 Task: Look for space in Obihiro, Japan from 2nd June, 2023 to 9th June, 2023 for 5 adults in price range Rs.7000 to Rs.13000. Place can be shared room with 2 bedrooms having 5 beds and 2 bathrooms. Property type can be house, flat, guest house. Amenities needed are: wifi, washing machine. Booking option can be shelf check-in. Required host language is English.
Action: Mouse moved to (514, 132)
Screenshot: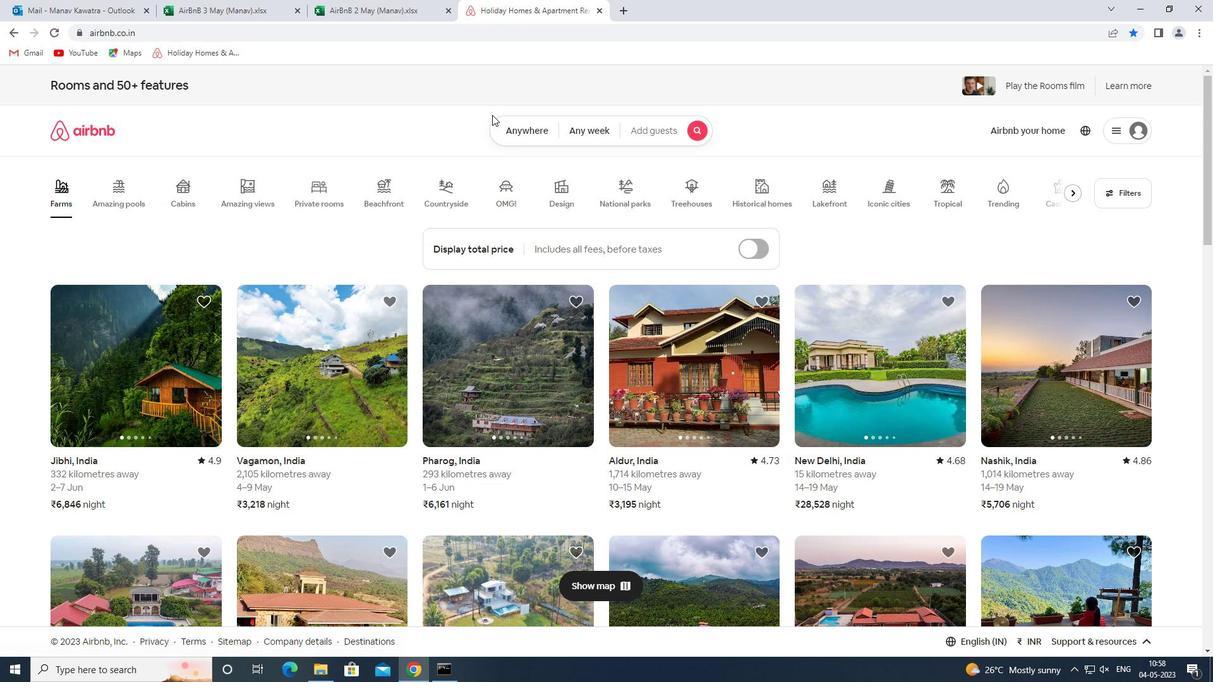 
Action: Mouse pressed left at (514, 132)
Screenshot: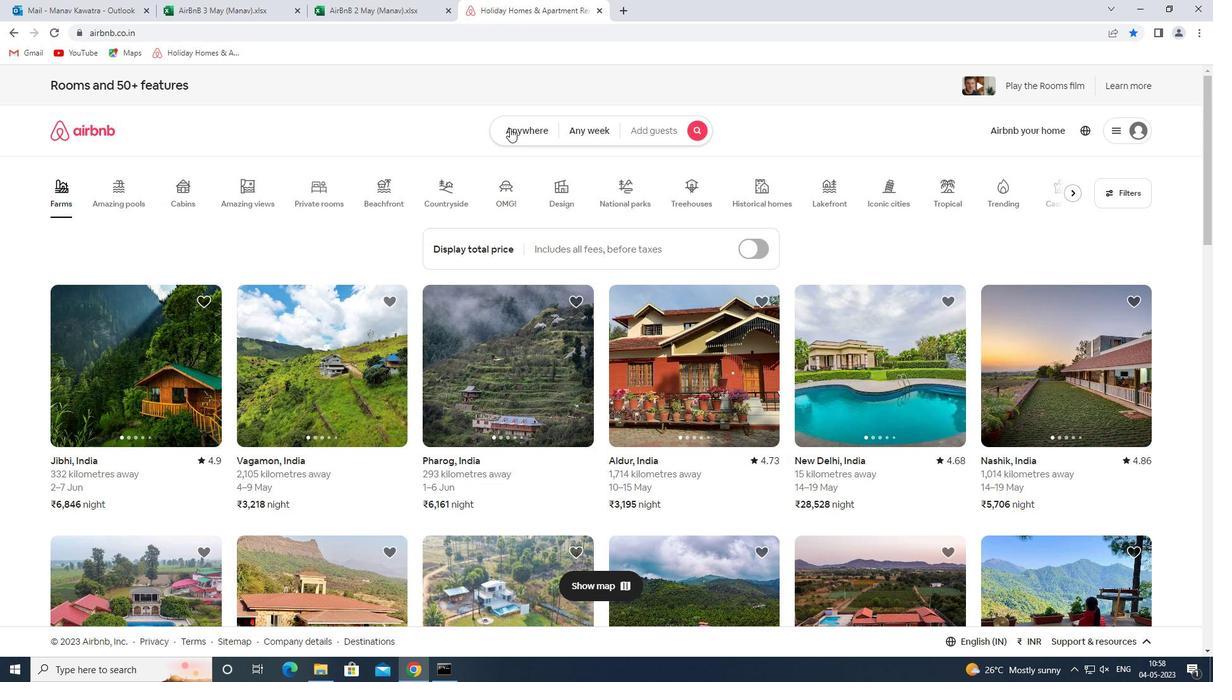 
Action: Mouse moved to (427, 180)
Screenshot: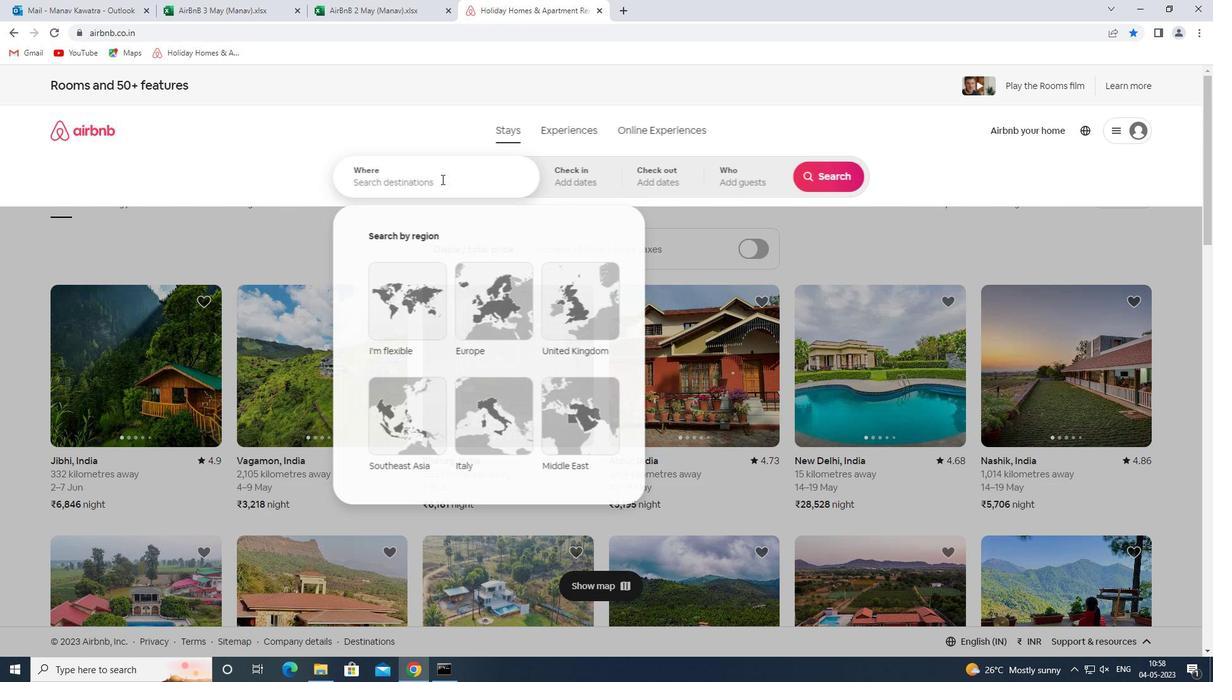 
Action: Mouse pressed left at (427, 180)
Screenshot: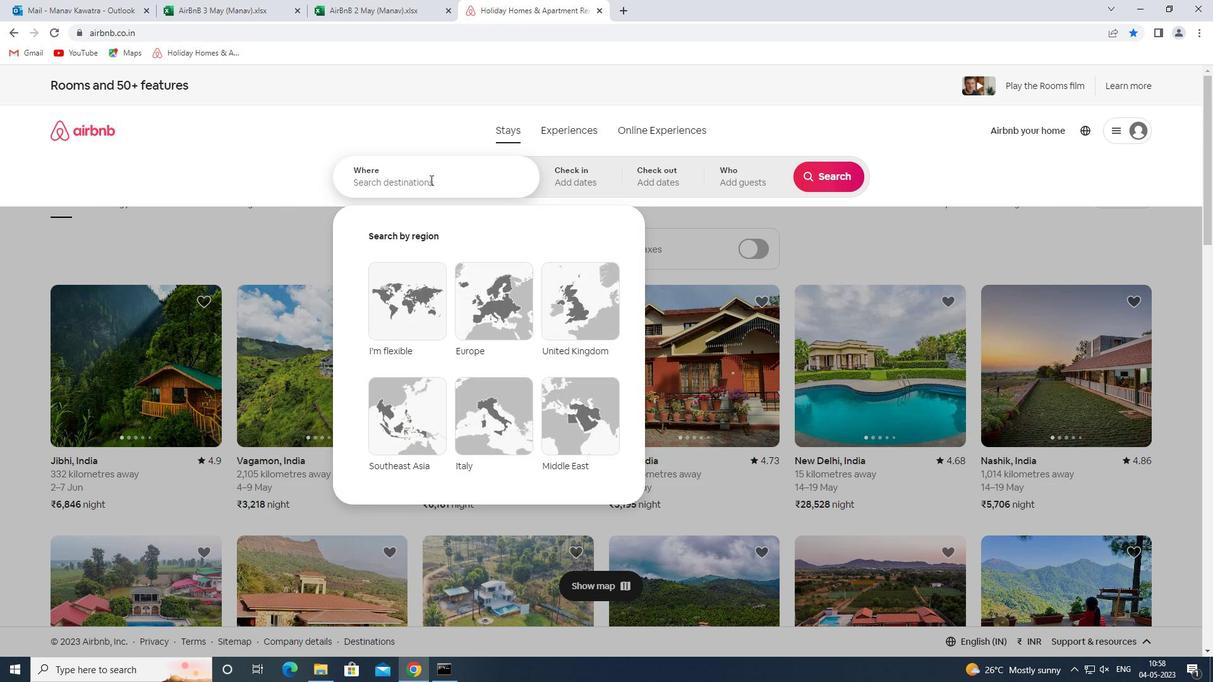 
Action: Key pressed obihiro<Key.space>japan<Key.space><Key.enter>
Screenshot: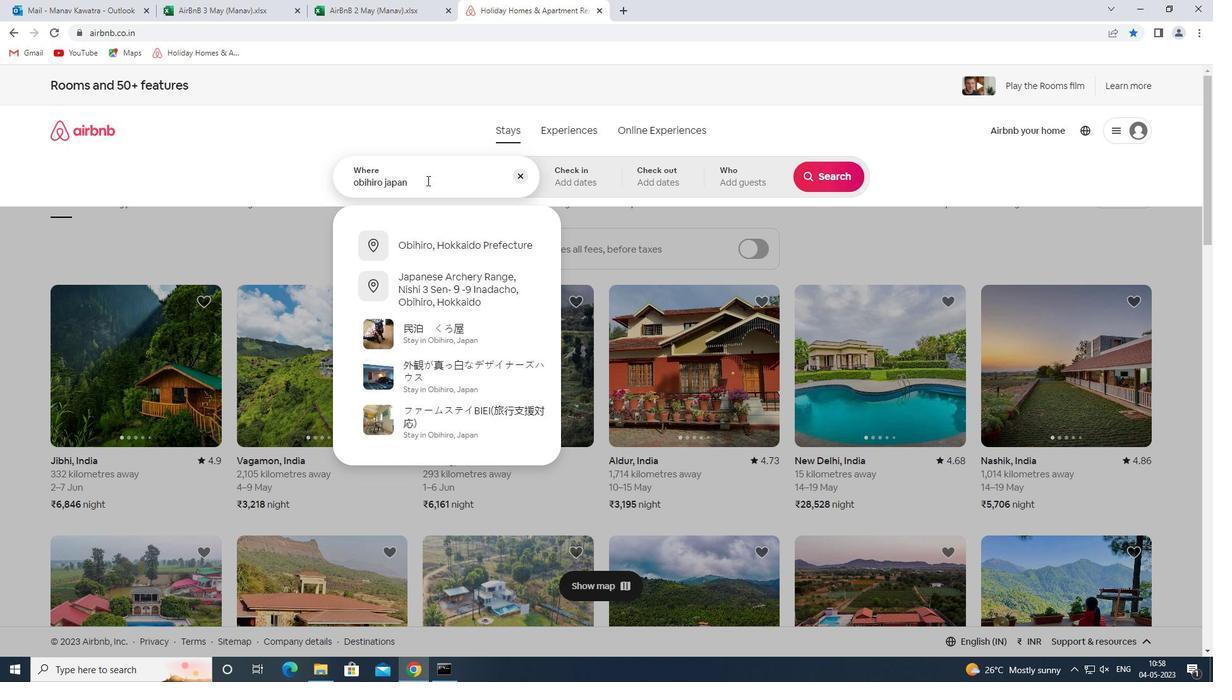 
Action: Mouse moved to (779, 327)
Screenshot: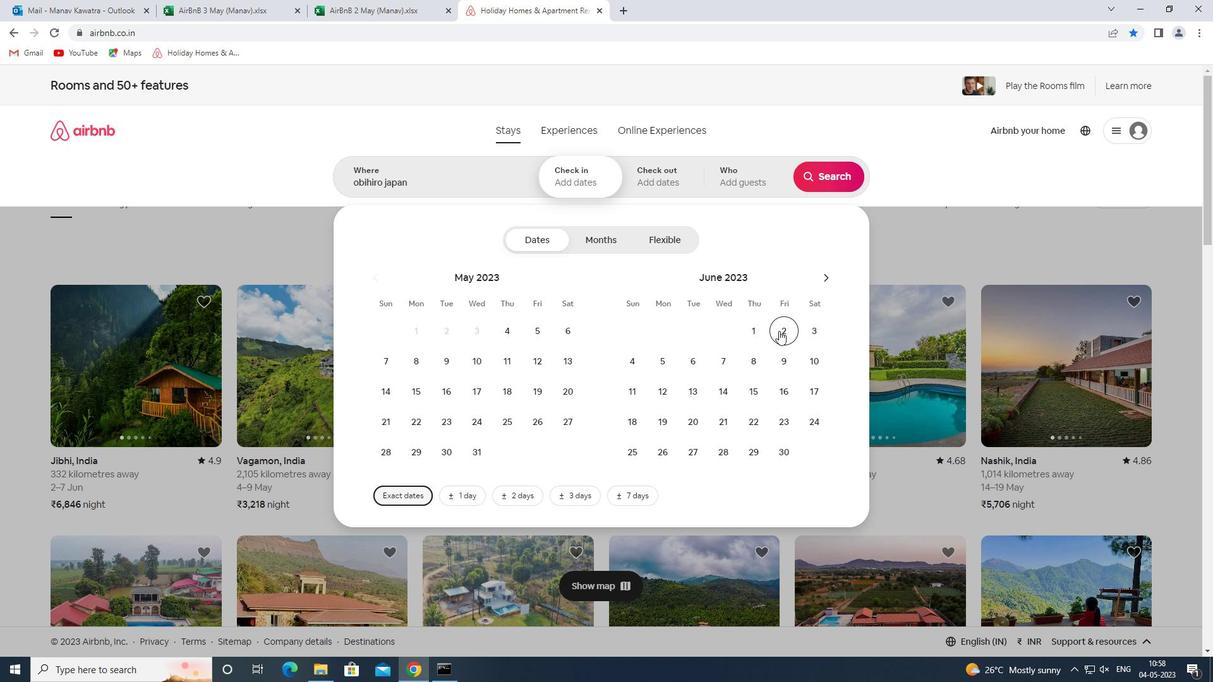 
Action: Mouse pressed left at (779, 327)
Screenshot: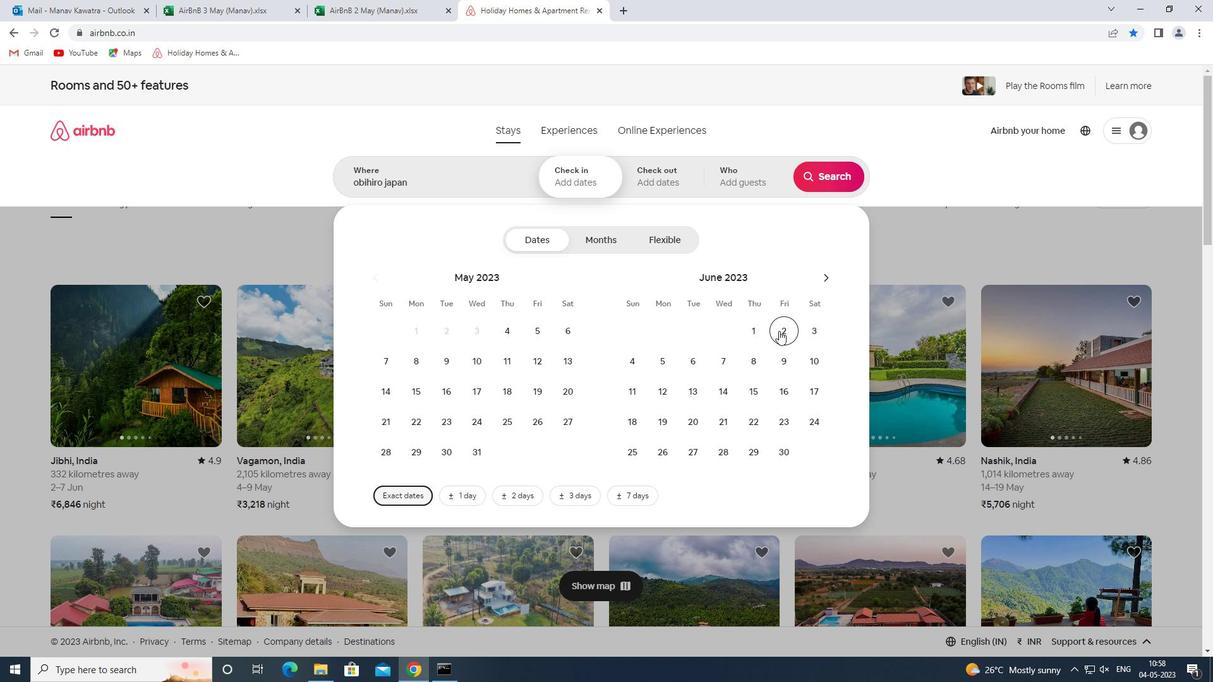 
Action: Mouse moved to (778, 364)
Screenshot: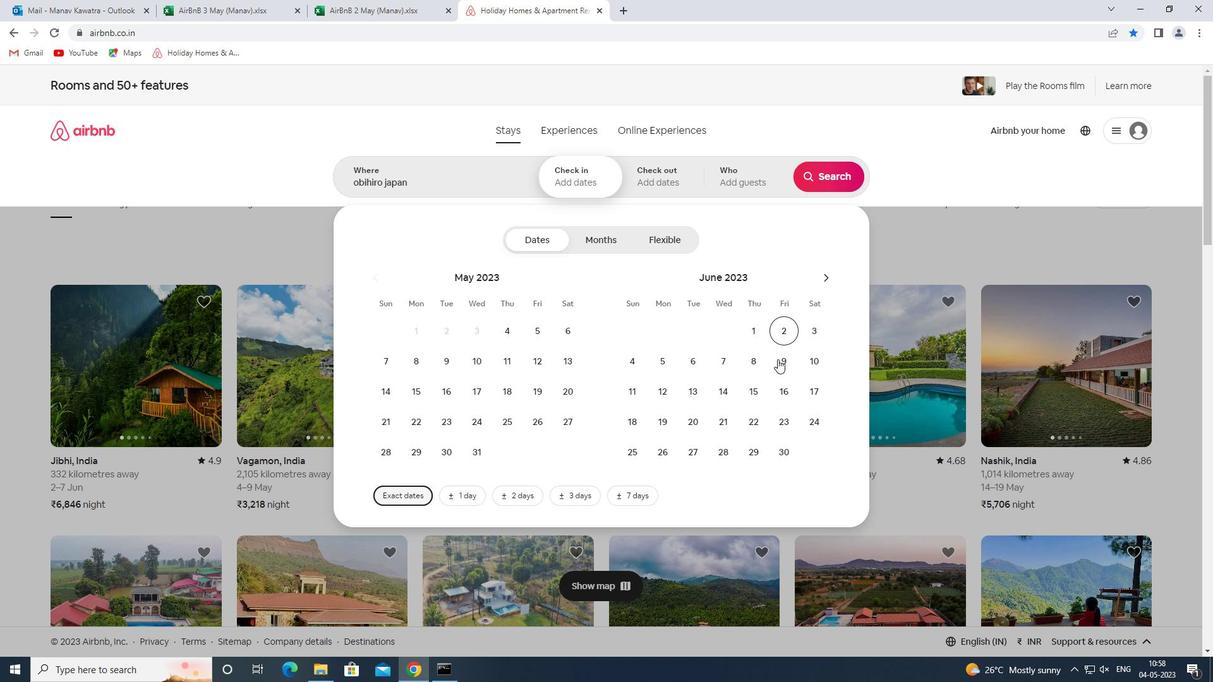 
Action: Mouse pressed left at (778, 364)
Screenshot: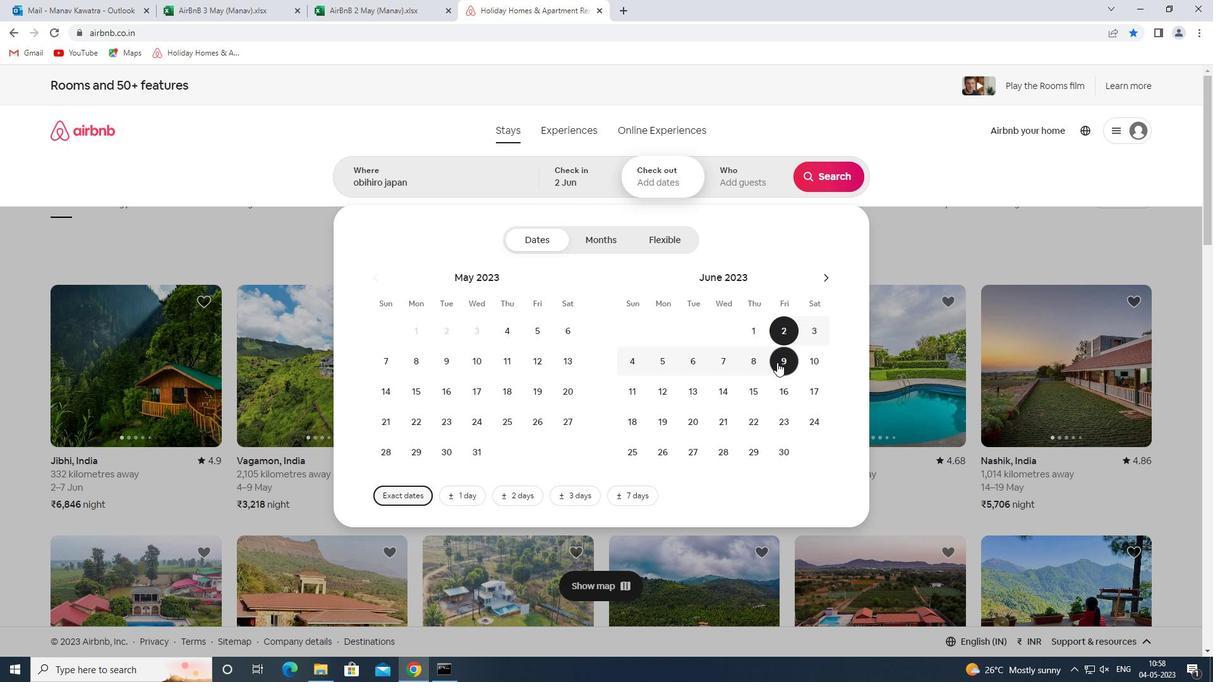 
Action: Mouse moved to (737, 175)
Screenshot: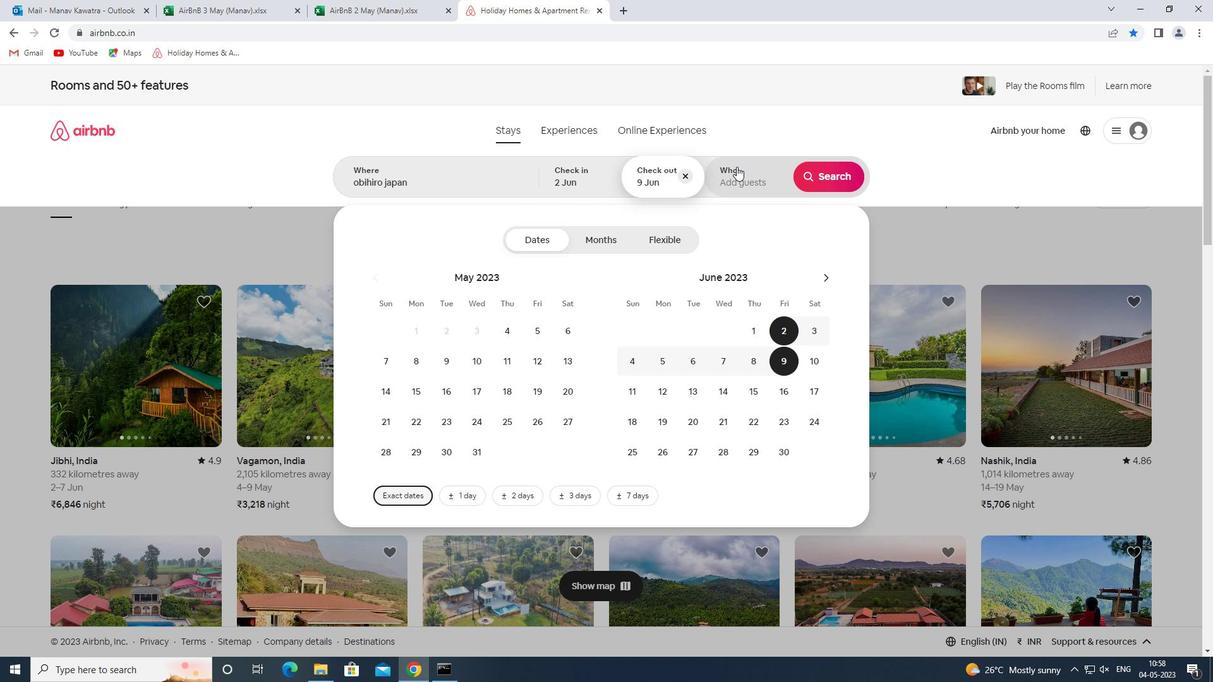 
Action: Mouse pressed left at (737, 175)
Screenshot: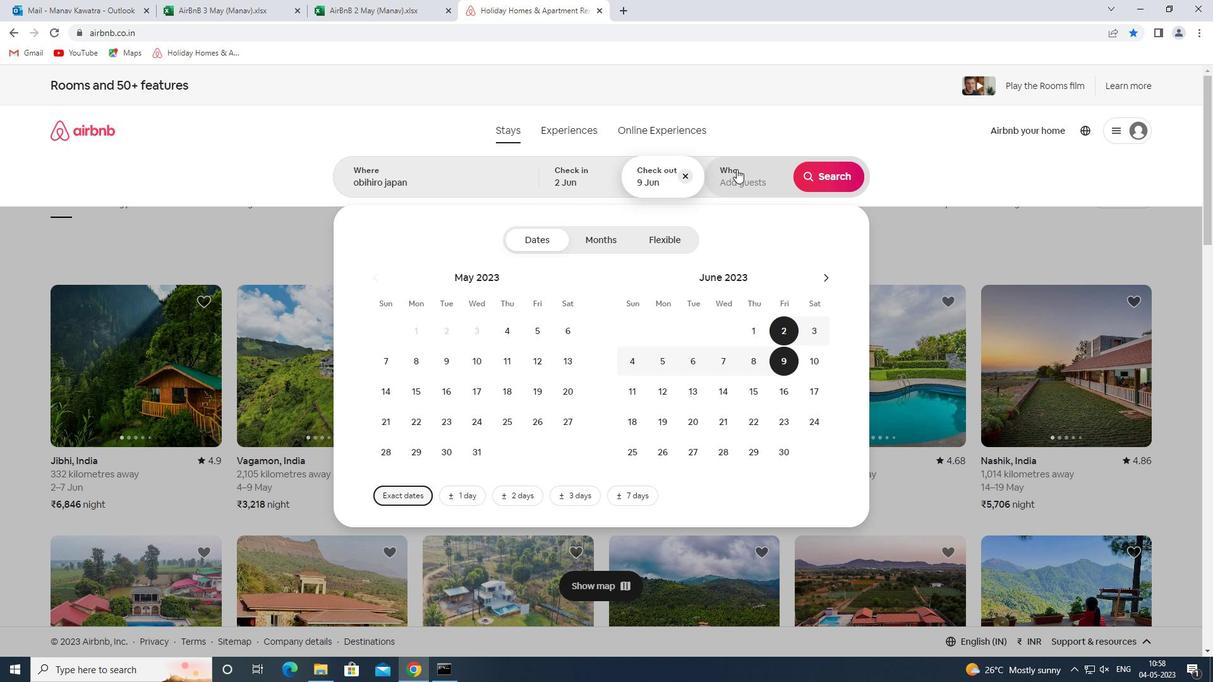 
Action: Mouse moved to (829, 242)
Screenshot: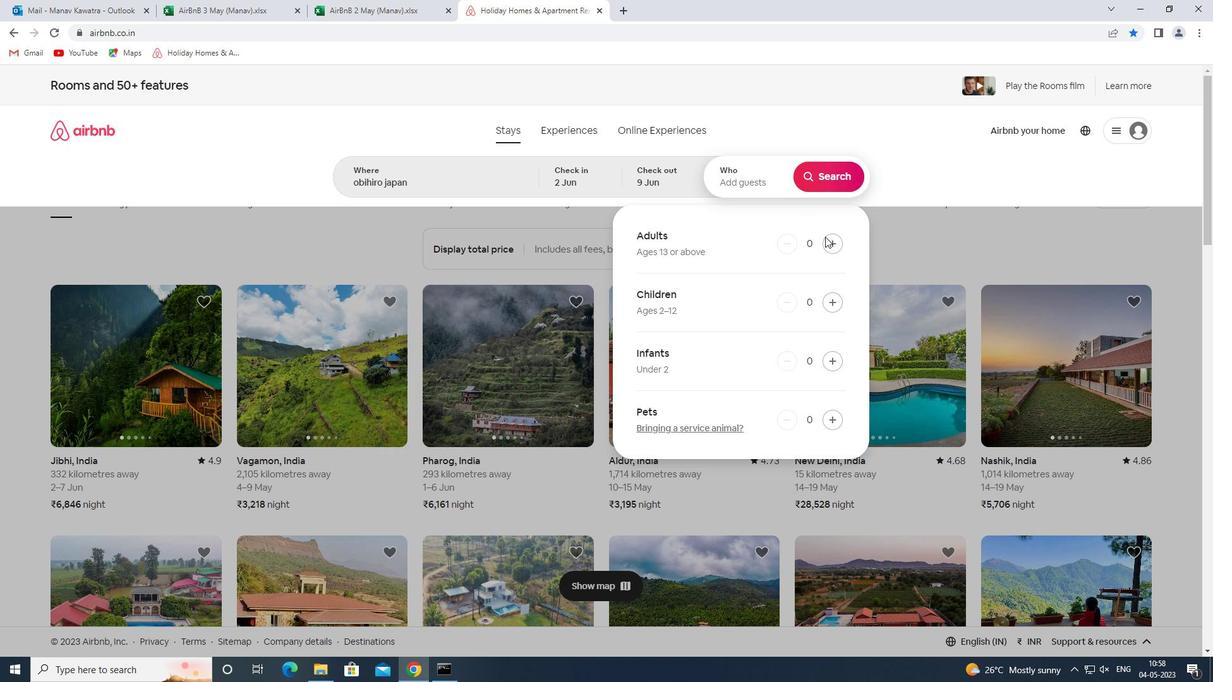 
Action: Mouse pressed left at (829, 242)
Screenshot: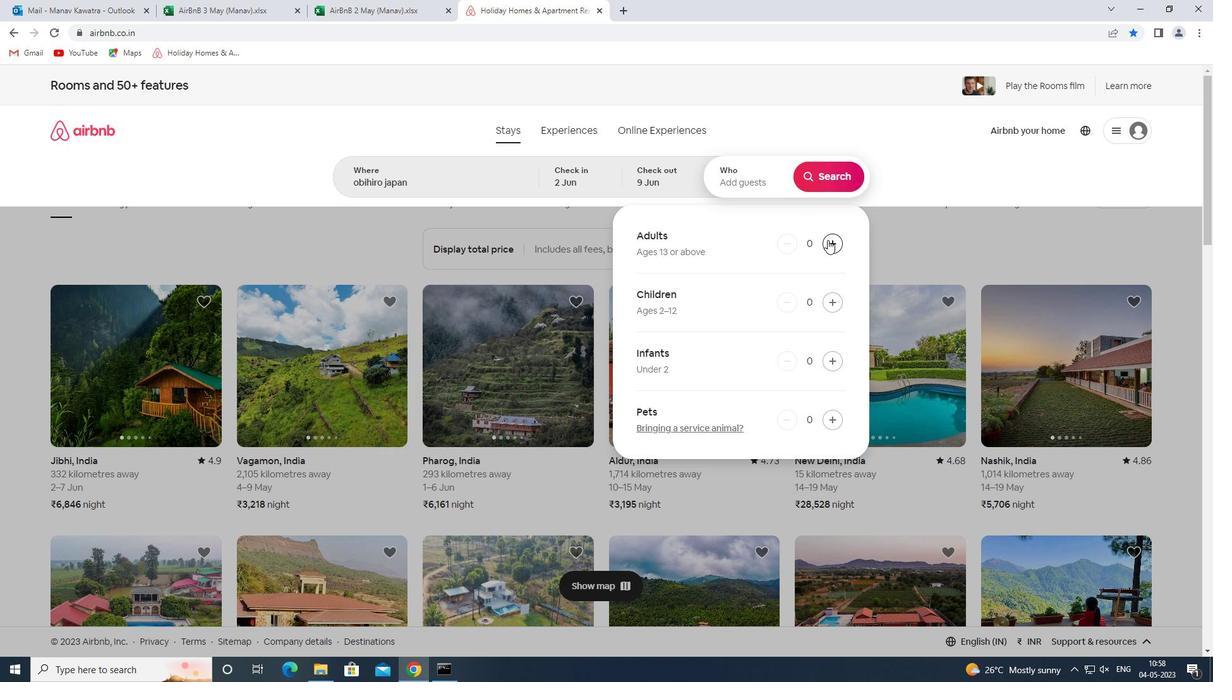 
Action: Mouse pressed left at (829, 242)
Screenshot: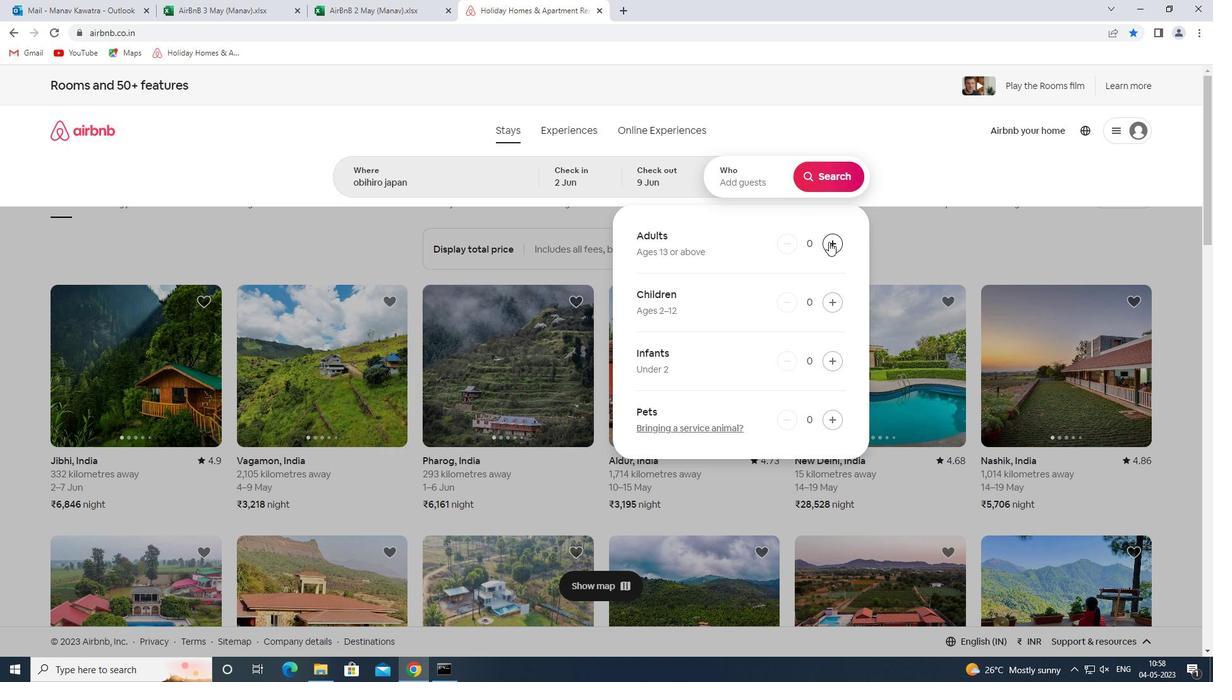 
Action: Mouse pressed left at (829, 242)
Screenshot: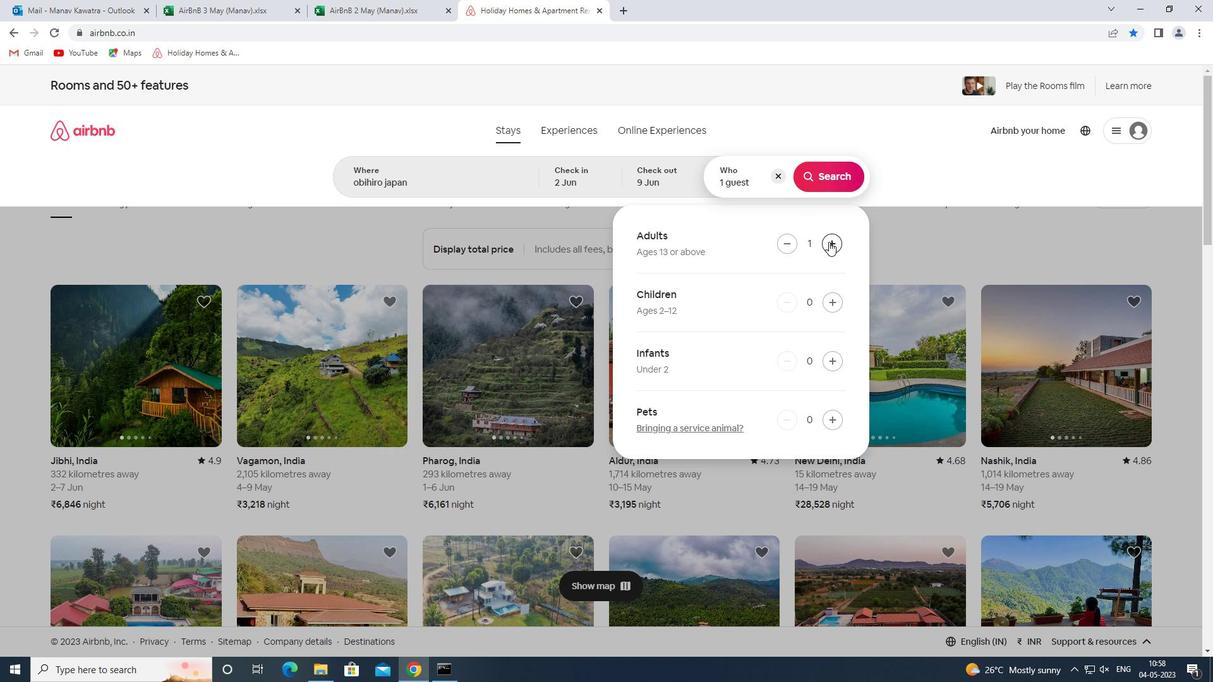 
Action: Mouse pressed left at (829, 242)
Screenshot: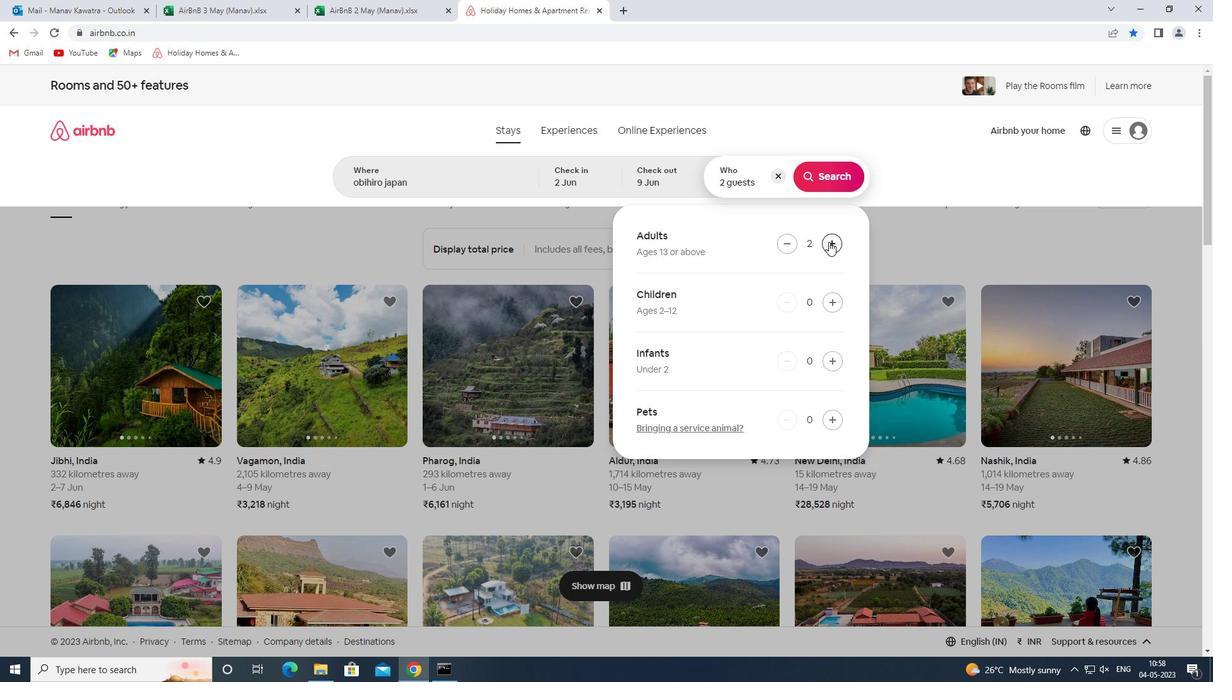 
Action: Mouse pressed left at (829, 242)
Screenshot: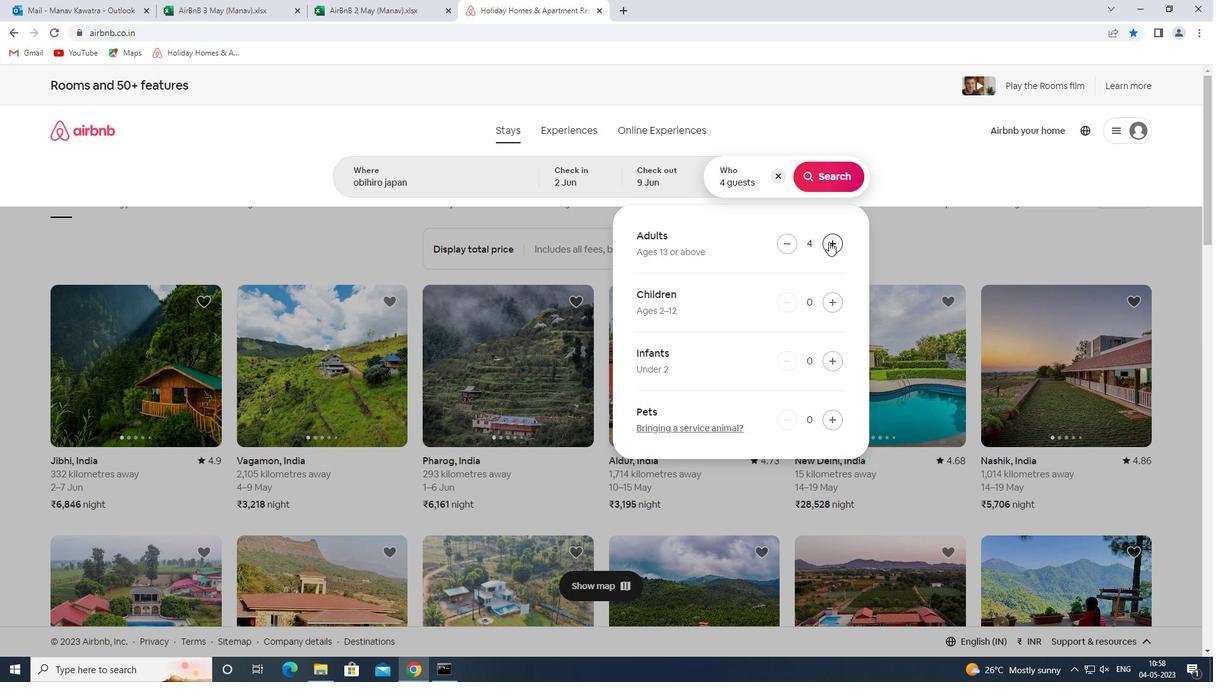 
Action: Mouse moved to (827, 178)
Screenshot: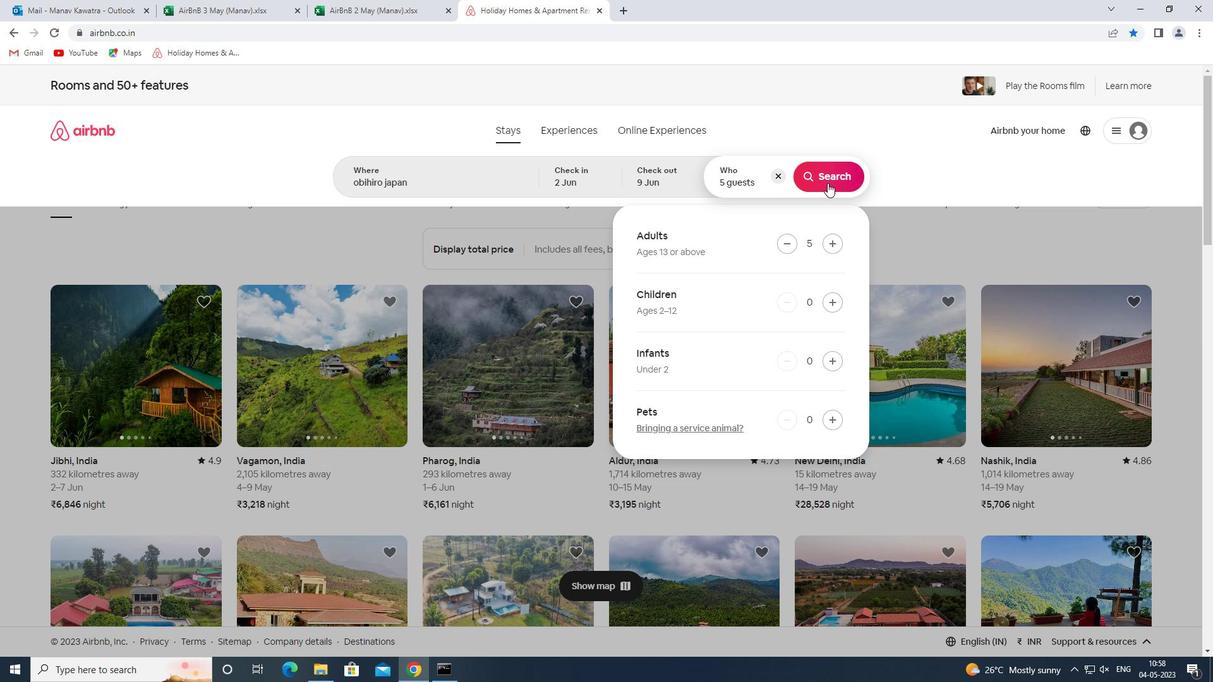 
Action: Mouse pressed left at (827, 178)
Screenshot: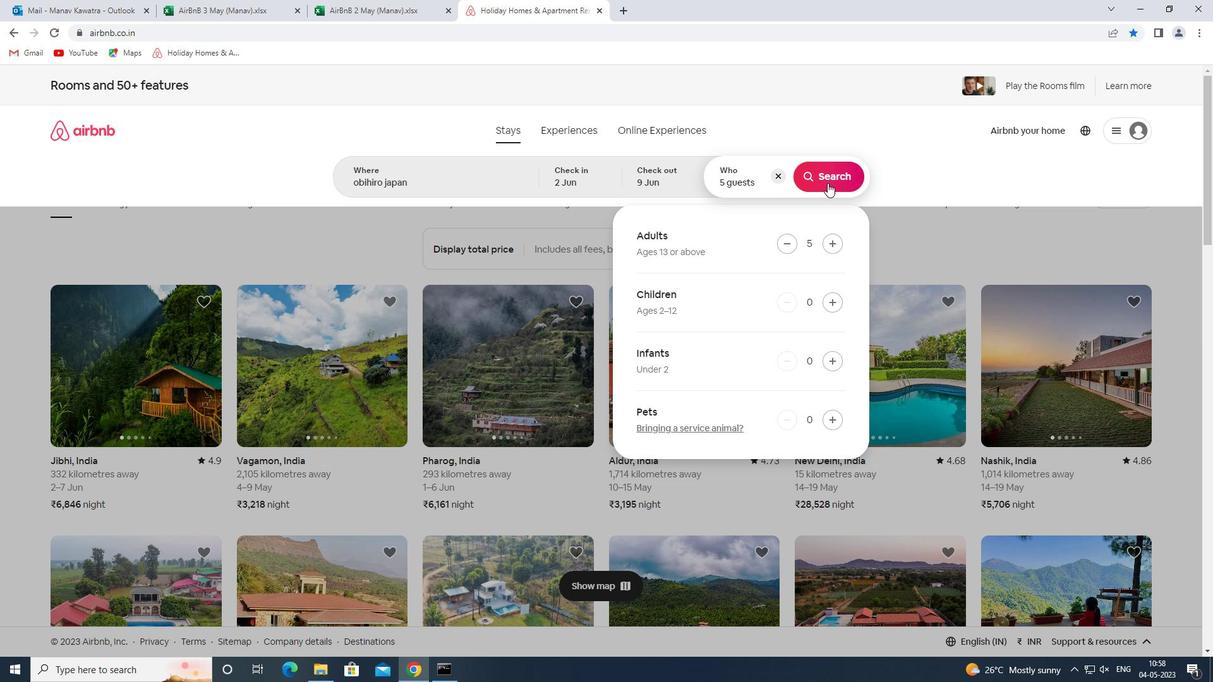 
Action: Mouse moved to (1161, 144)
Screenshot: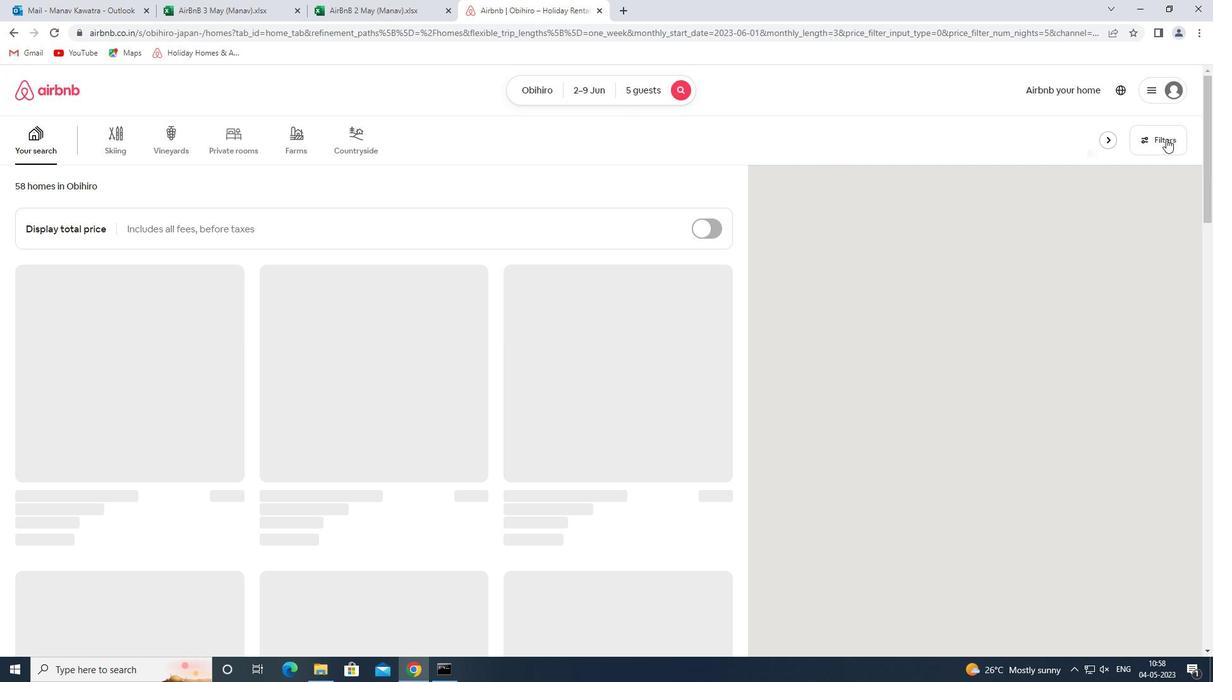
Action: Mouse pressed left at (1161, 144)
Screenshot: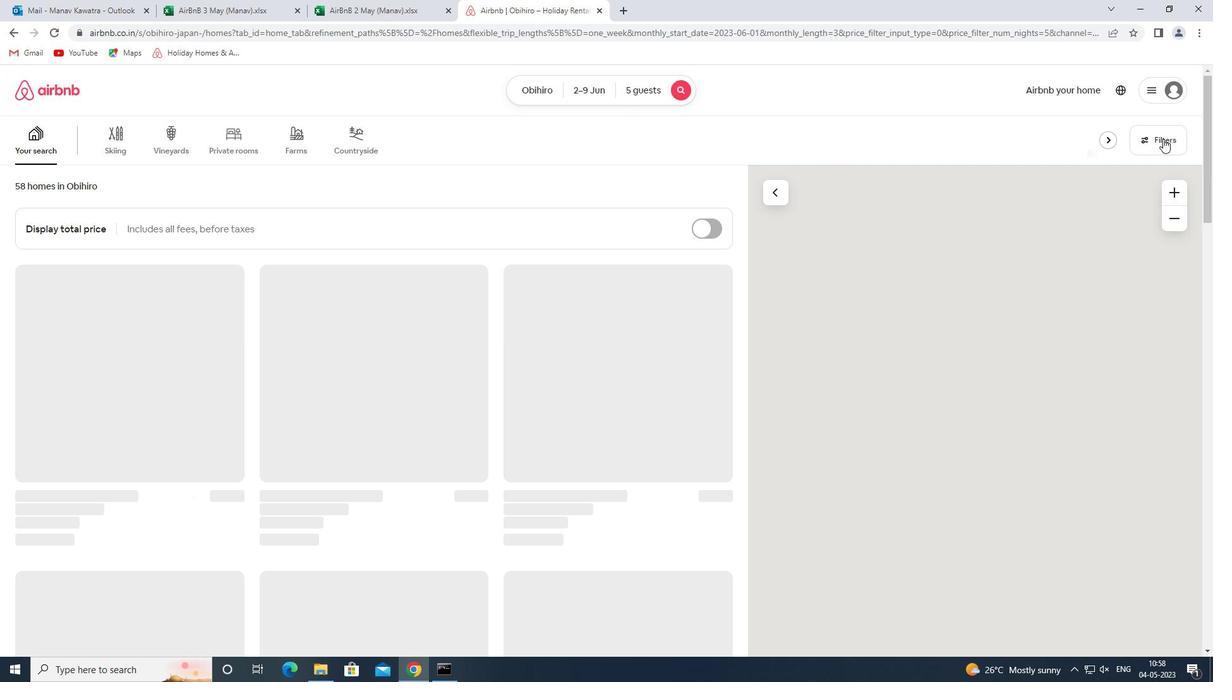 
Action: Mouse moved to (440, 297)
Screenshot: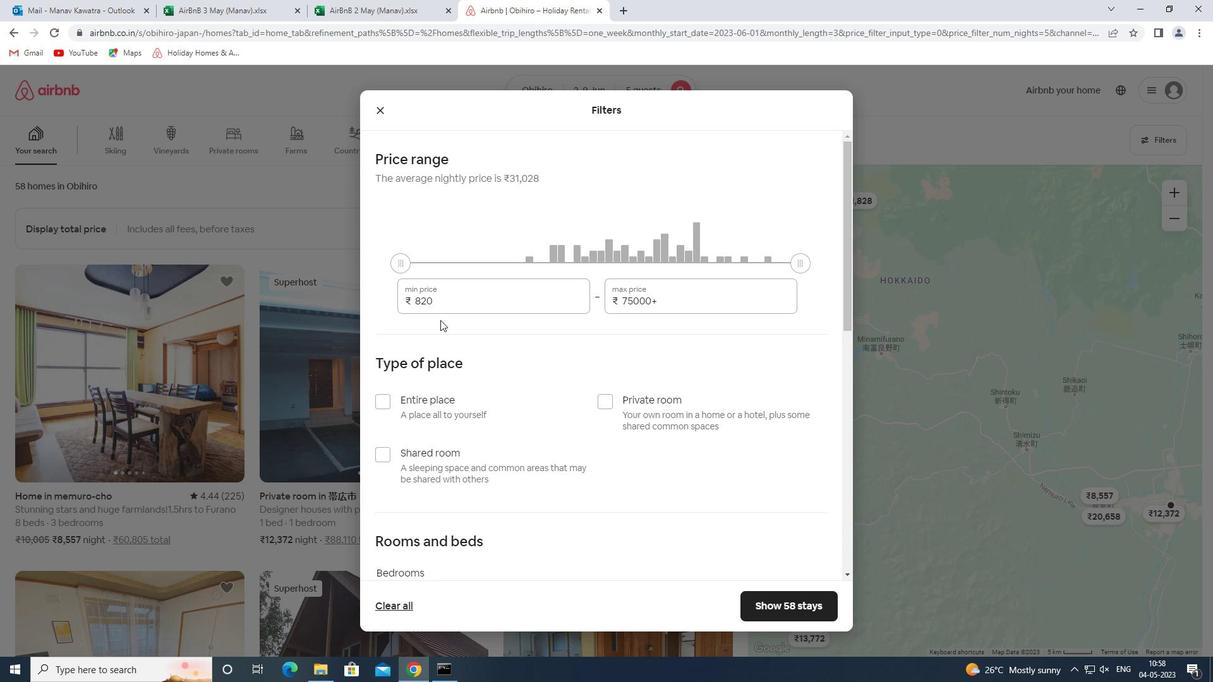 
Action: Mouse pressed left at (440, 297)
Screenshot: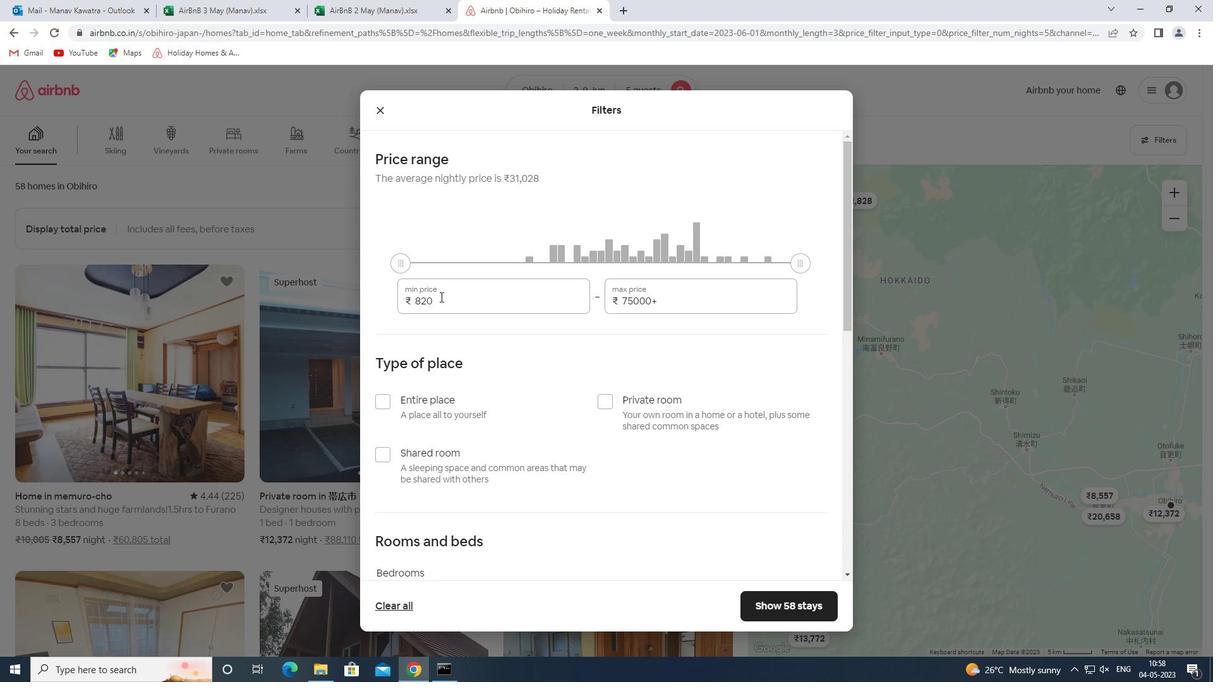 
Action: Mouse pressed left at (440, 297)
Screenshot: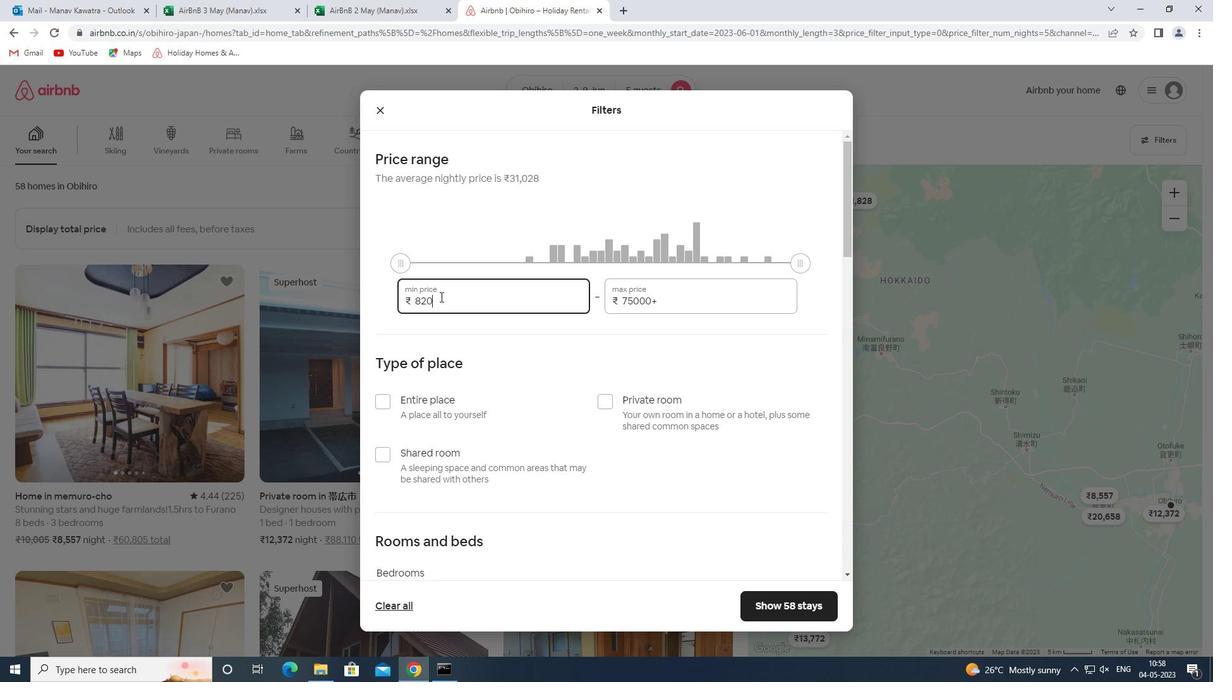 
Action: Key pressed 7000<Key.tab>13000
Screenshot: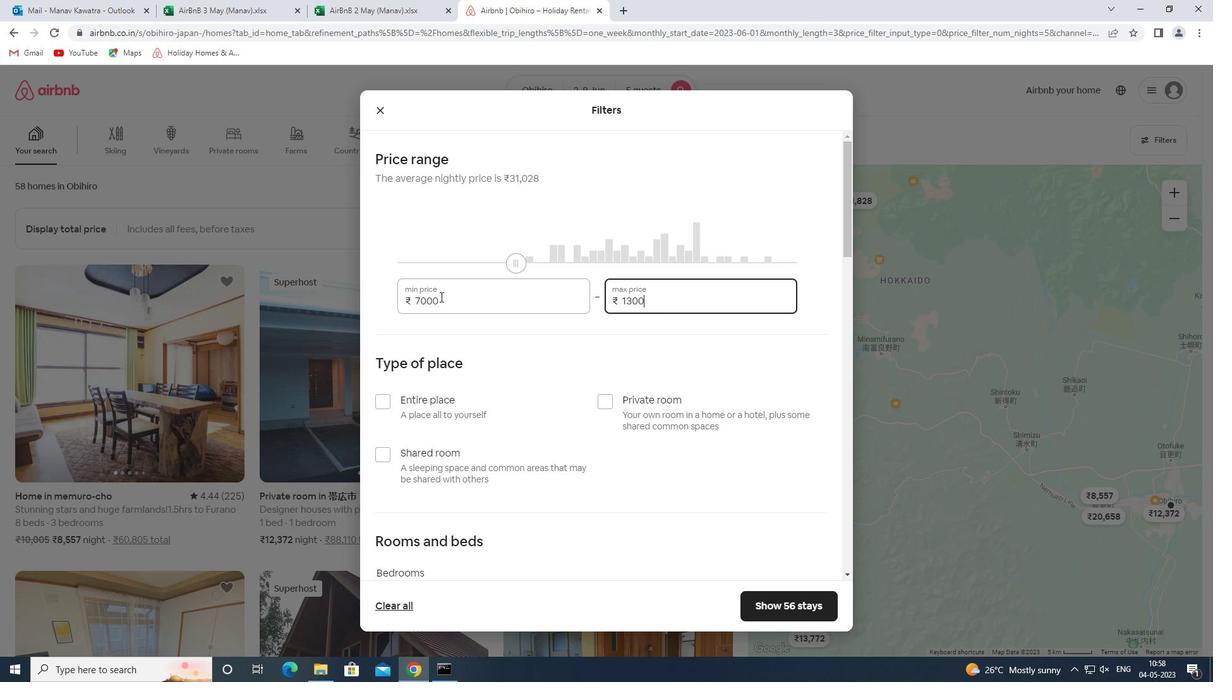 
Action: Mouse moved to (491, 461)
Screenshot: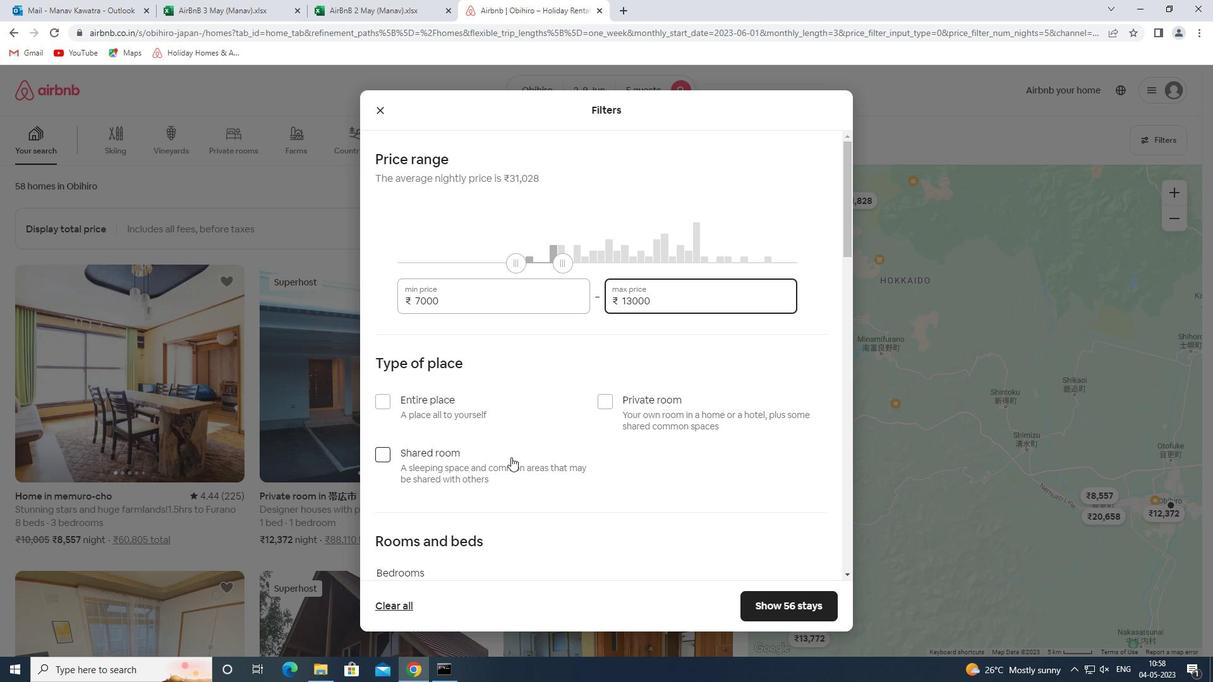 
Action: Mouse pressed left at (491, 461)
Screenshot: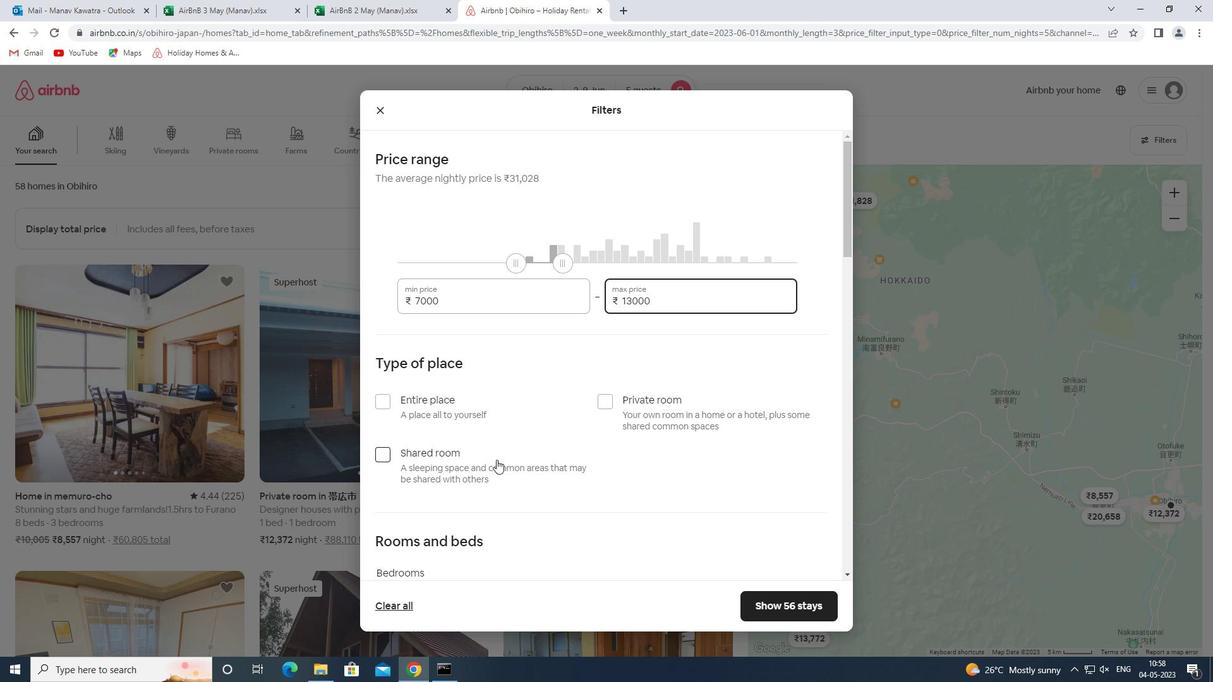 
Action: Mouse moved to (558, 421)
Screenshot: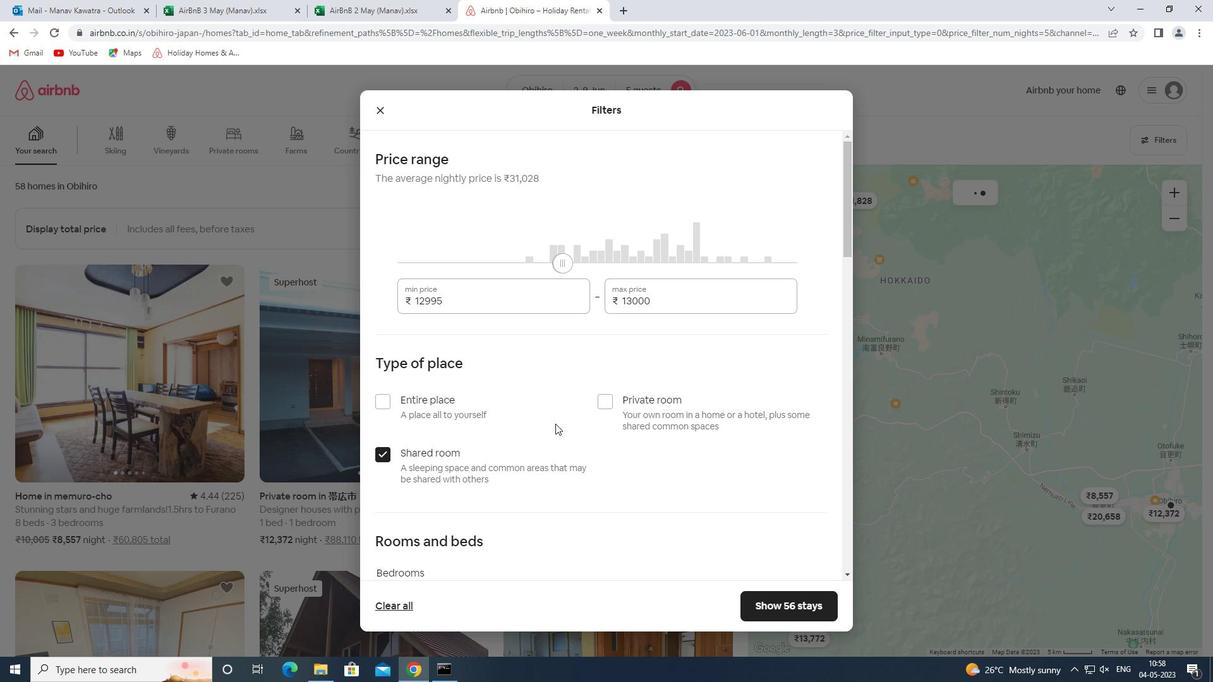 
Action: Mouse scrolled (558, 420) with delta (0, 0)
Screenshot: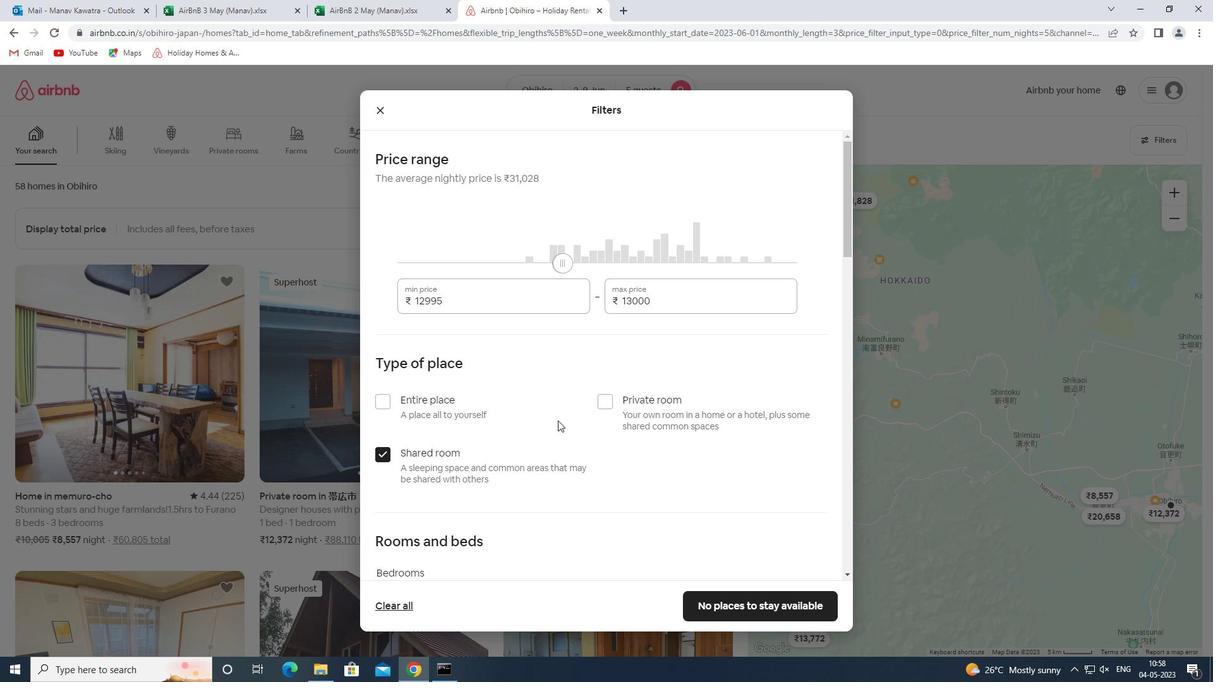 
Action: Mouse scrolled (558, 420) with delta (0, 0)
Screenshot: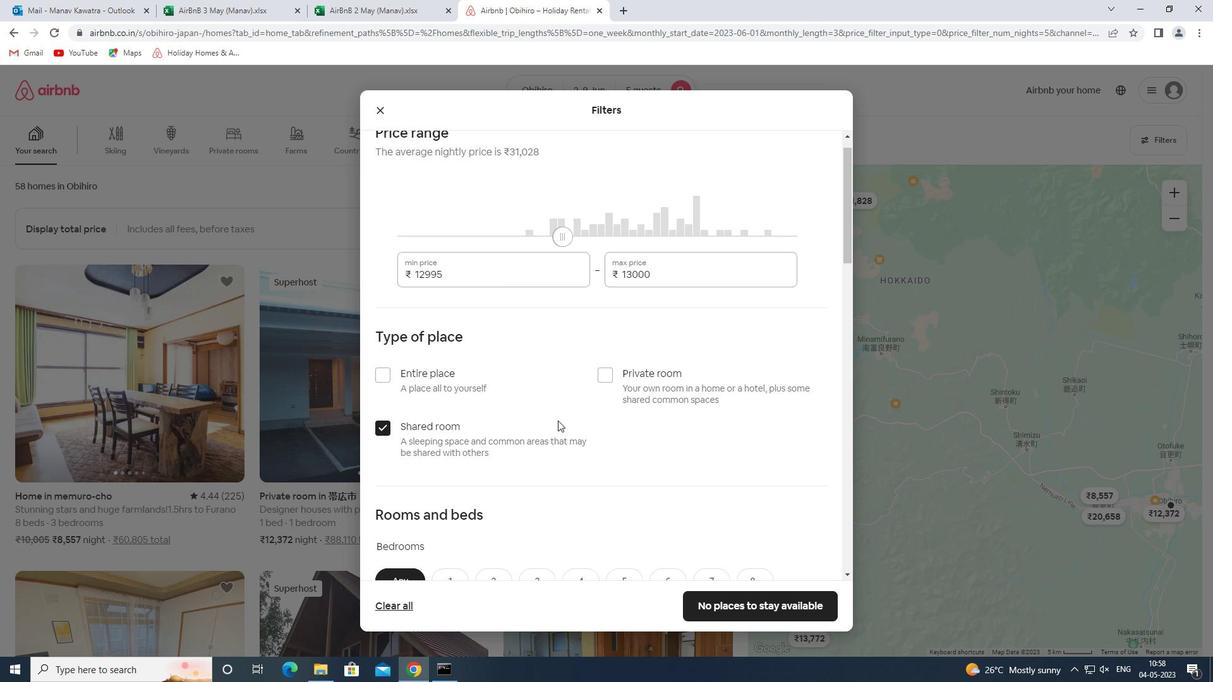 
Action: Mouse scrolled (558, 420) with delta (0, 0)
Screenshot: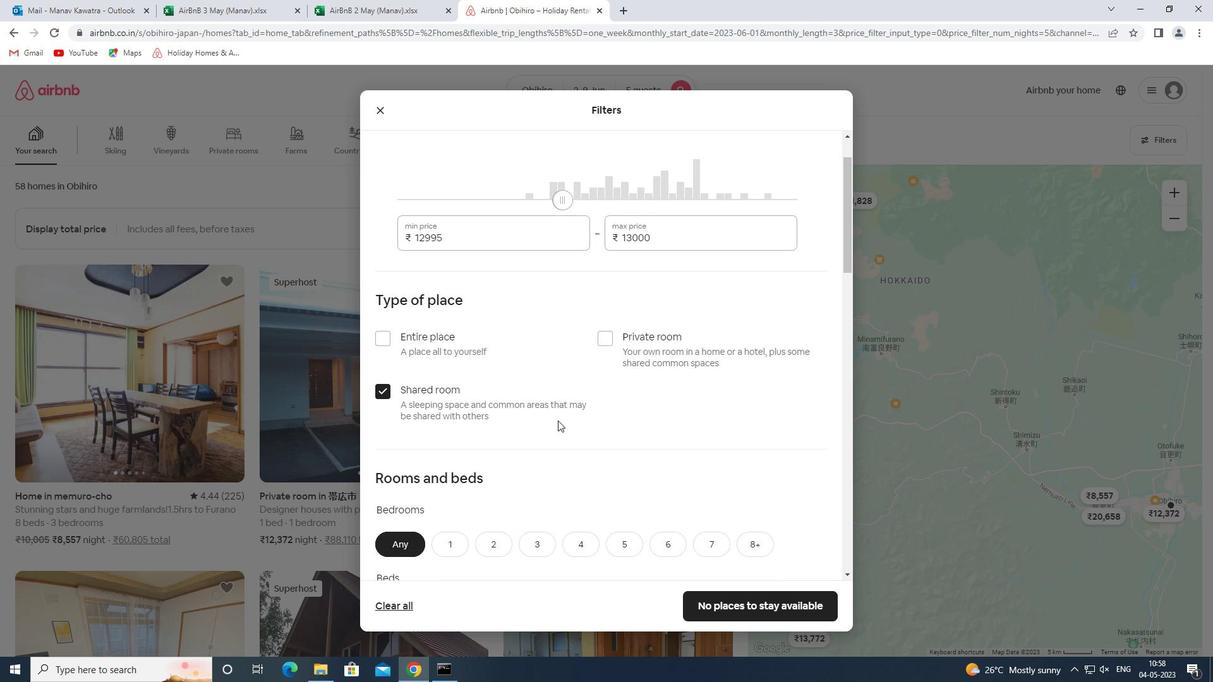 
Action: Mouse scrolled (558, 420) with delta (0, 0)
Screenshot: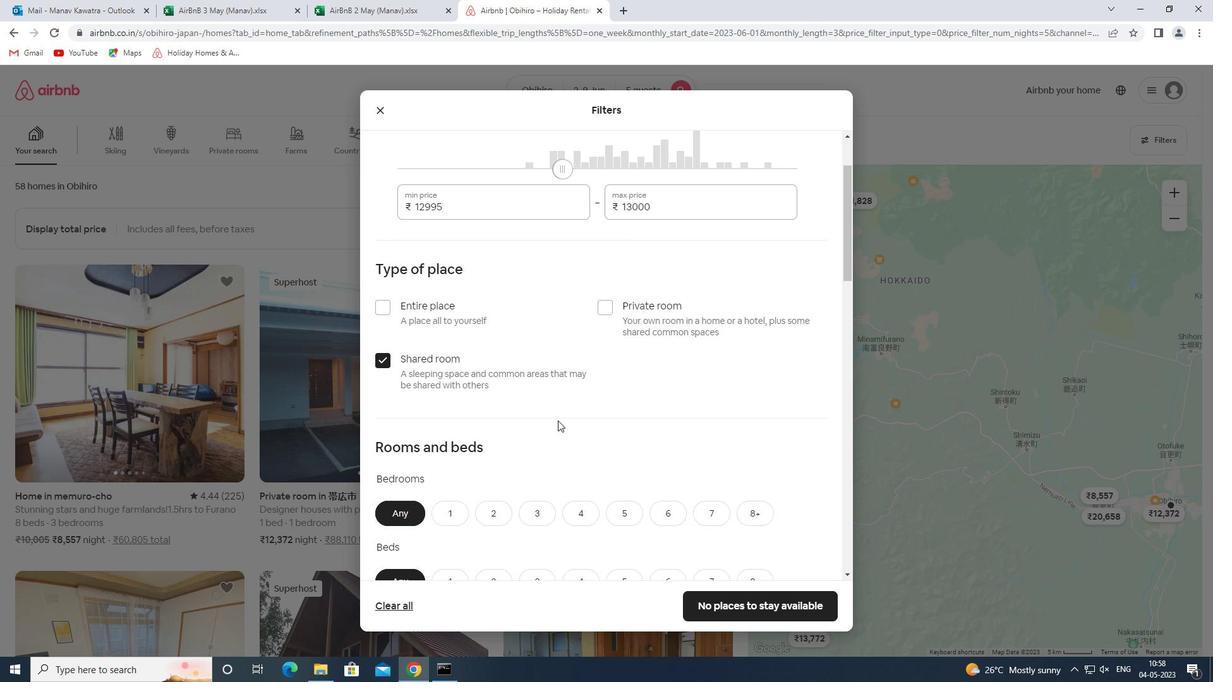 
Action: Mouse moved to (495, 351)
Screenshot: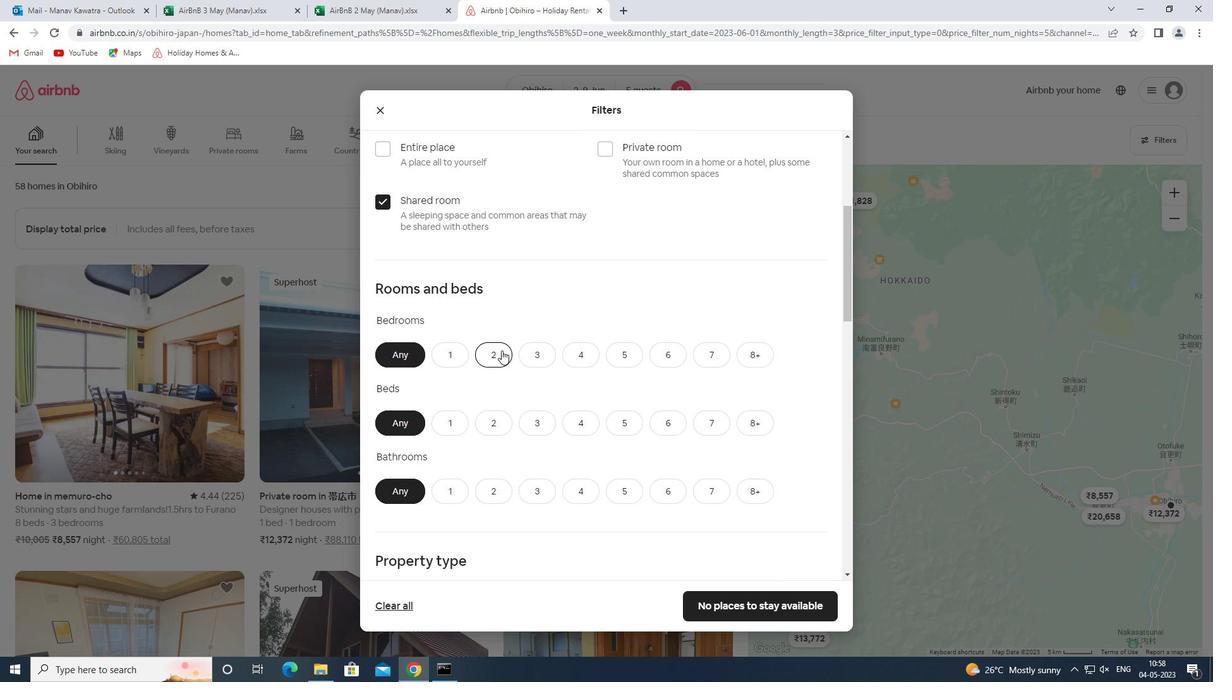
Action: Mouse pressed left at (495, 351)
Screenshot: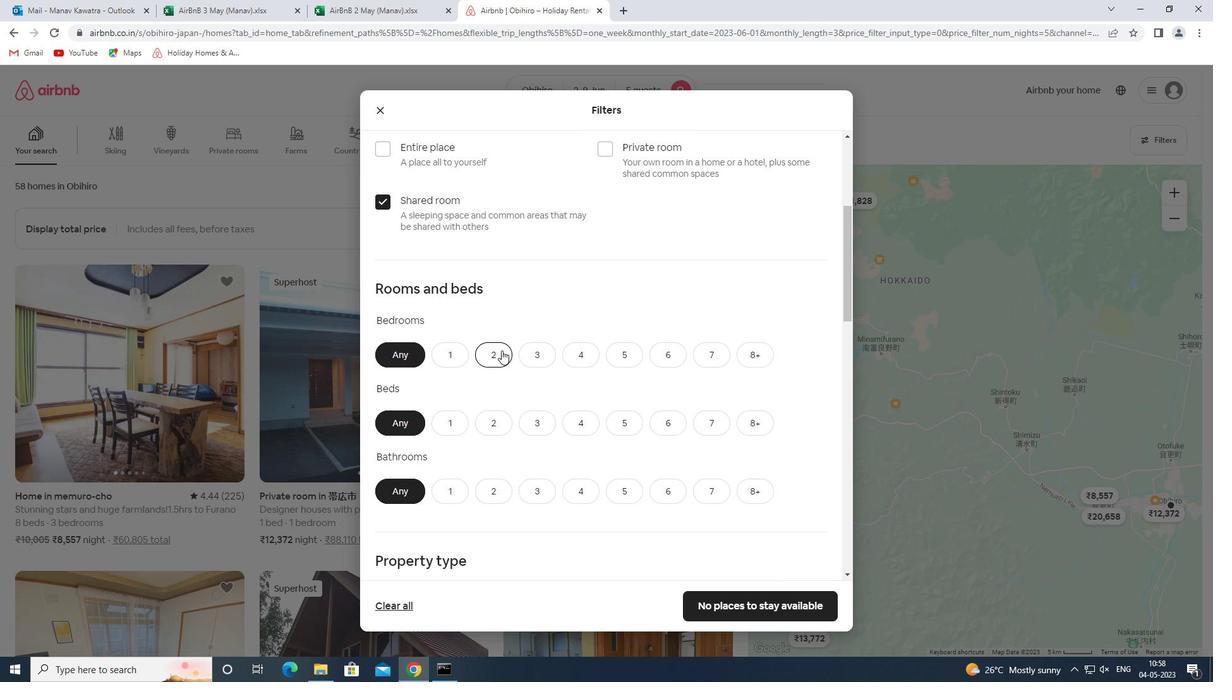 
Action: Mouse moved to (626, 422)
Screenshot: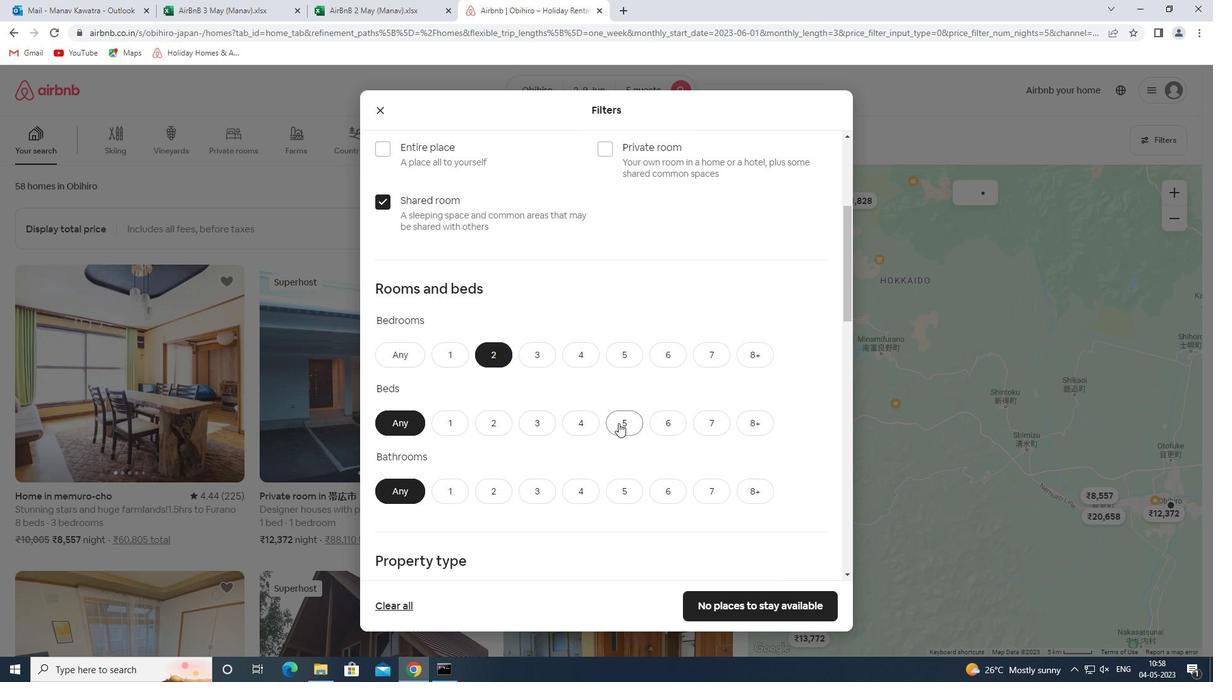 
Action: Mouse pressed left at (626, 422)
Screenshot: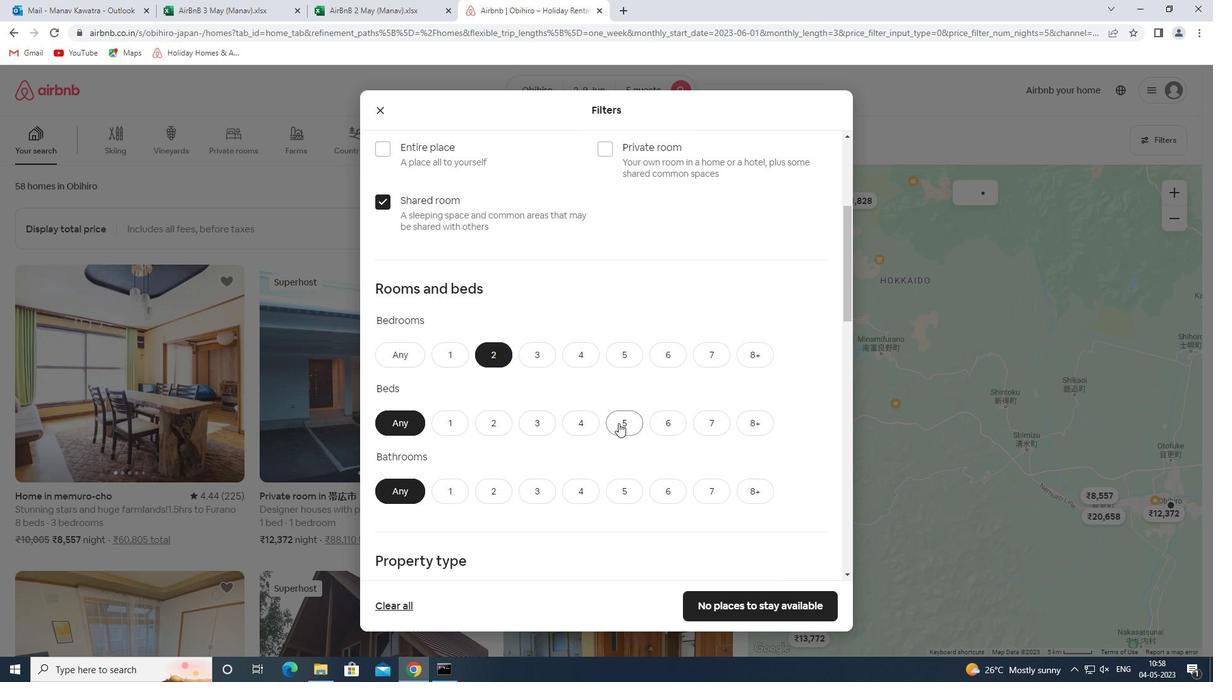 
Action: Mouse moved to (498, 489)
Screenshot: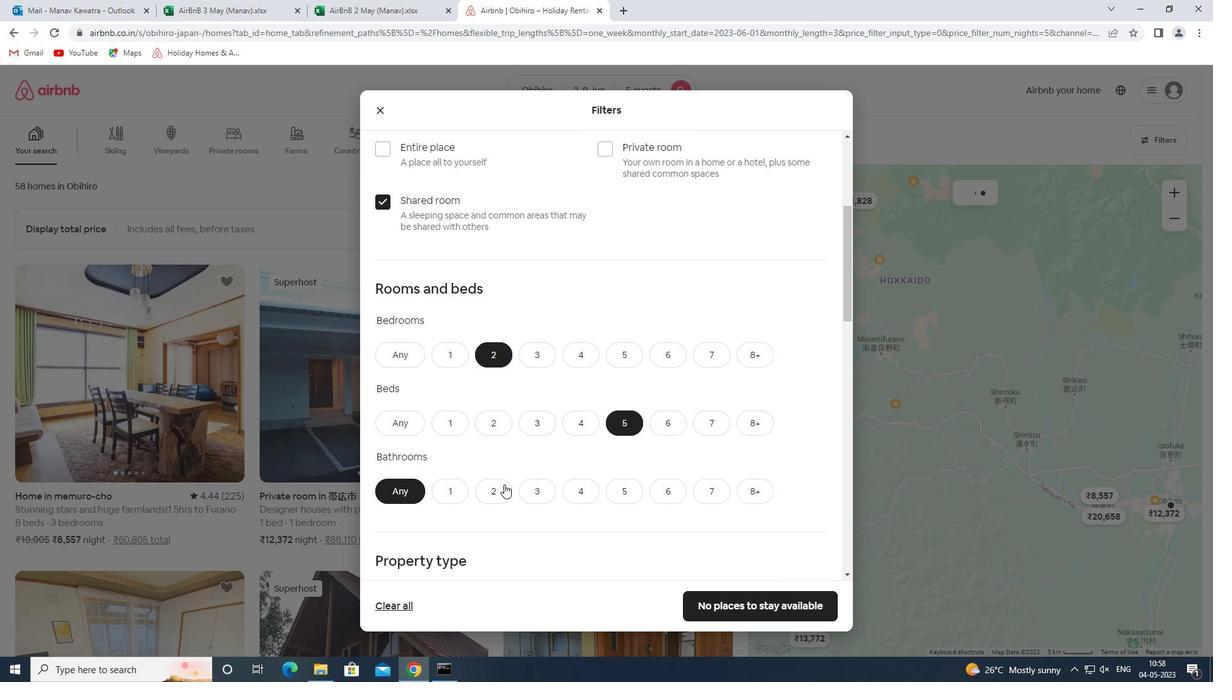 
Action: Mouse pressed left at (498, 489)
Screenshot: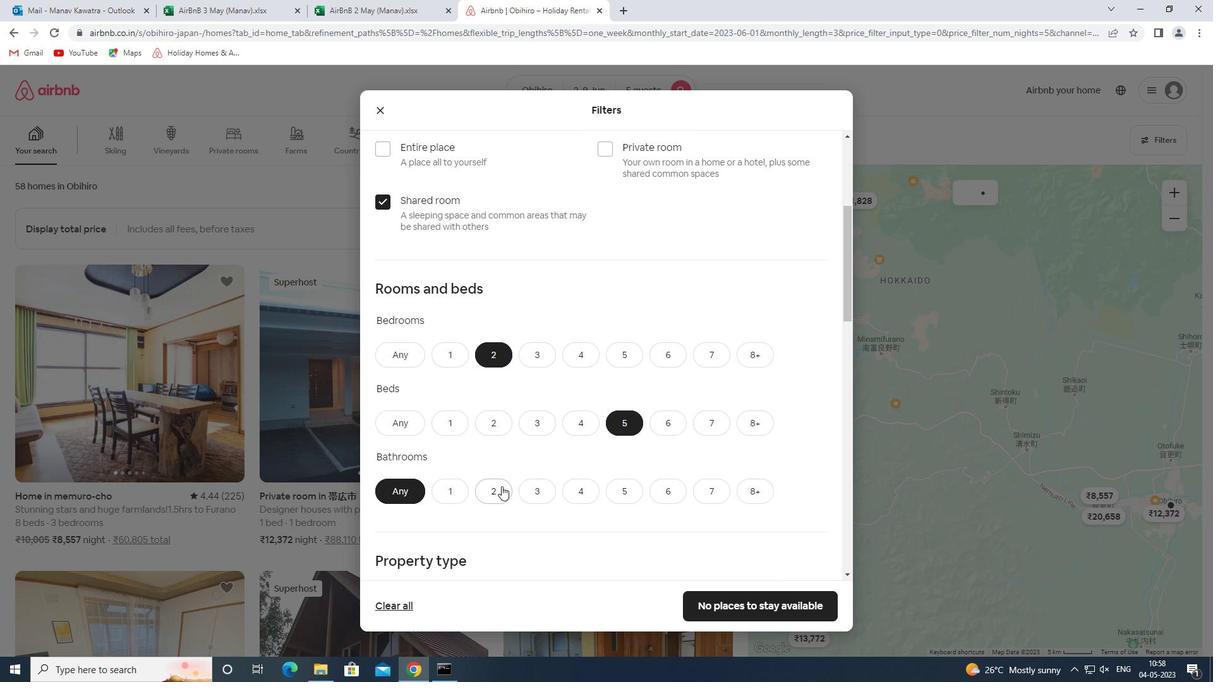 
Action: Mouse moved to (551, 388)
Screenshot: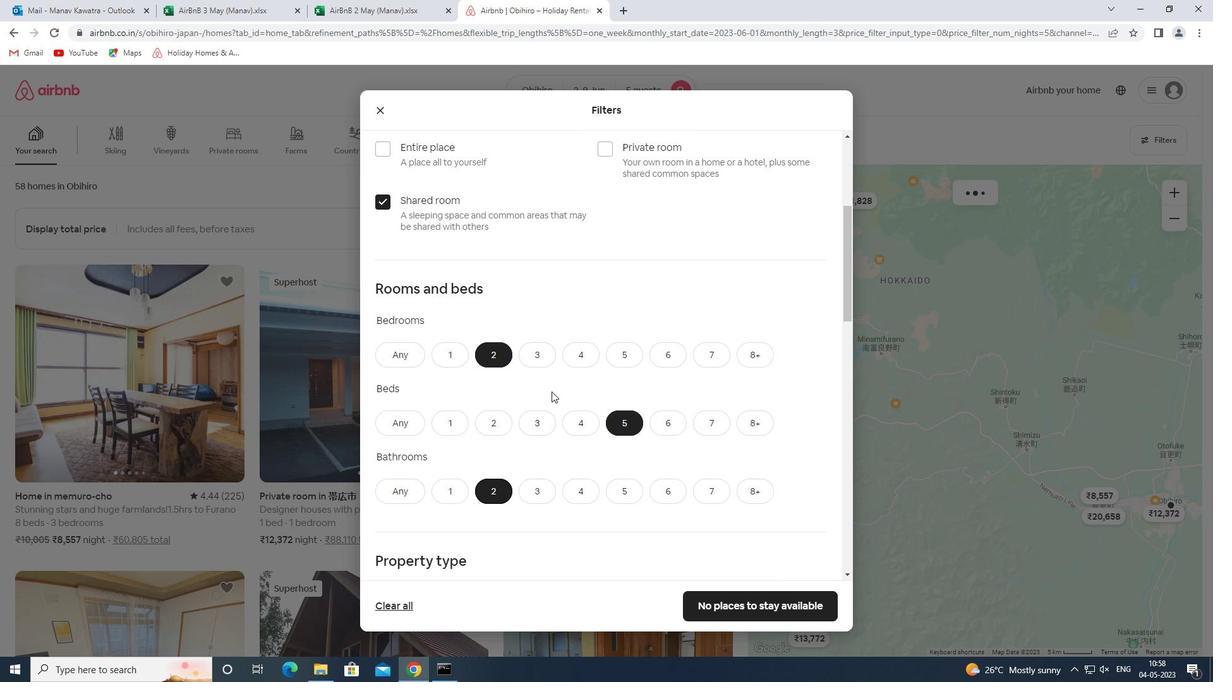 
Action: Mouse scrolled (551, 387) with delta (0, 0)
Screenshot: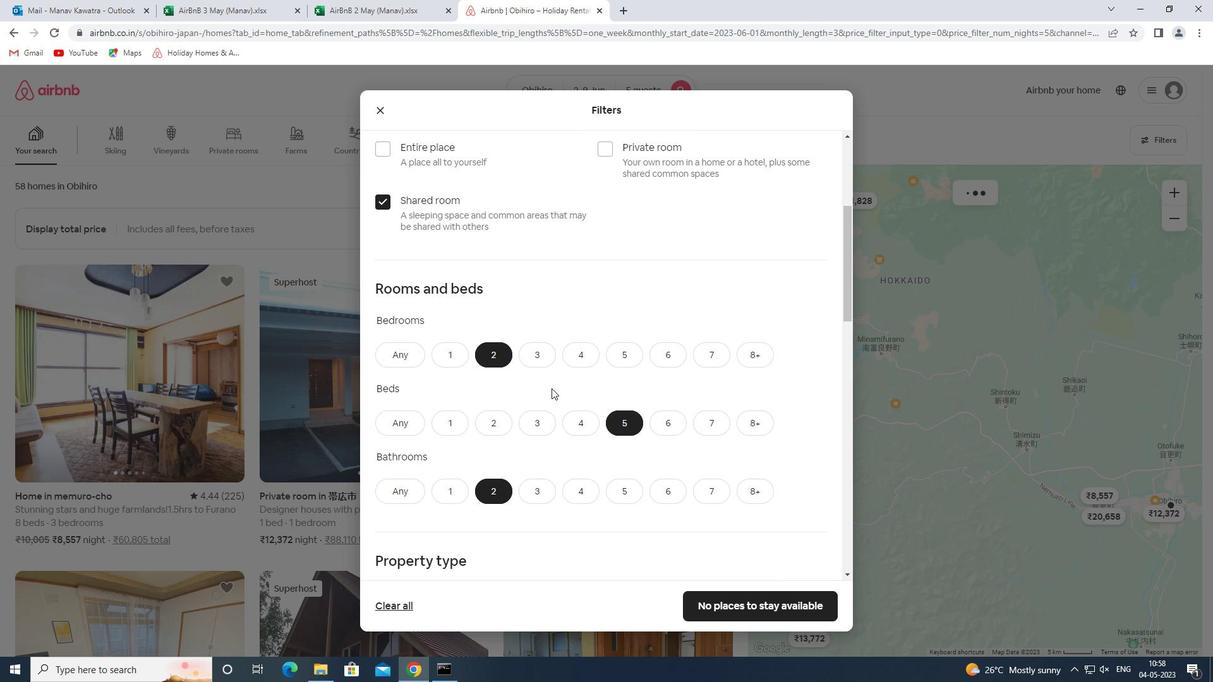 
Action: Mouse scrolled (551, 387) with delta (0, 0)
Screenshot: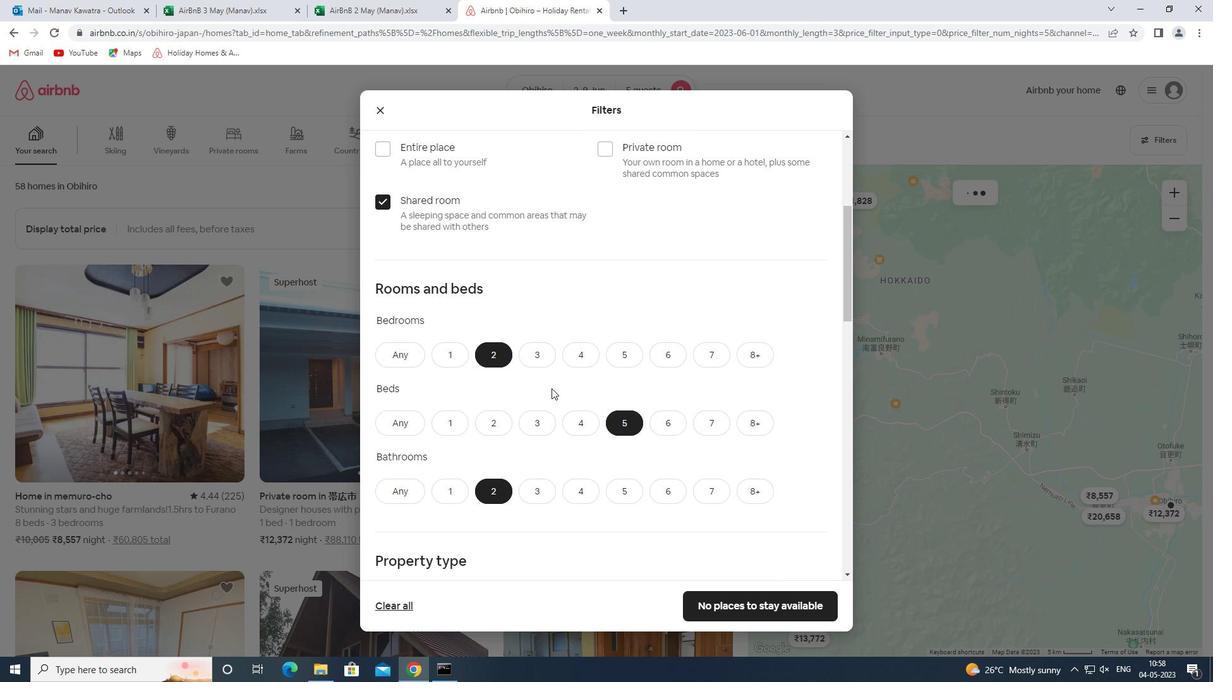 
Action: Mouse scrolled (551, 387) with delta (0, 0)
Screenshot: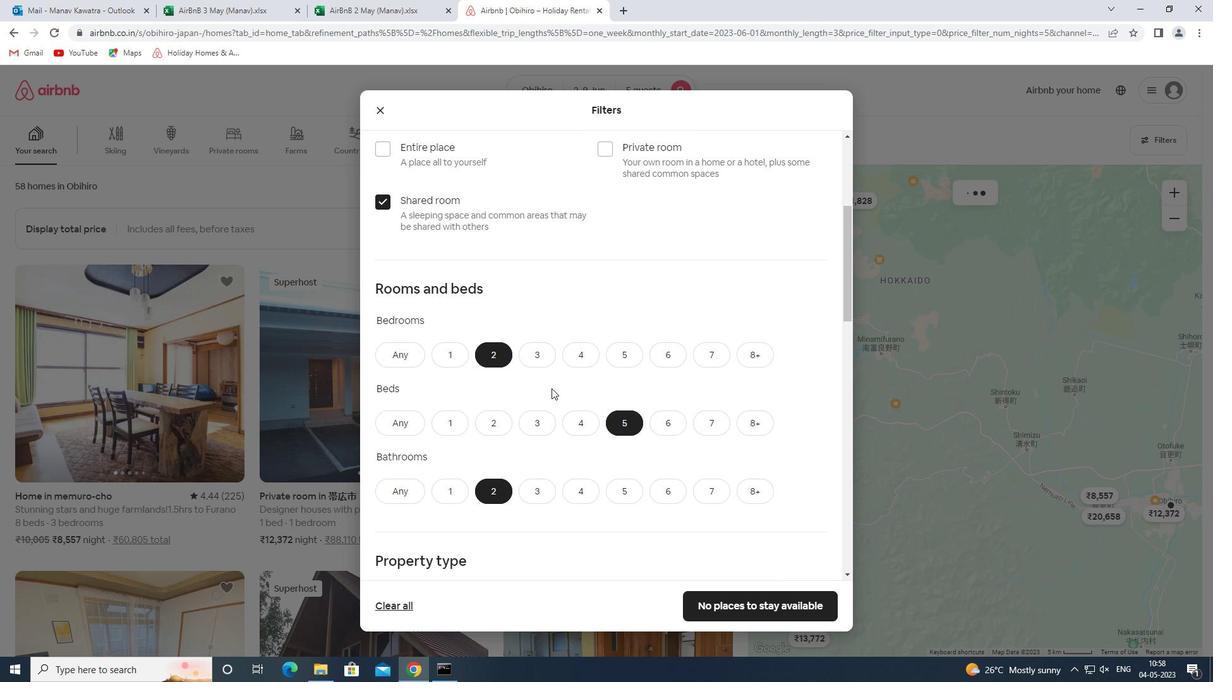 
Action: Mouse scrolled (551, 387) with delta (0, 0)
Screenshot: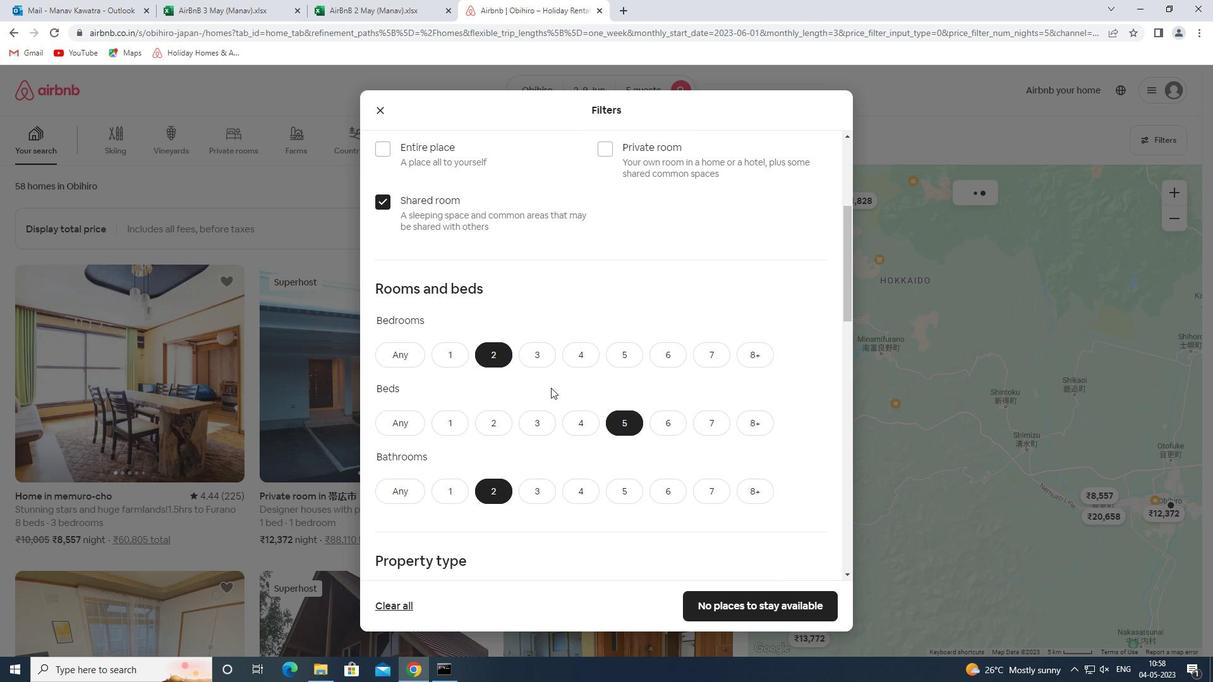 
Action: Mouse scrolled (551, 387) with delta (0, 0)
Screenshot: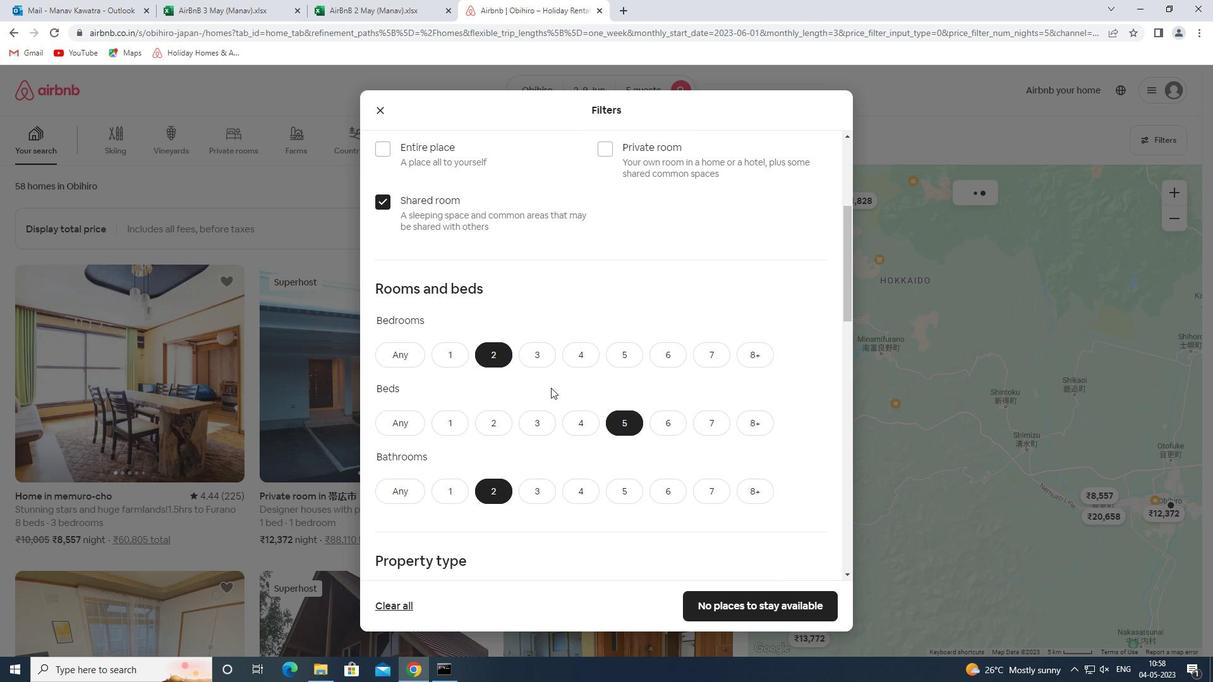 
Action: Mouse scrolled (551, 387) with delta (0, 0)
Screenshot: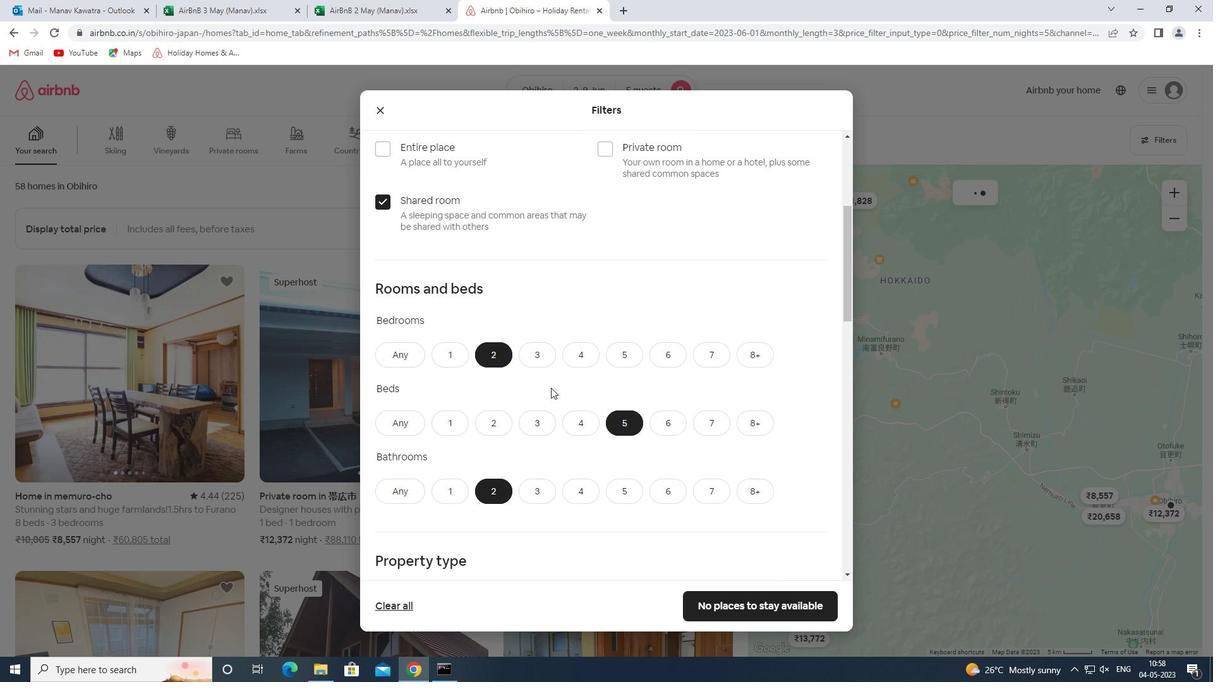 
Action: Mouse moved to (468, 242)
Screenshot: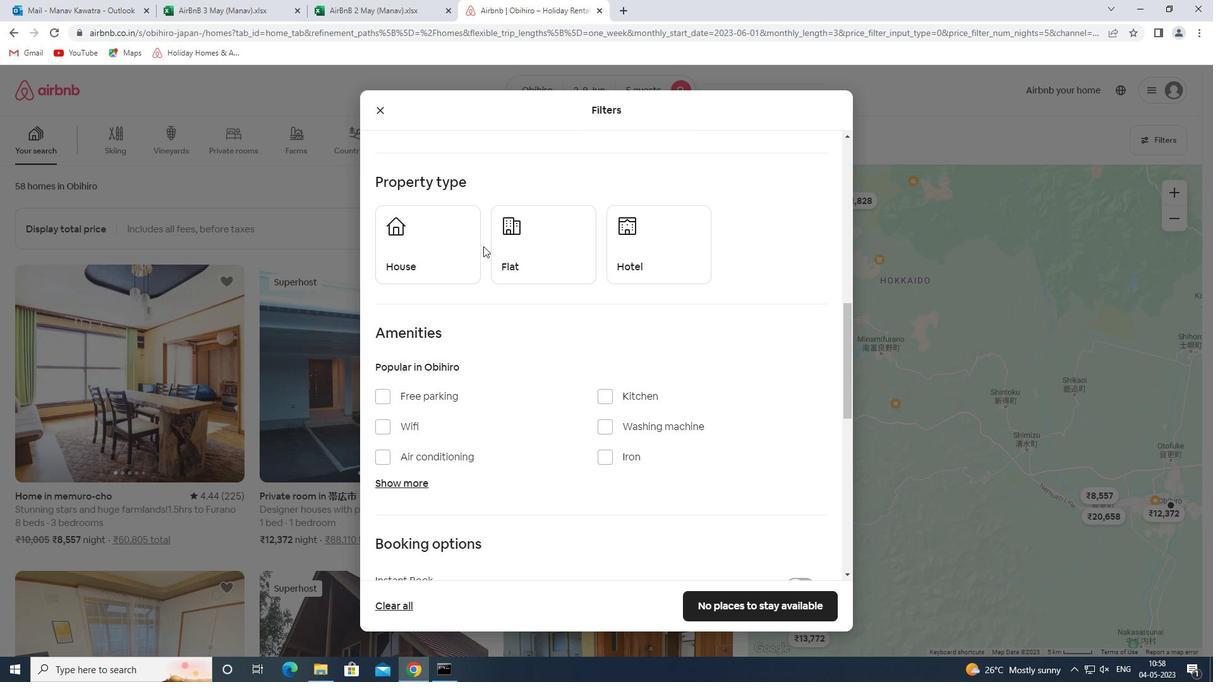 
Action: Mouse pressed left at (468, 242)
Screenshot: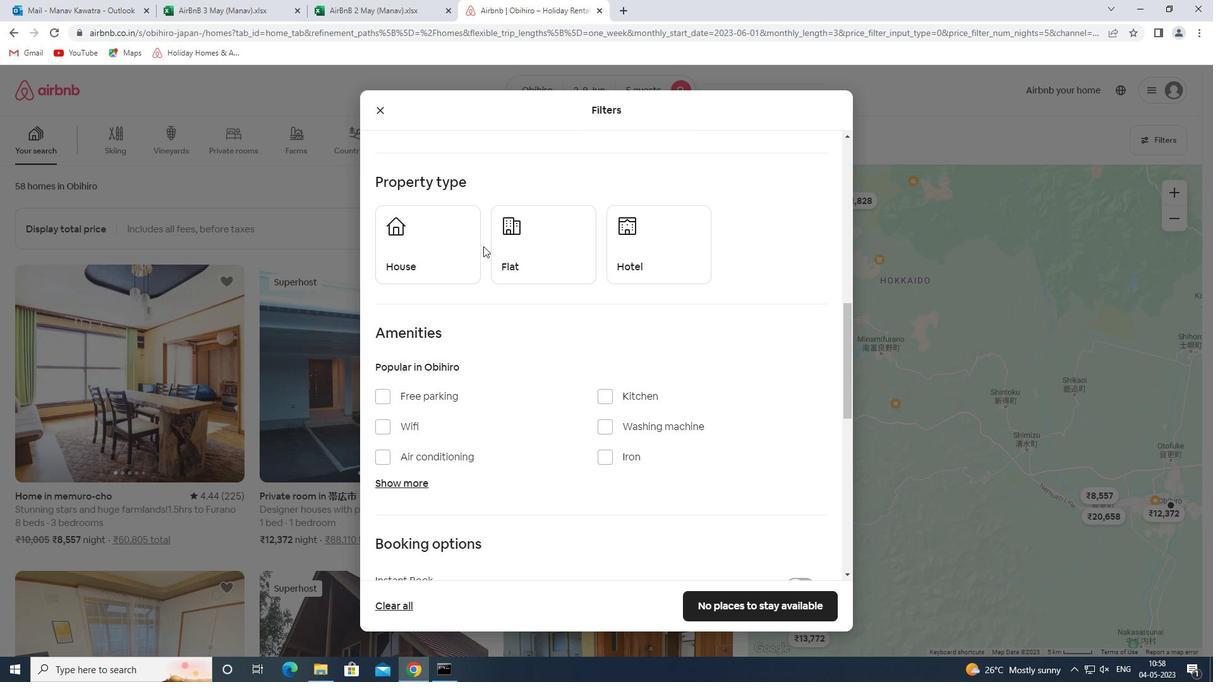 
Action: Mouse moved to (593, 264)
Screenshot: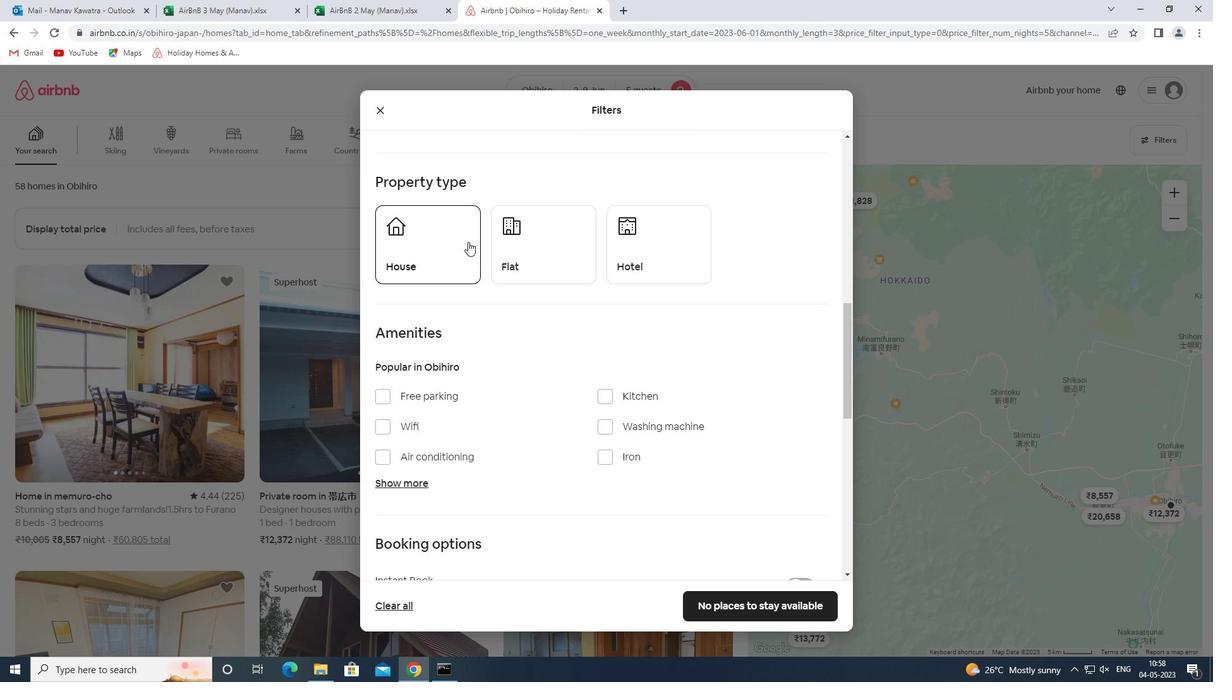 
Action: Mouse pressed left at (593, 264)
Screenshot: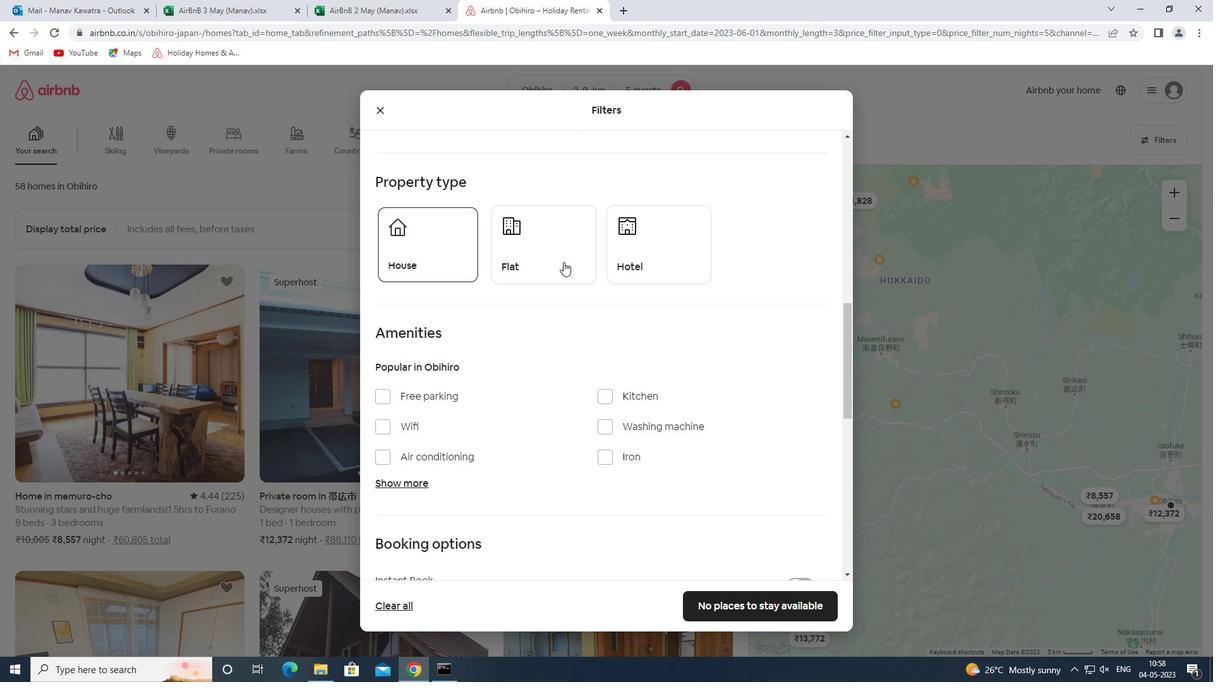 
Action: Mouse moved to (648, 260)
Screenshot: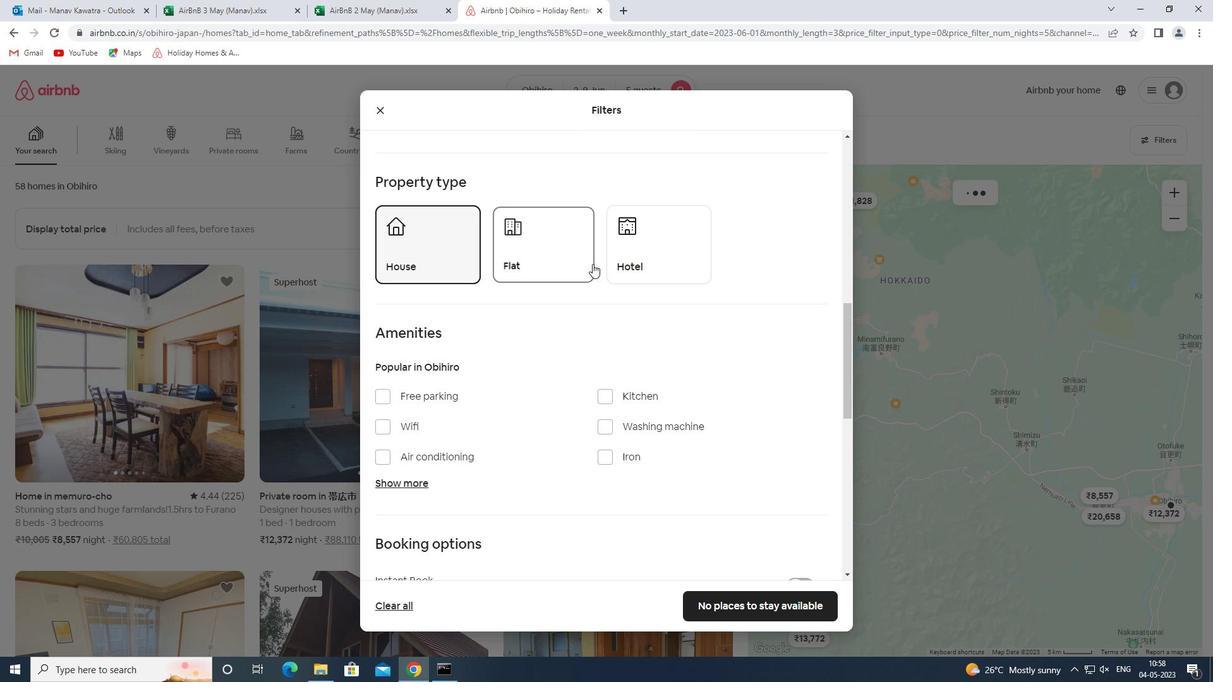 
Action: Mouse pressed left at (648, 260)
Screenshot: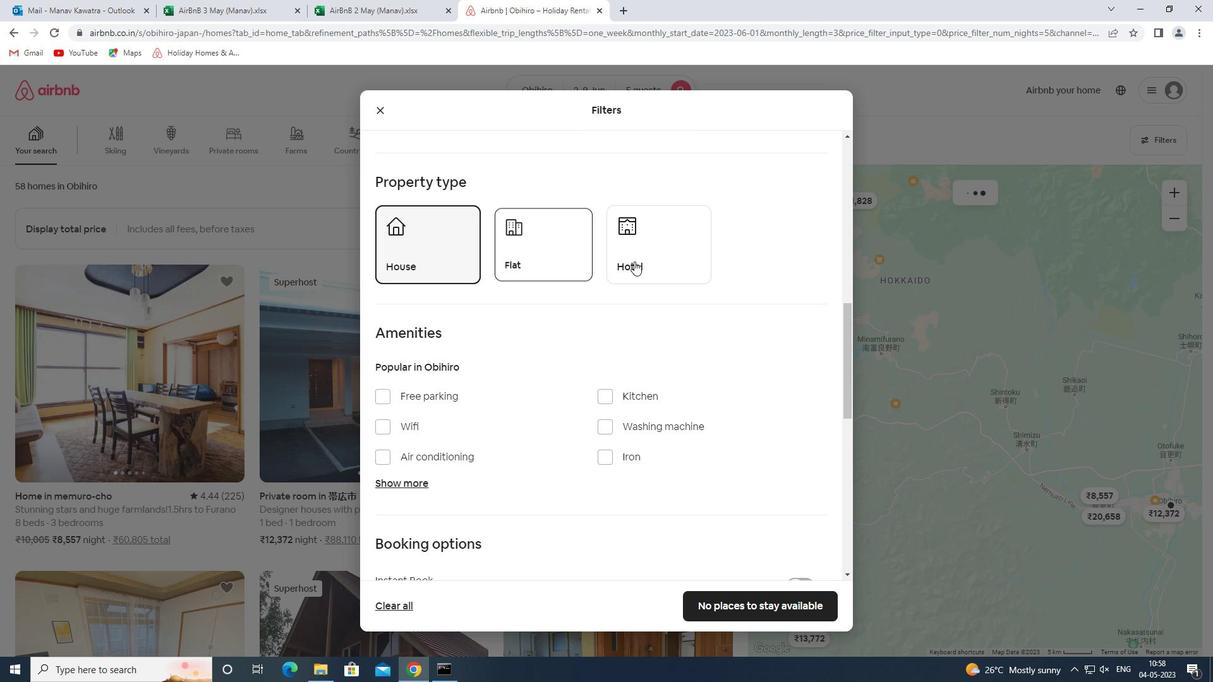 
Action: Mouse moved to (689, 288)
Screenshot: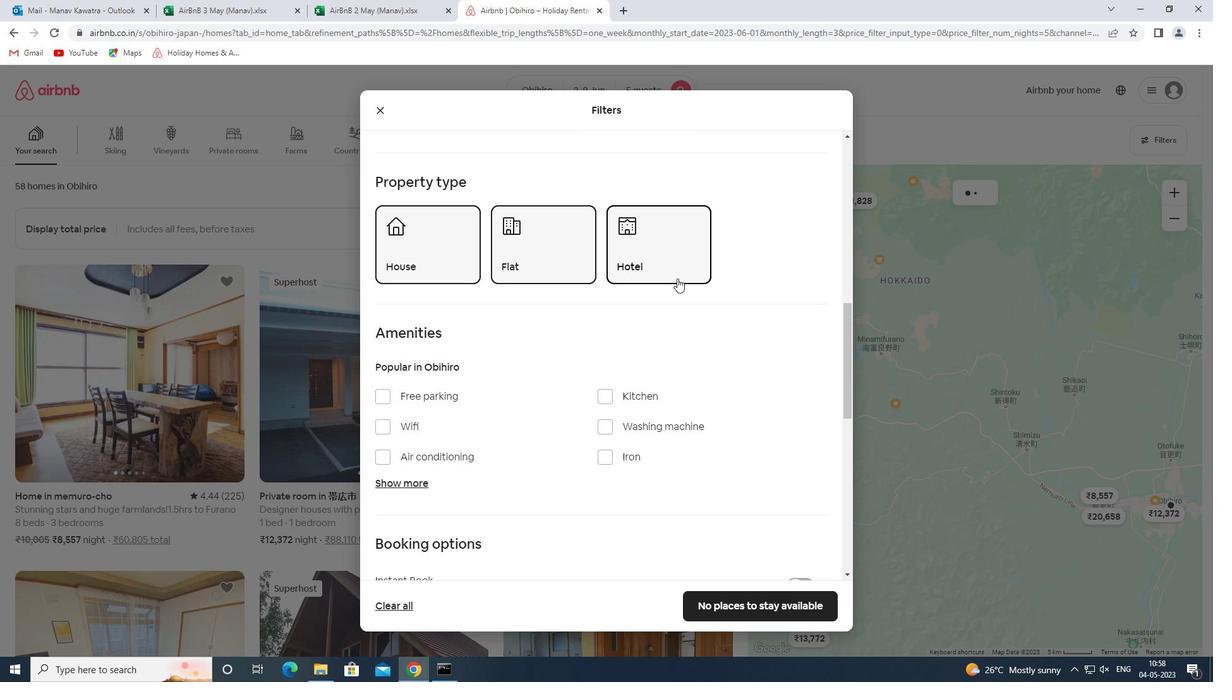 
Action: Mouse scrolled (689, 288) with delta (0, 0)
Screenshot: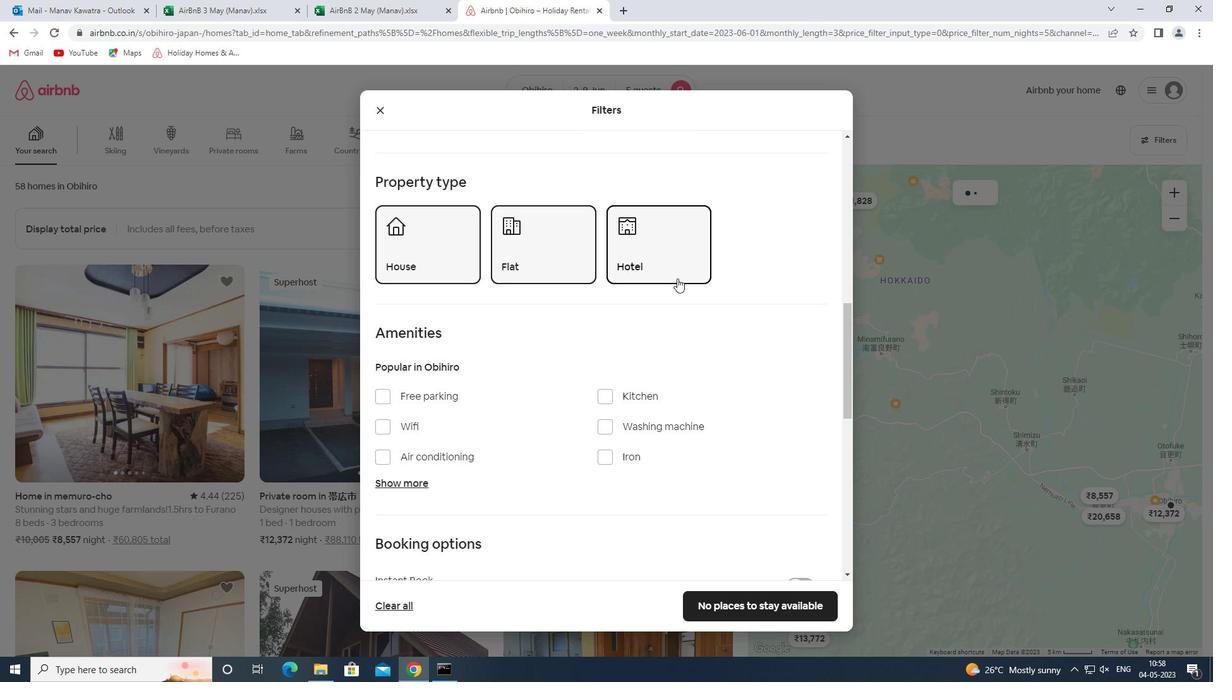 
Action: Mouse moved to (691, 297)
Screenshot: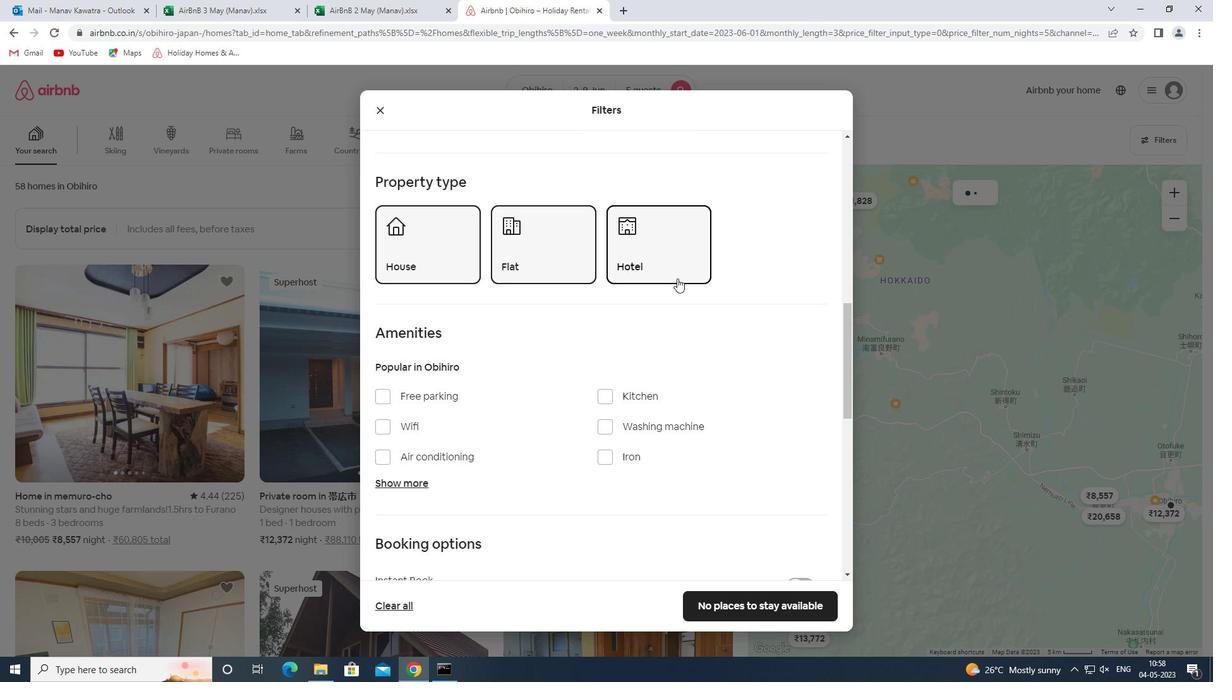 
Action: Mouse scrolled (691, 296) with delta (0, 0)
Screenshot: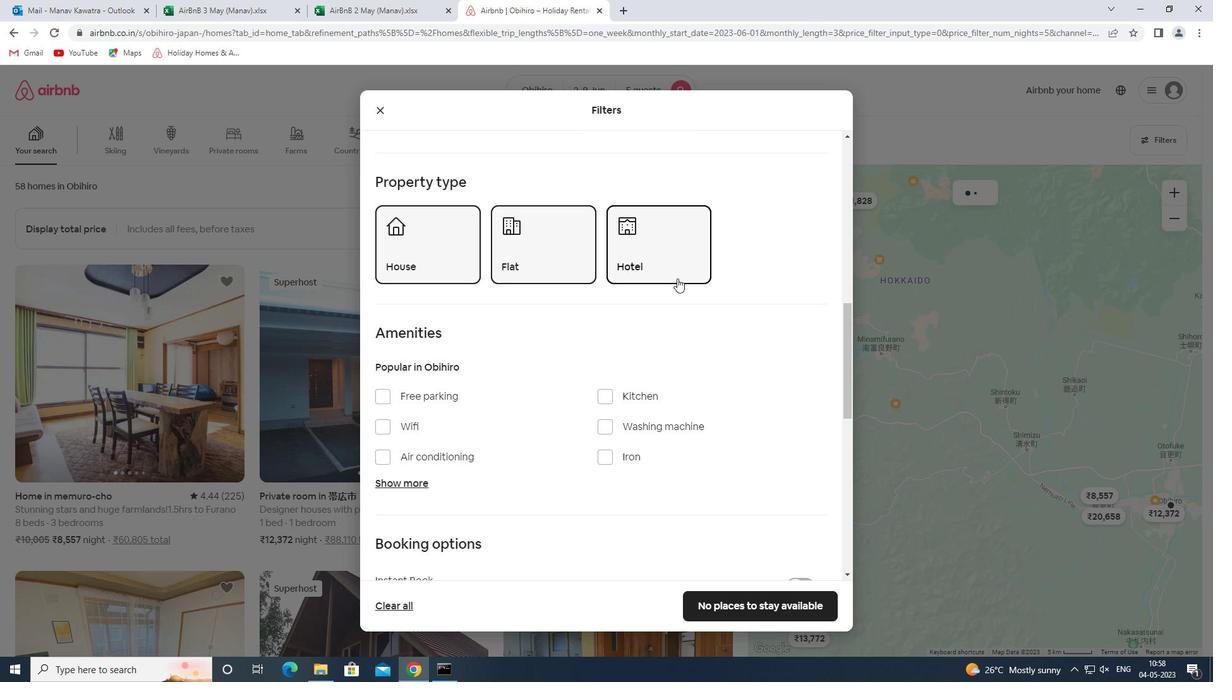 
Action: Mouse moved to (691, 299)
Screenshot: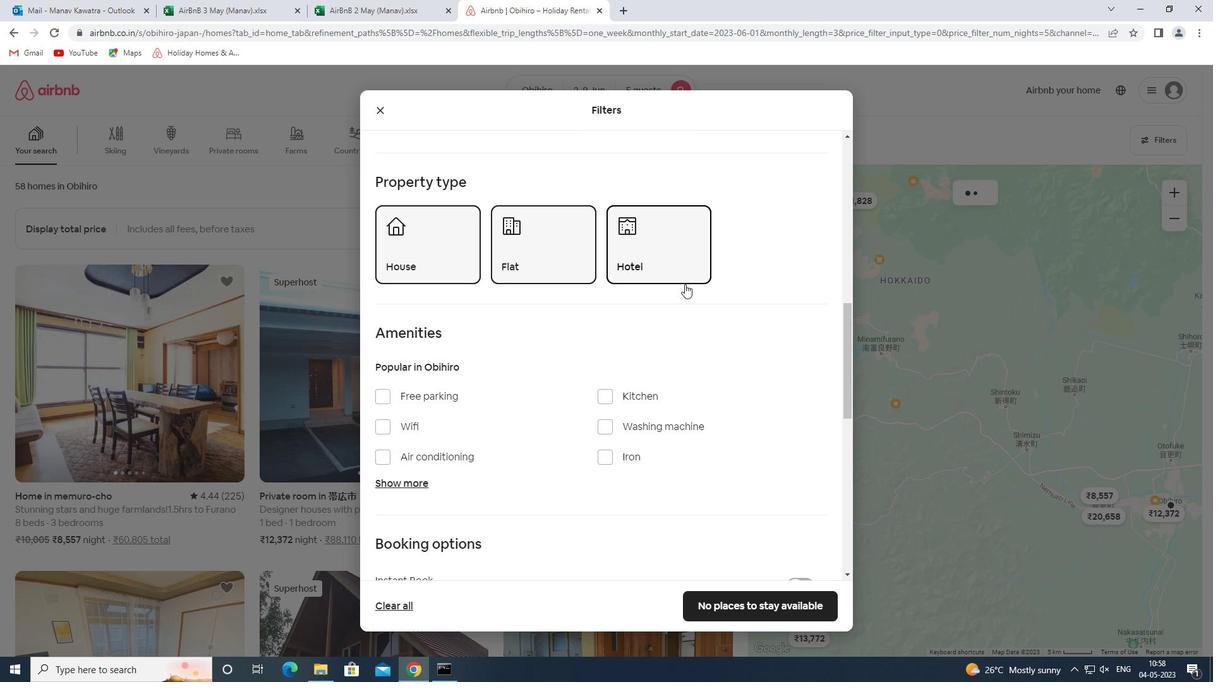 
Action: Mouse scrolled (691, 299) with delta (0, 0)
Screenshot: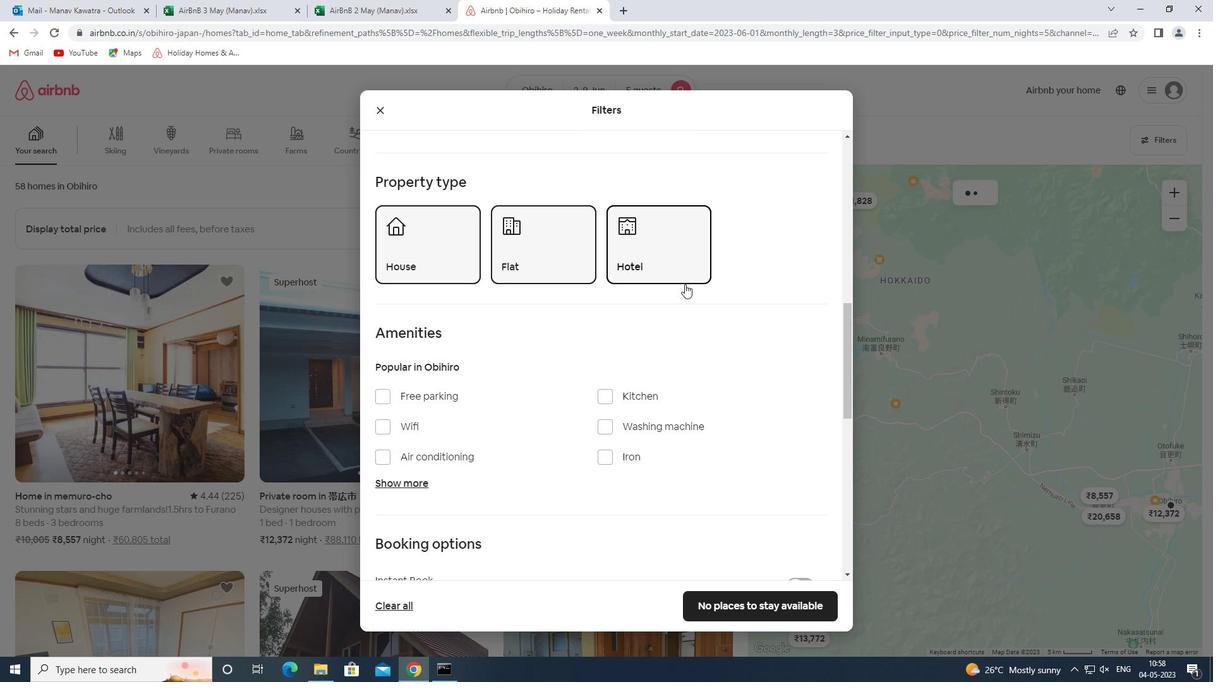 
Action: Mouse moved to (691, 301)
Screenshot: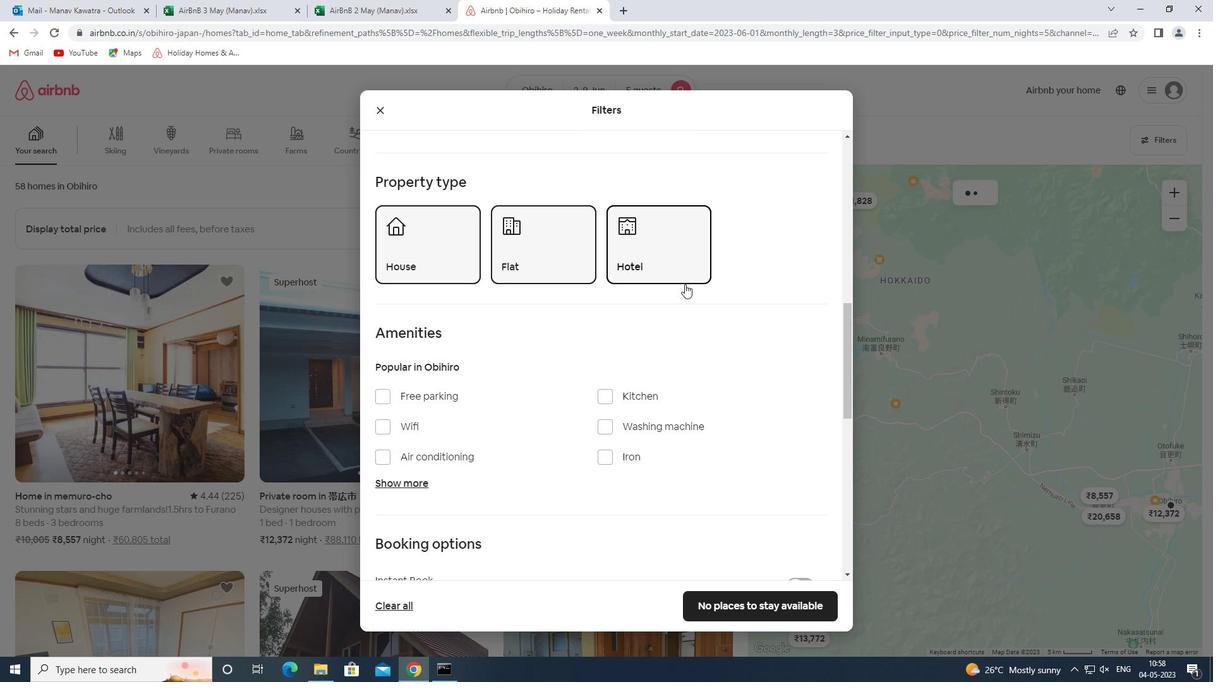 
Action: Mouse scrolled (691, 300) with delta (0, 0)
Screenshot: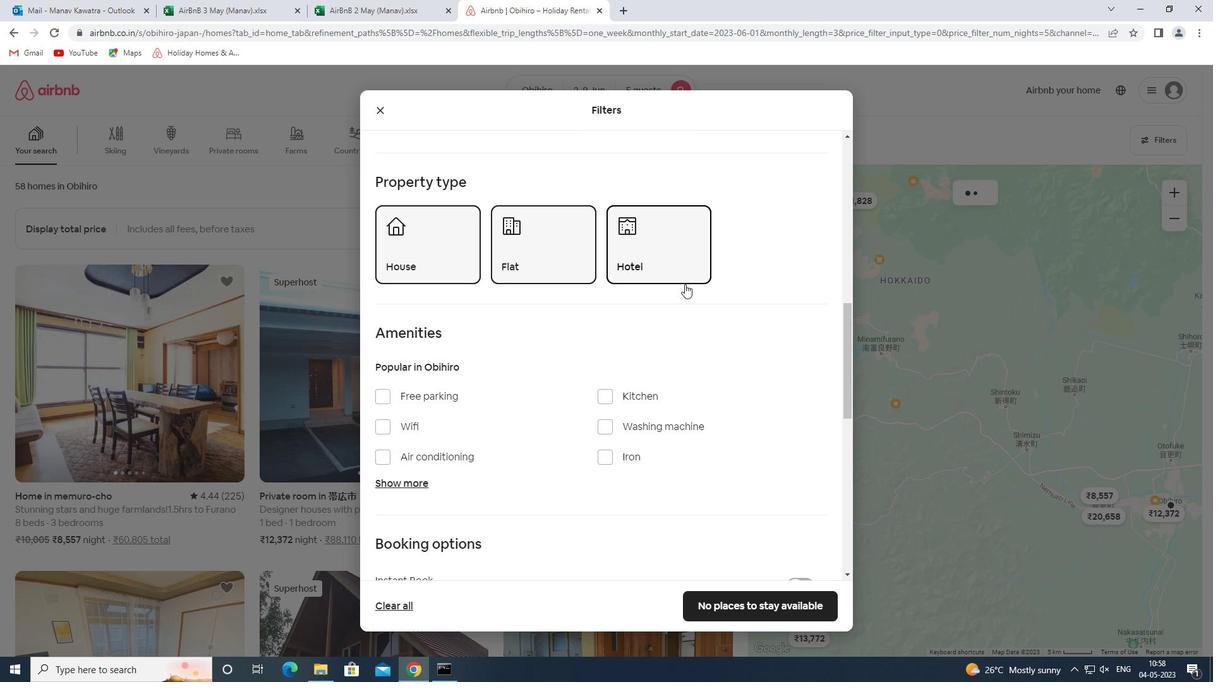 
Action: Mouse moved to (691, 303)
Screenshot: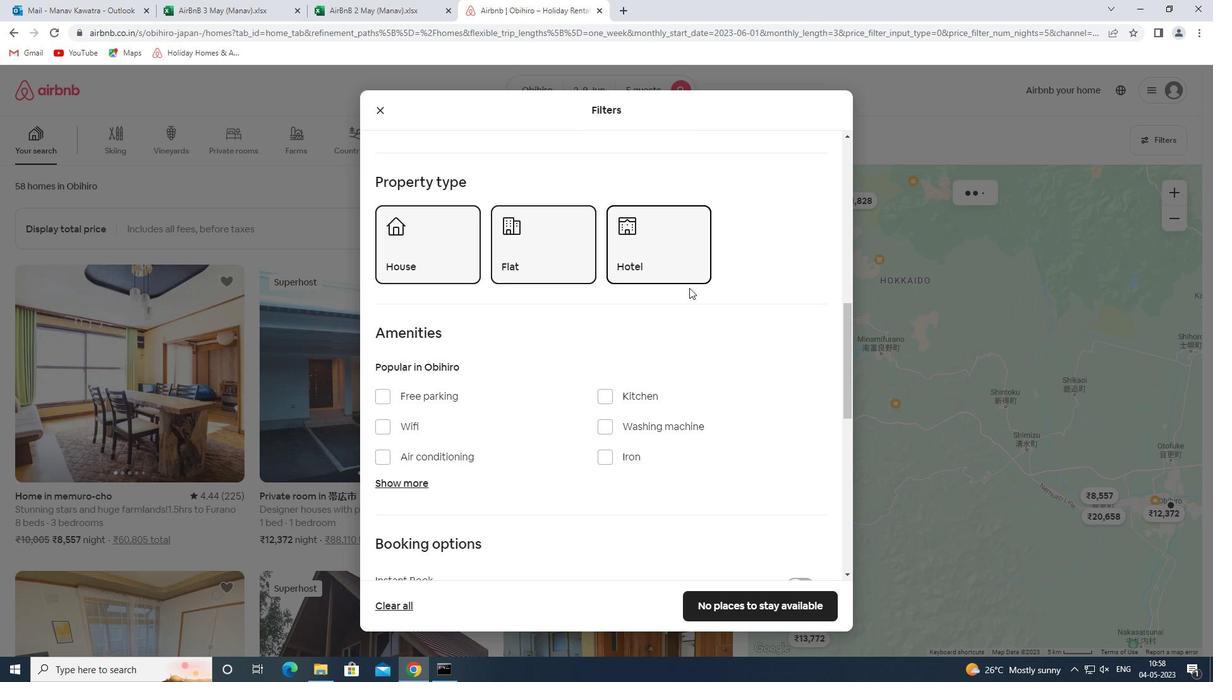 
Action: Mouse scrolled (691, 302) with delta (0, 0)
Screenshot: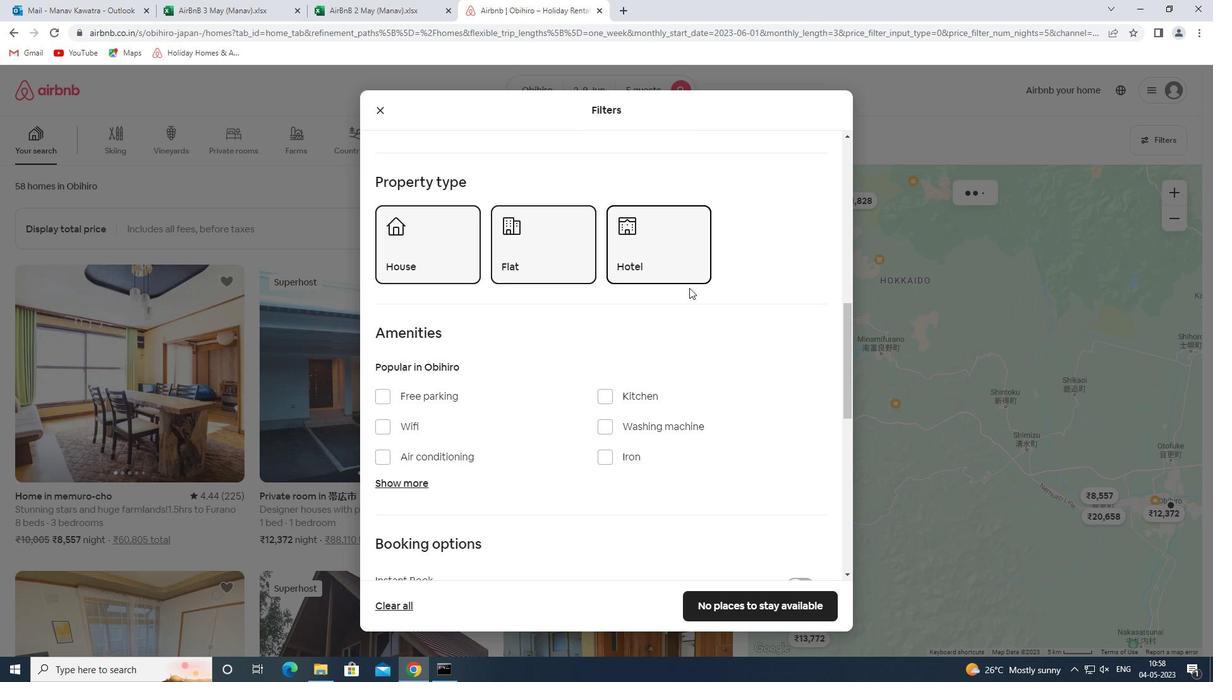 
Action: Mouse moved to (692, 310)
Screenshot: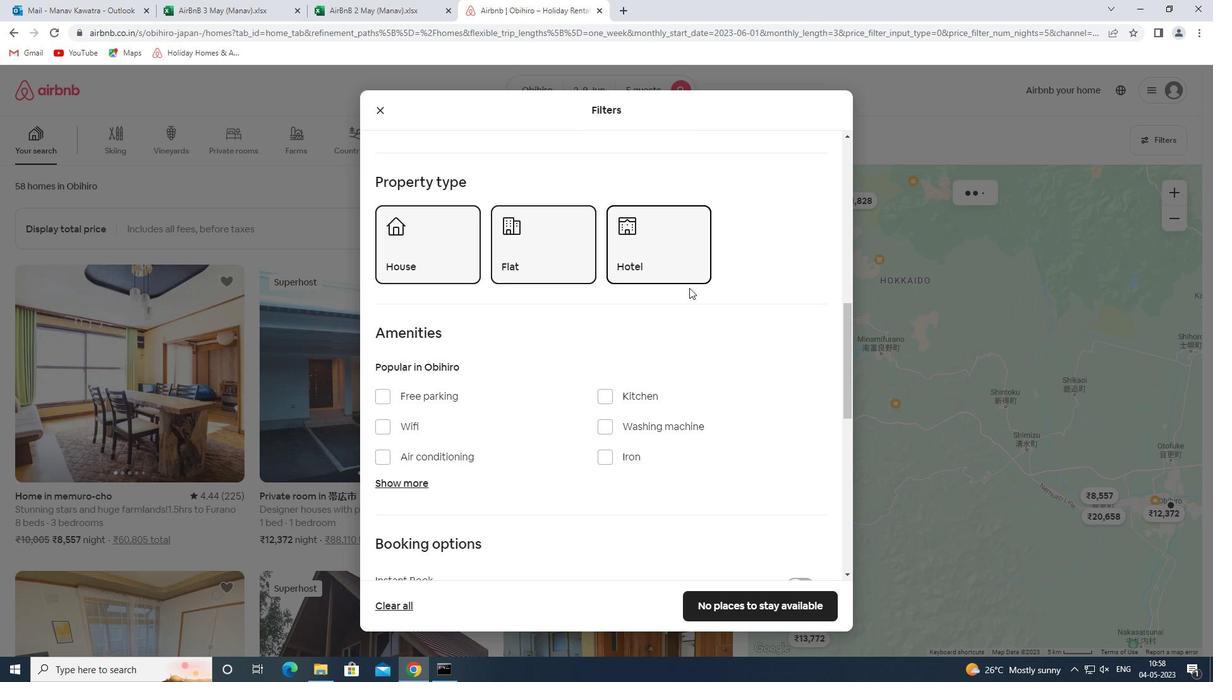 
Action: Mouse scrolled (692, 309) with delta (0, 0)
Screenshot: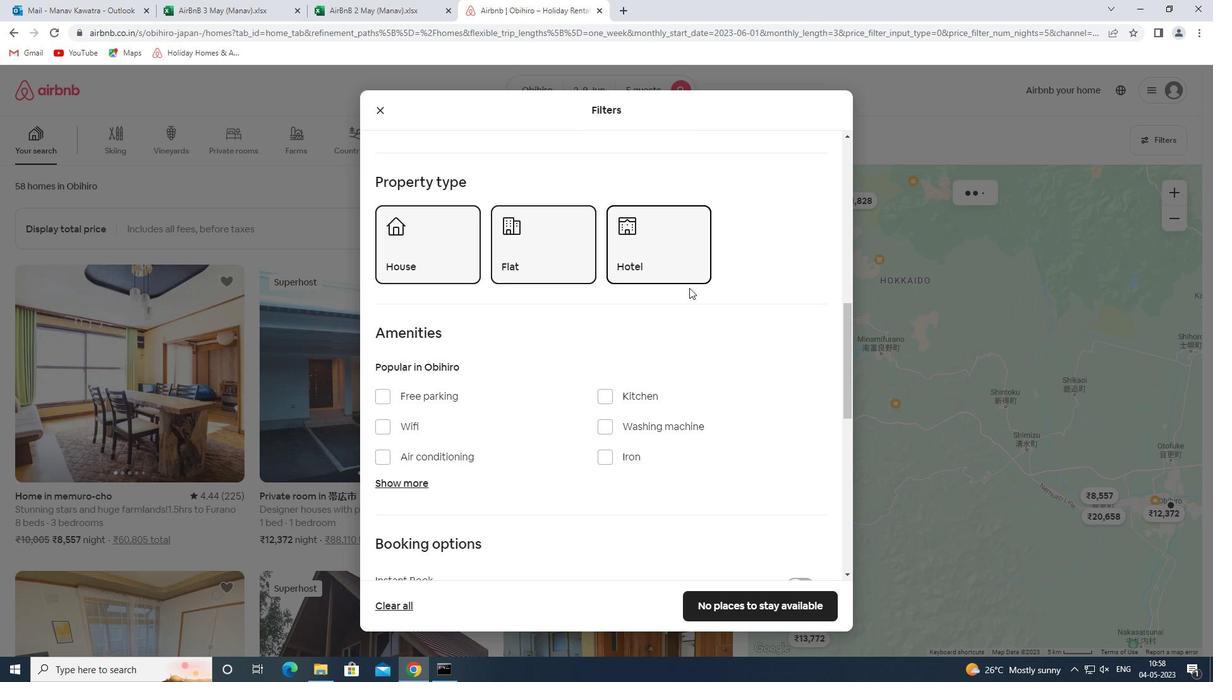 
Action: Mouse moved to (798, 256)
Screenshot: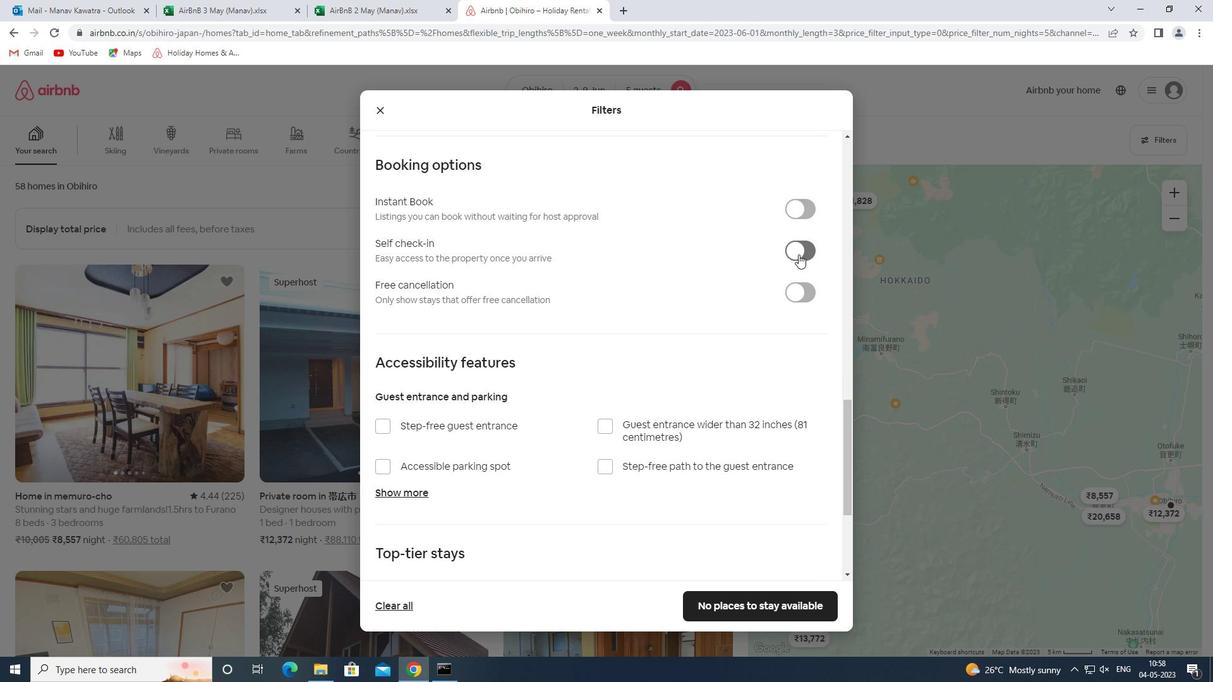 
Action: Mouse pressed left at (798, 256)
Screenshot: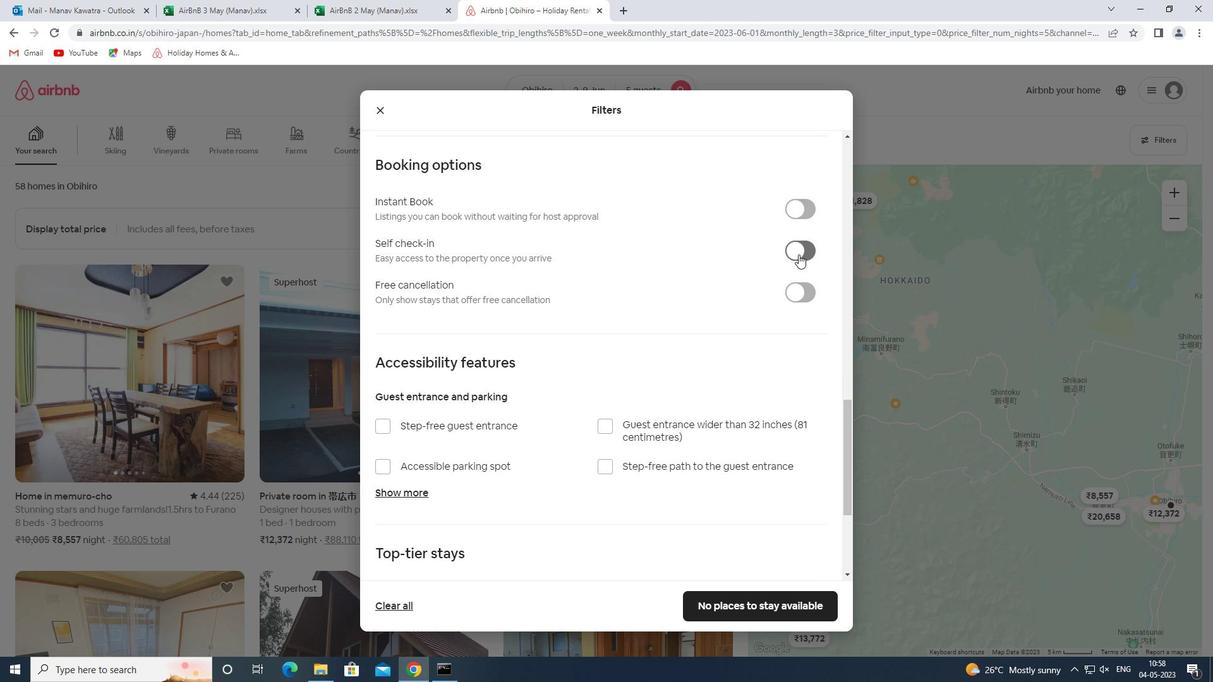 
Action: Mouse moved to (663, 283)
Screenshot: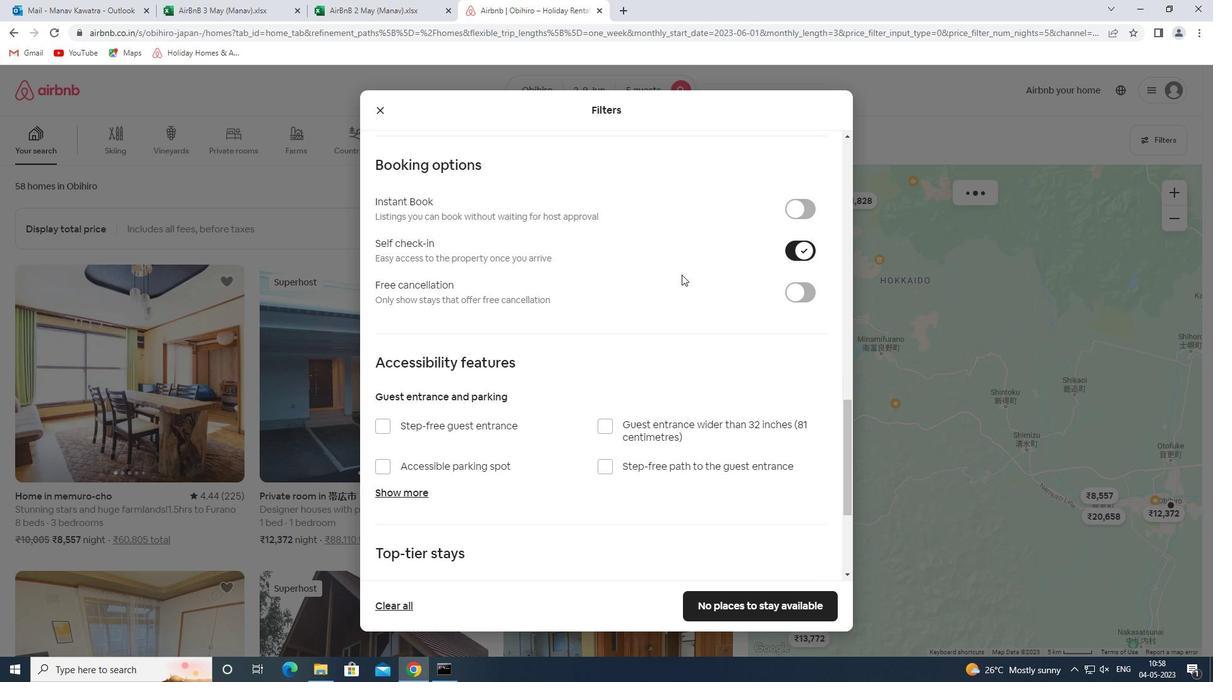 
Action: Mouse scrolled (663, 283) with delta (0, 0)
Screenshot: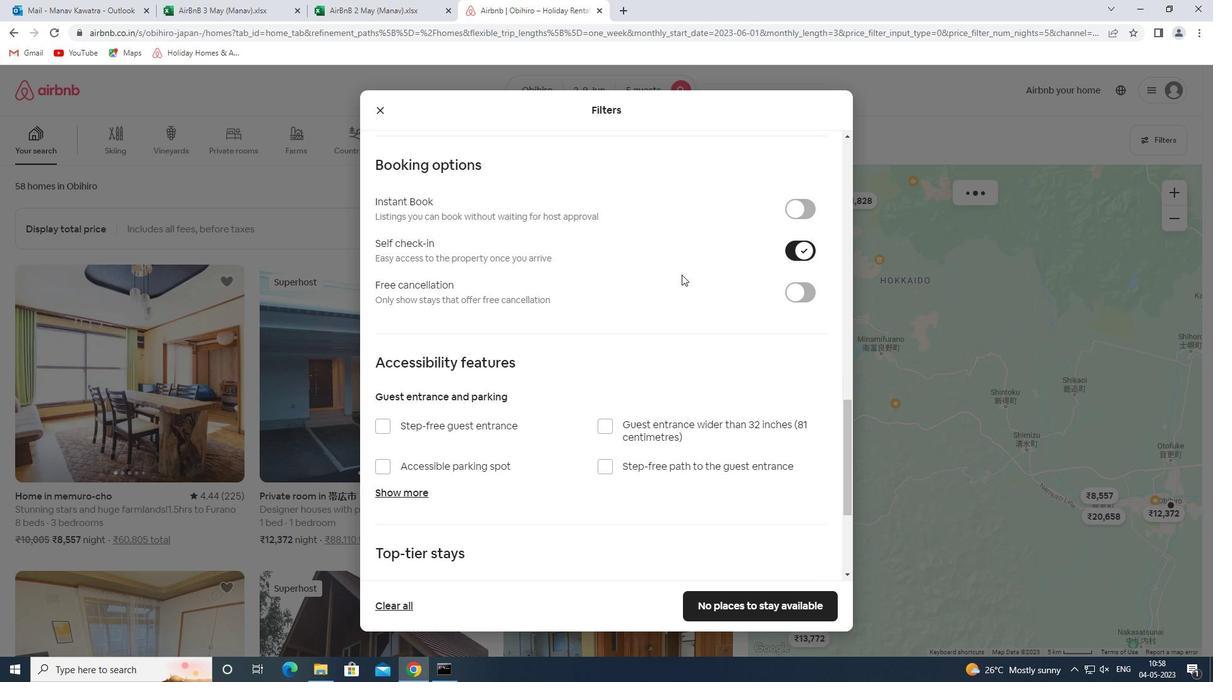 
Action: Mouse moved to (661, 287)
Screenshot: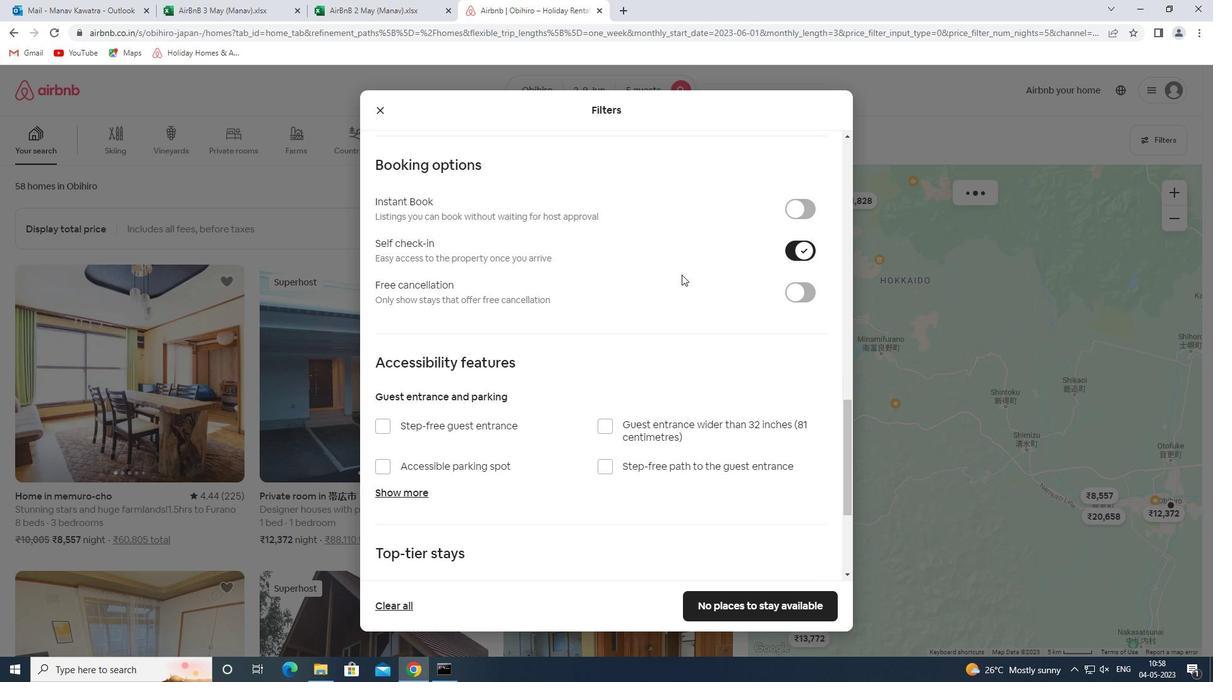 
Action: Mouse scrolled (661, 287) with delta (0, 0)
Screenshot: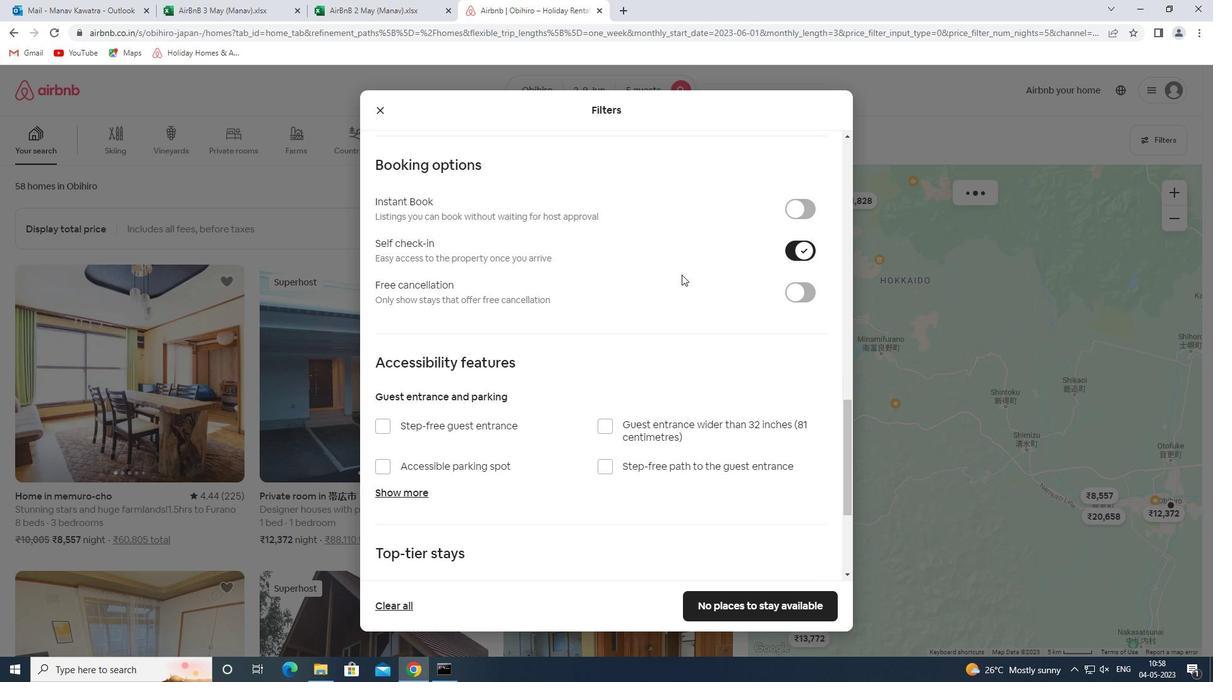
Action: Mouse moved to (660, 289)
Screenshot: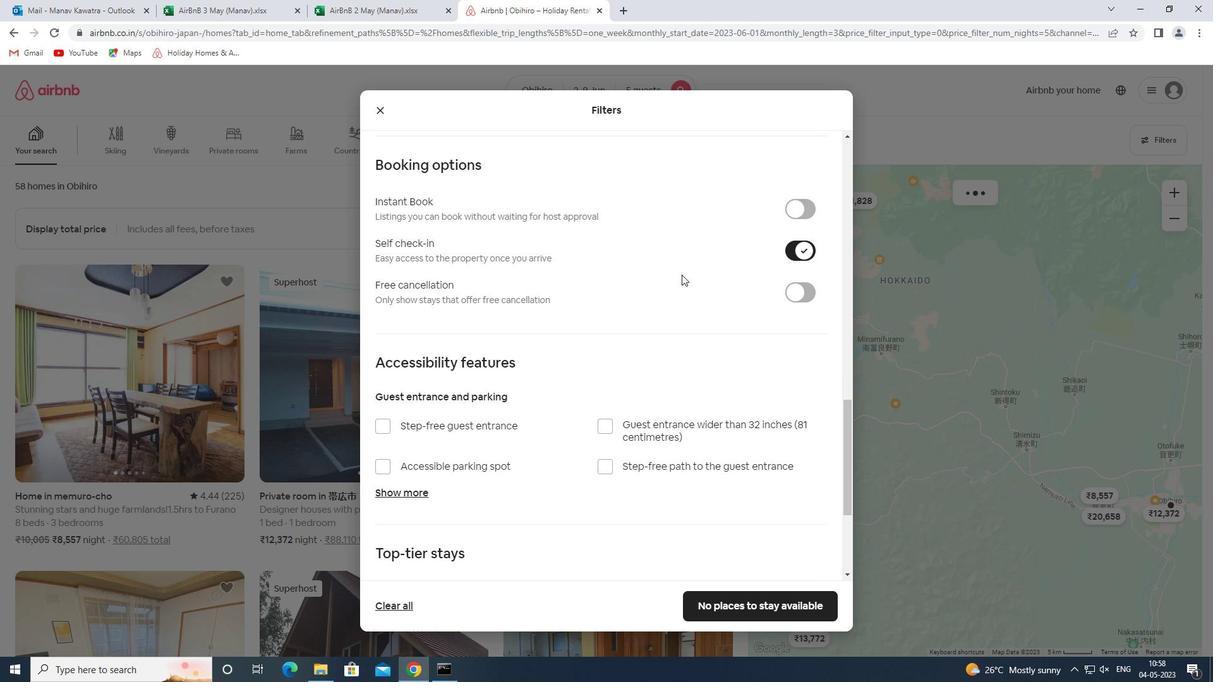 
Action: Mouse scrolled (660, 288) with delta (0, 0)
Screenshot: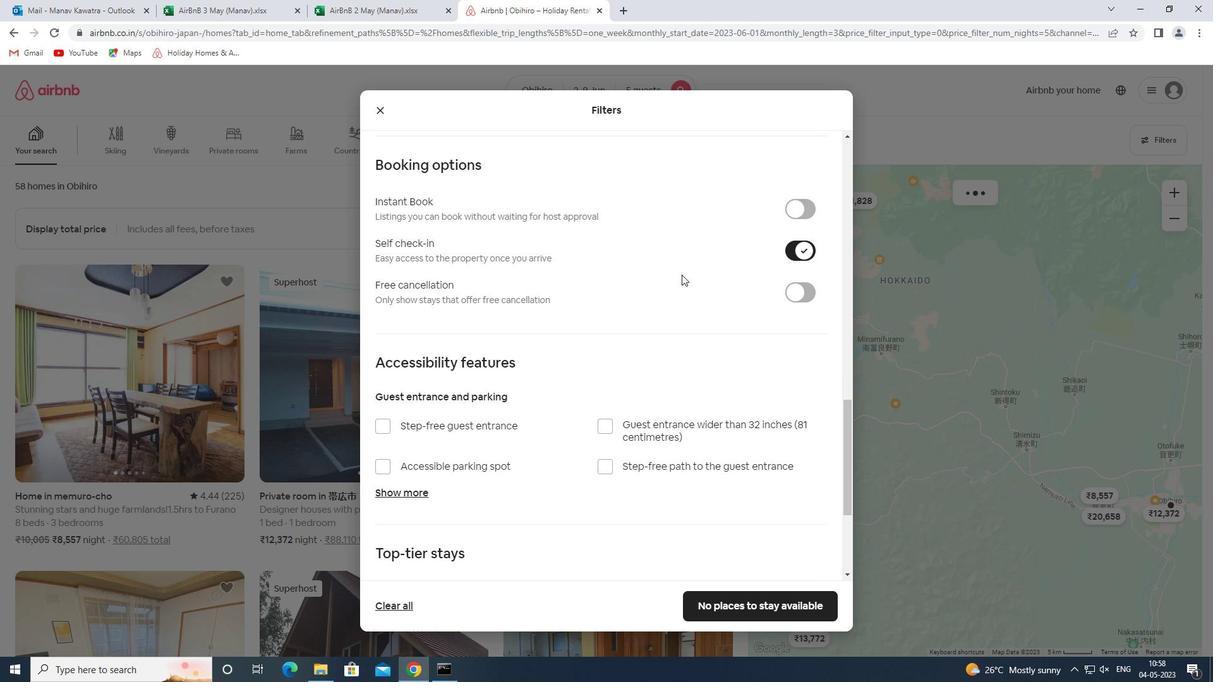 
Action: Mouse moved to (658, 290)
Screenshot: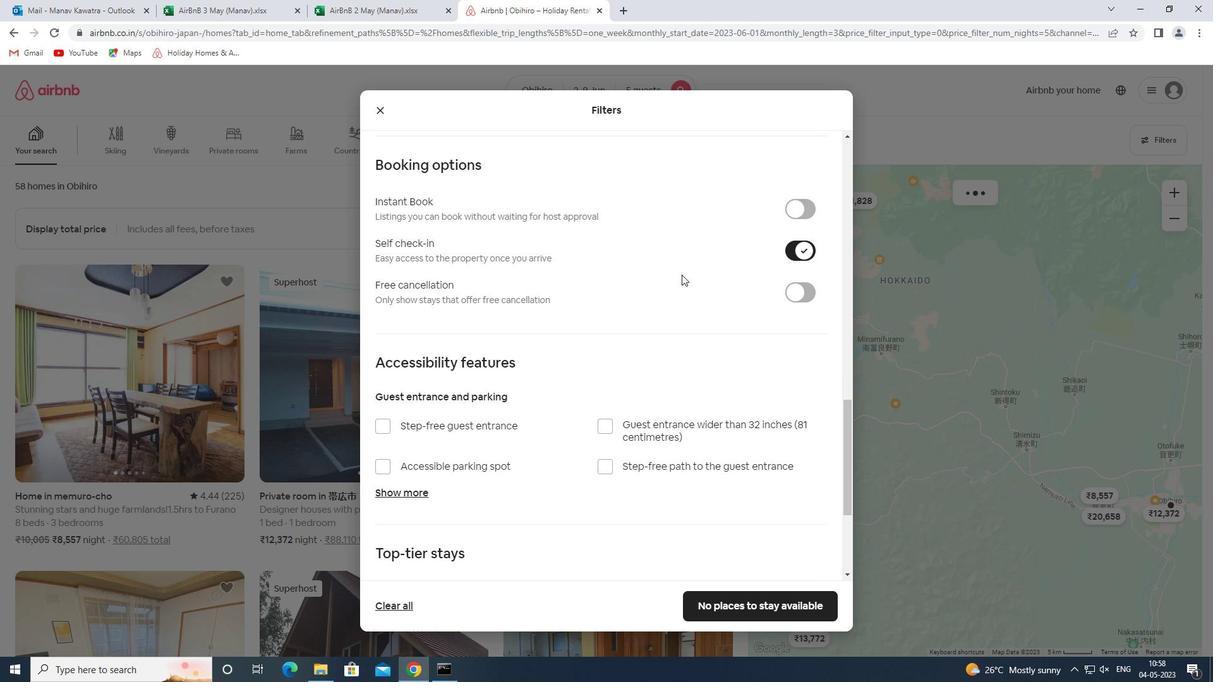 
Action: Mouse scrolled (658, 290) with delta (0, 0)
Screenshot: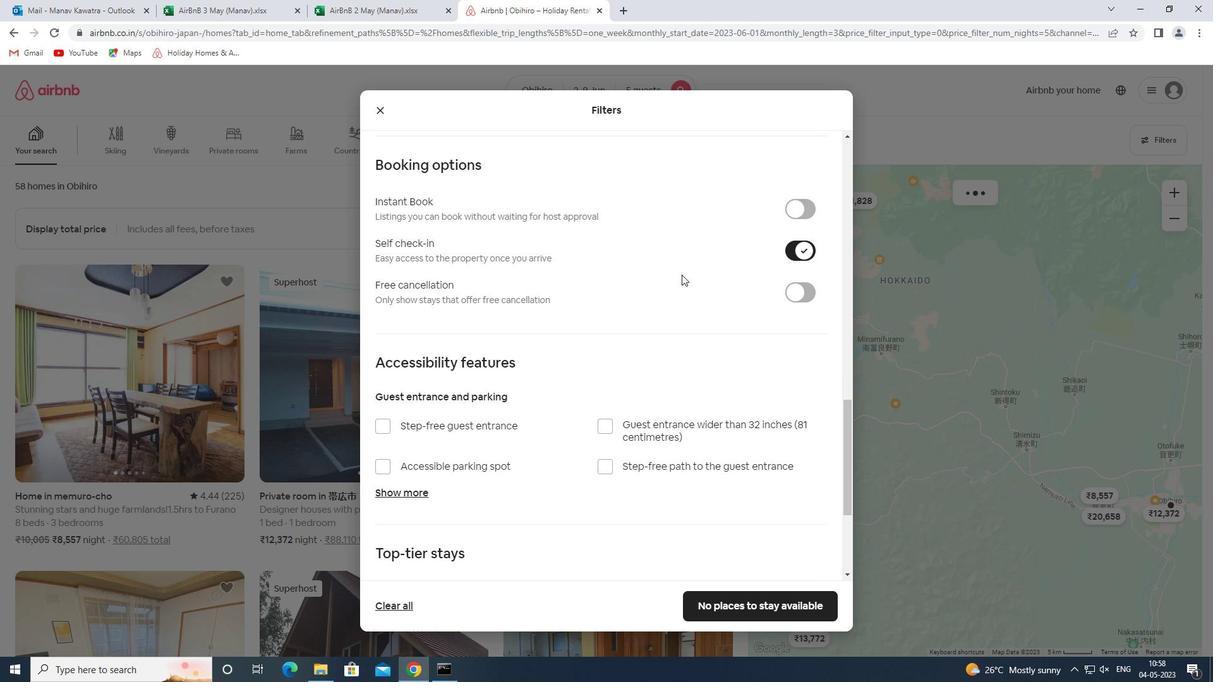 
Action: Mouse moved to (658, 292)
Screenshot: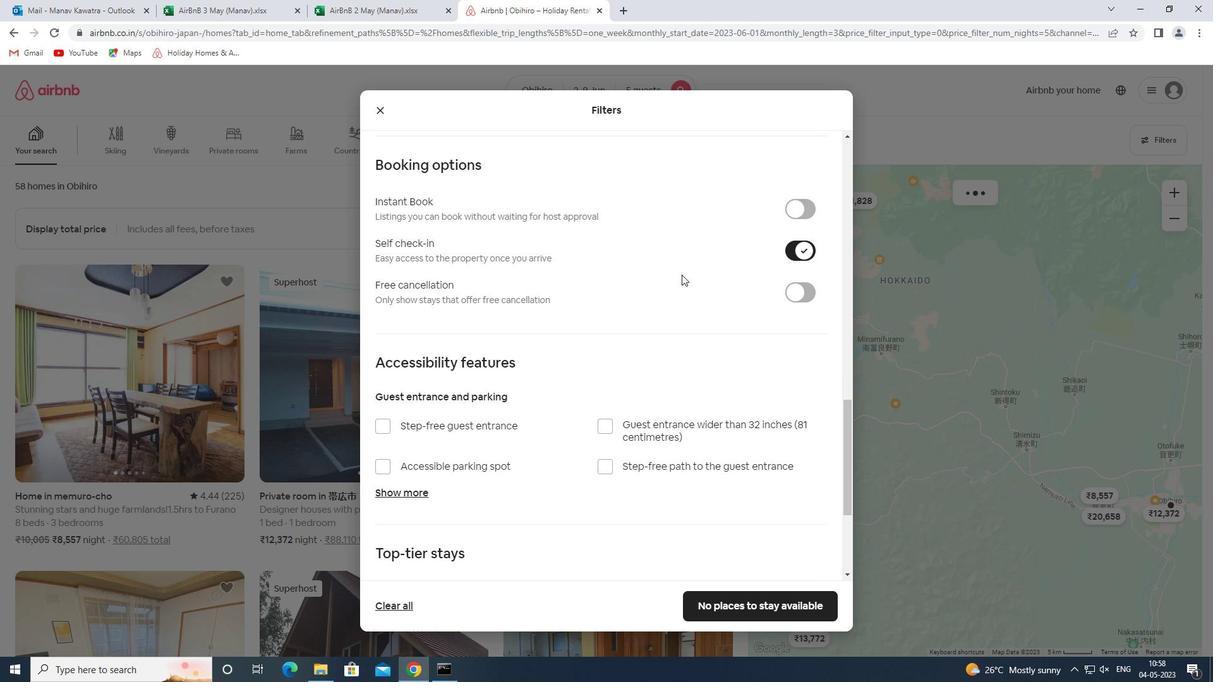 
Action: Mouse scrolled (658, 291) with delta (0, 0)
Screenshot: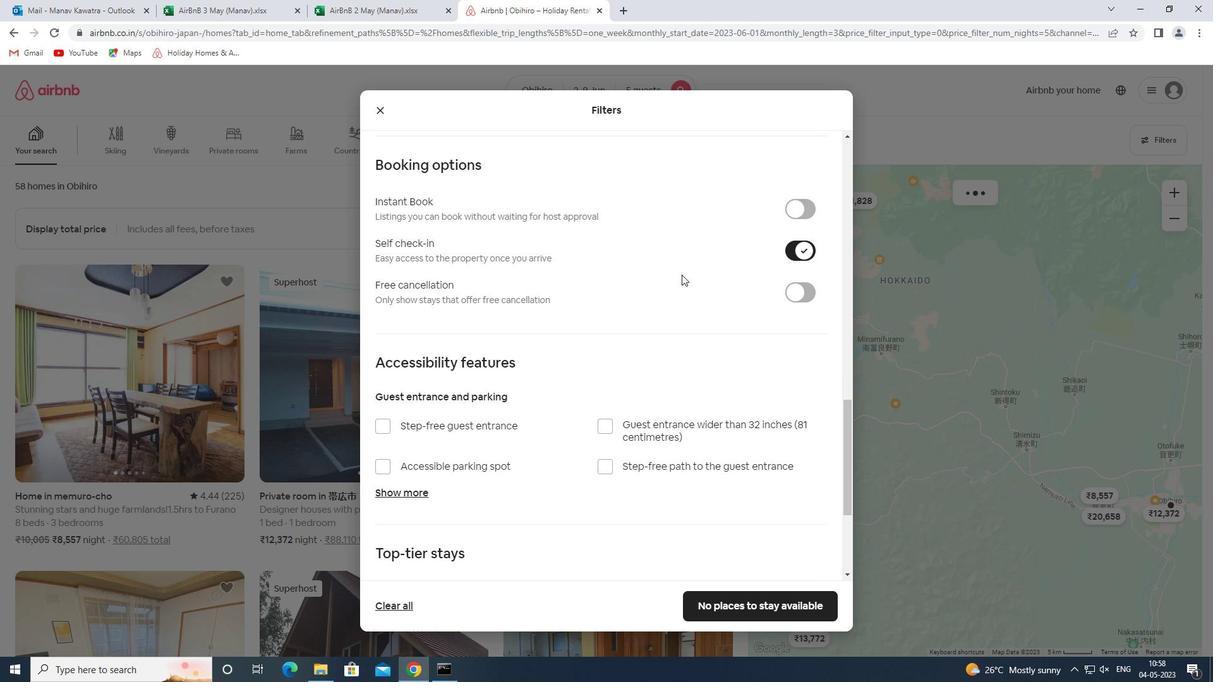 
Action: Mouse moved to (656, 293)
Screenshot: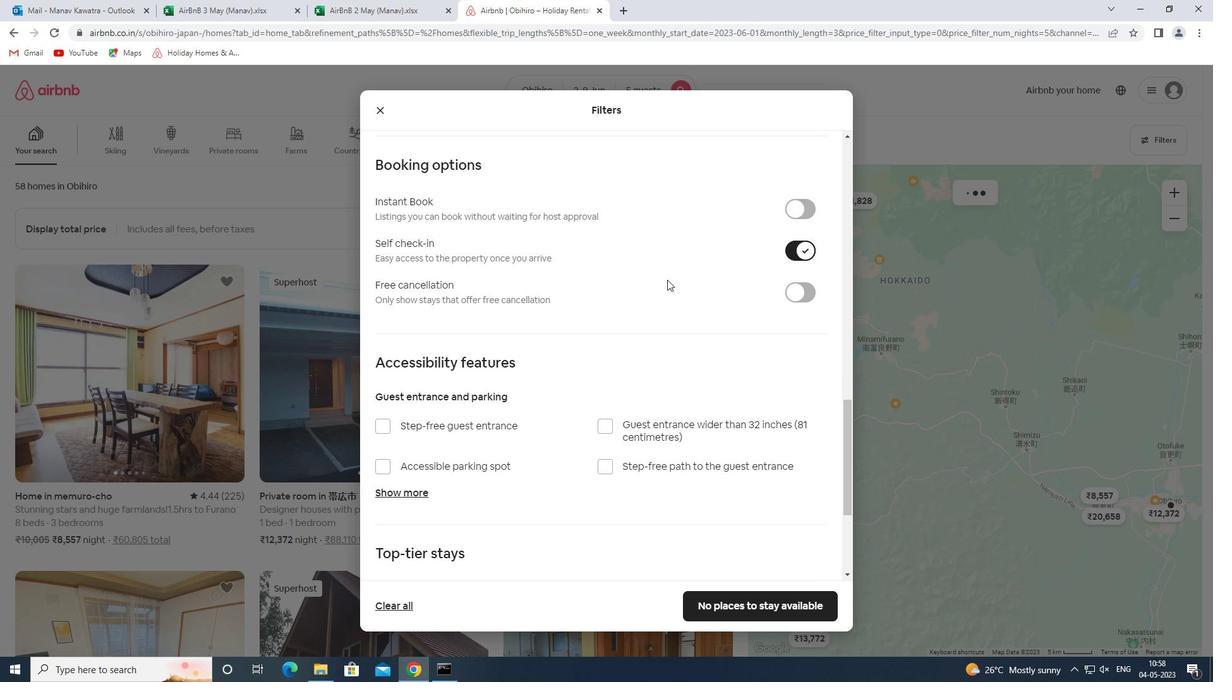 
Action: Mouse scrolled (656, 292) with delta (0, 0)
Screenshot: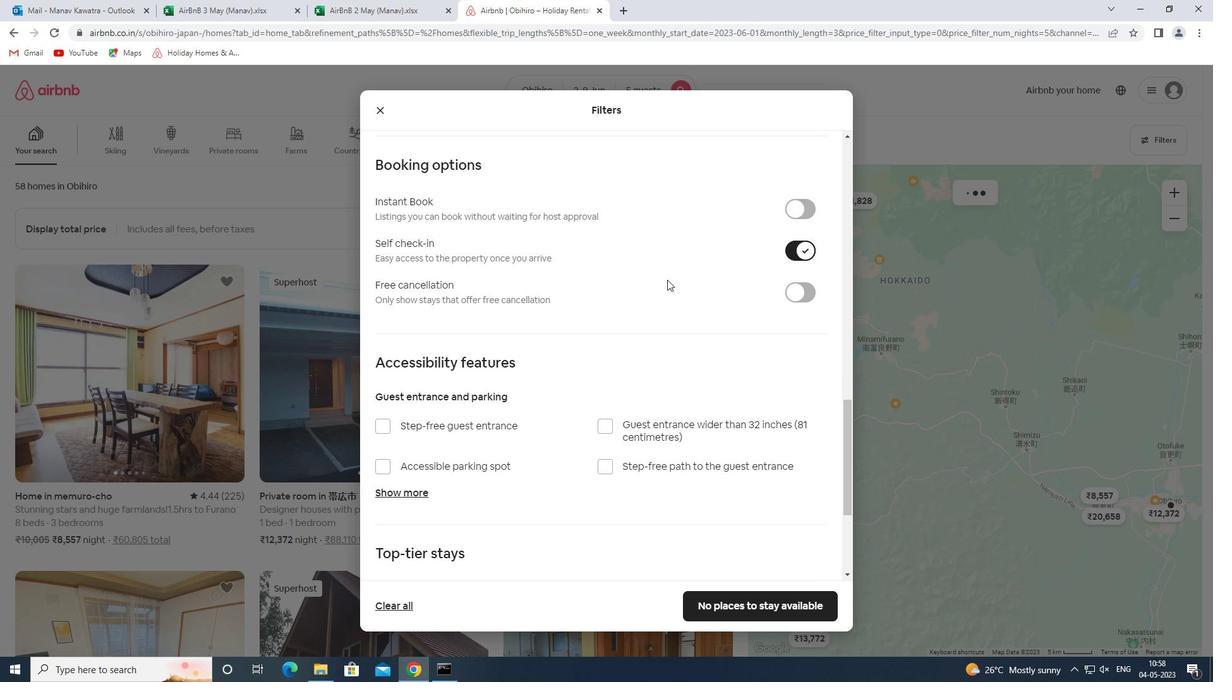 
Action: Mouse moved to (655, 294)
Screenshot: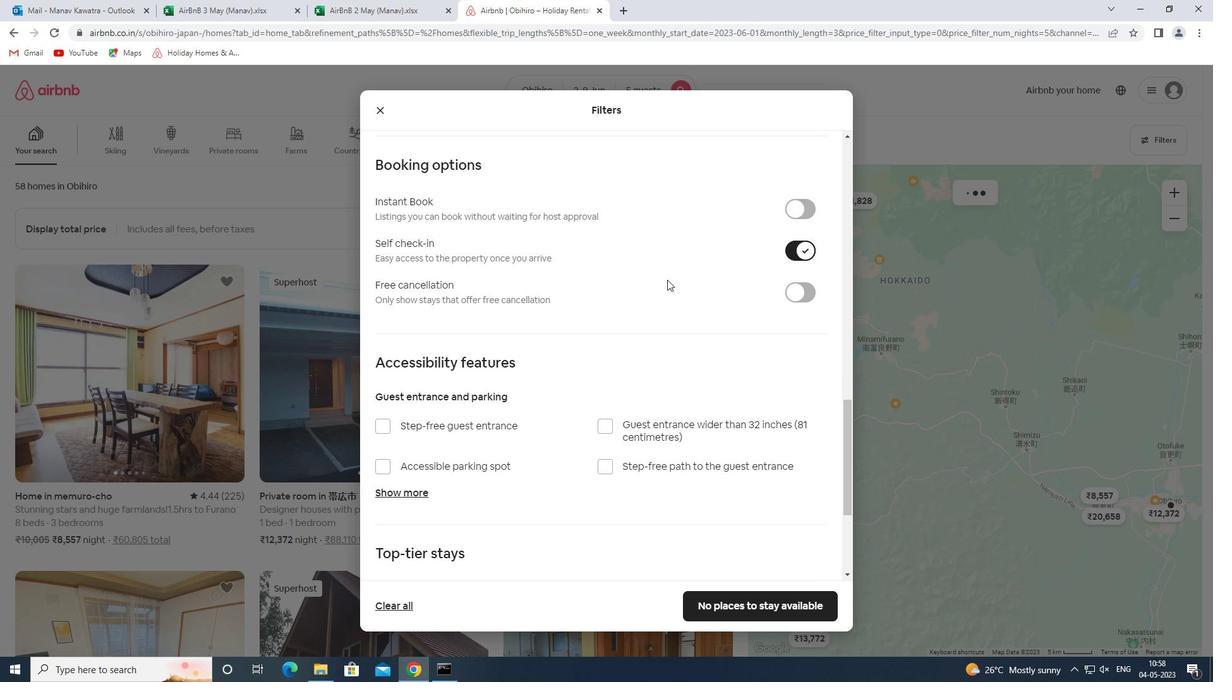 
Action: Mouse scrolled (655, 293) with delta (0, 0)
Screenshot: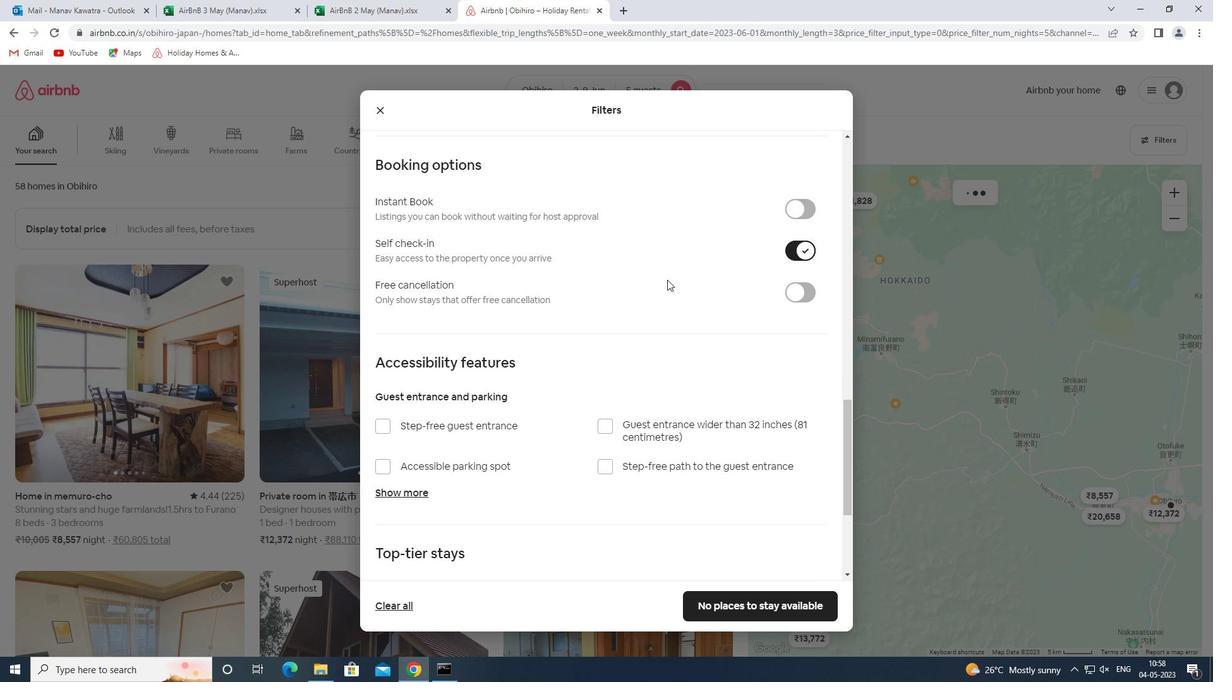 
Action: Mouse moved to (653, 297)
Screenshot: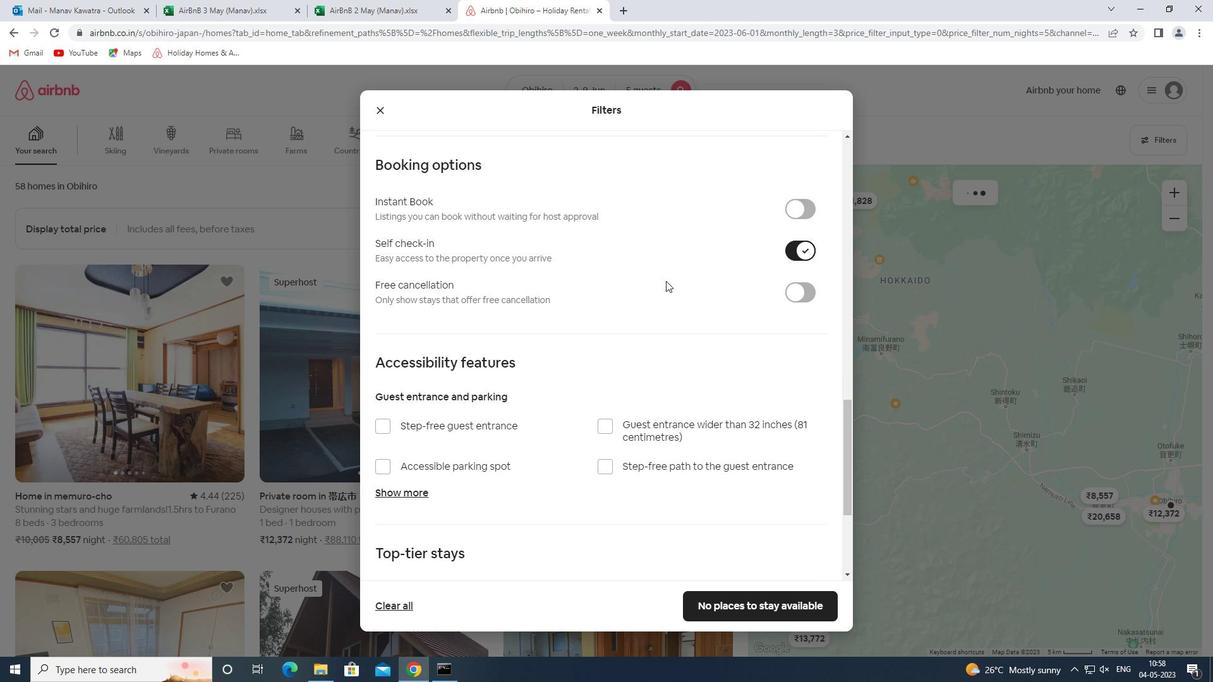 
Action: Mouse scrolled (653, 296) with delta (0, 0)
Screenshot: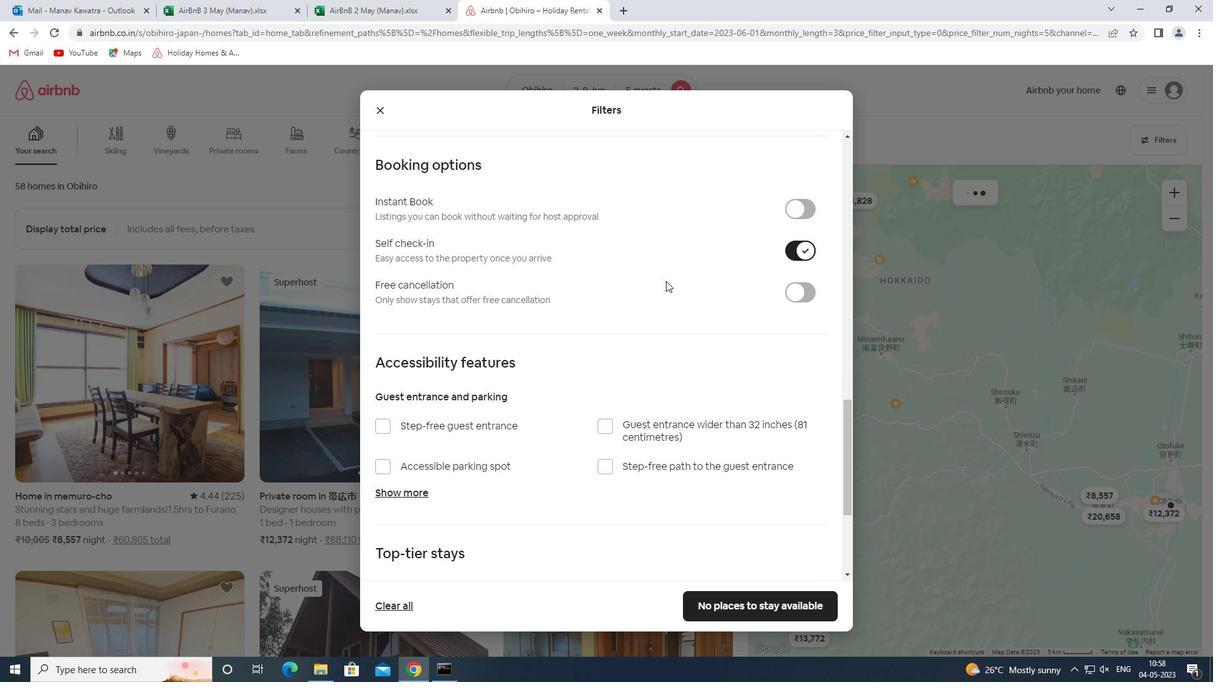 
Action: Mouse moved to (602, 337)
Screenshot: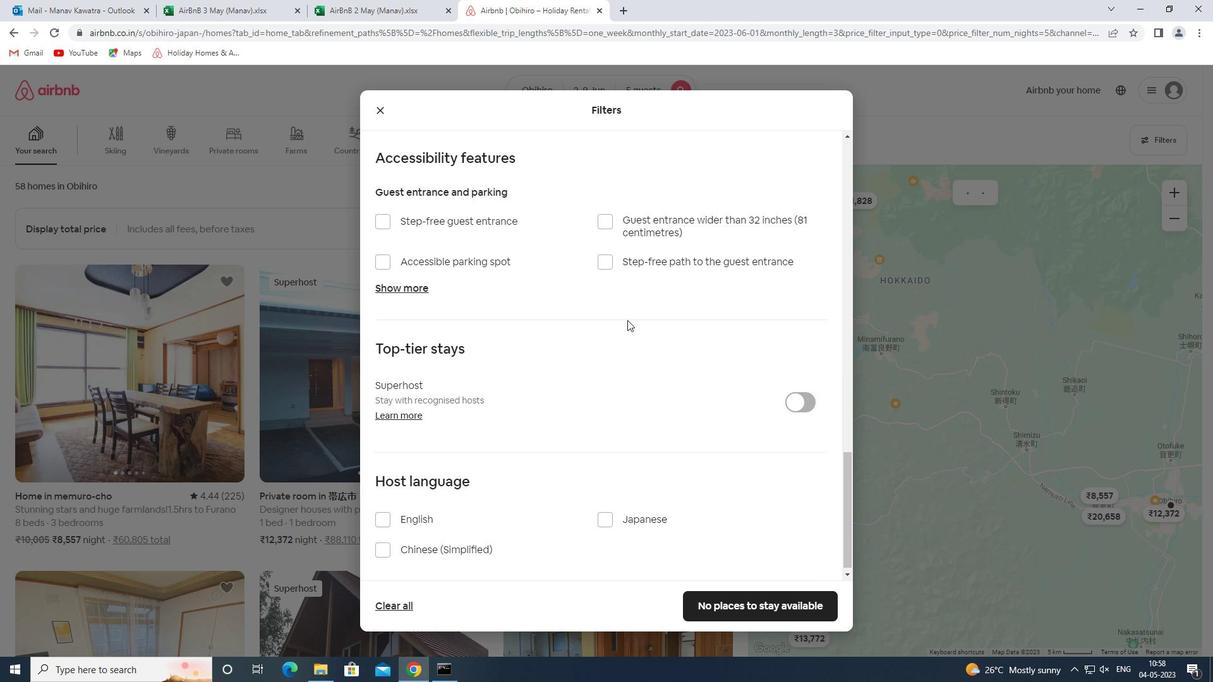 
Action: Mouse scrolled (602, 337) with delta (0, 0)
Screenshot: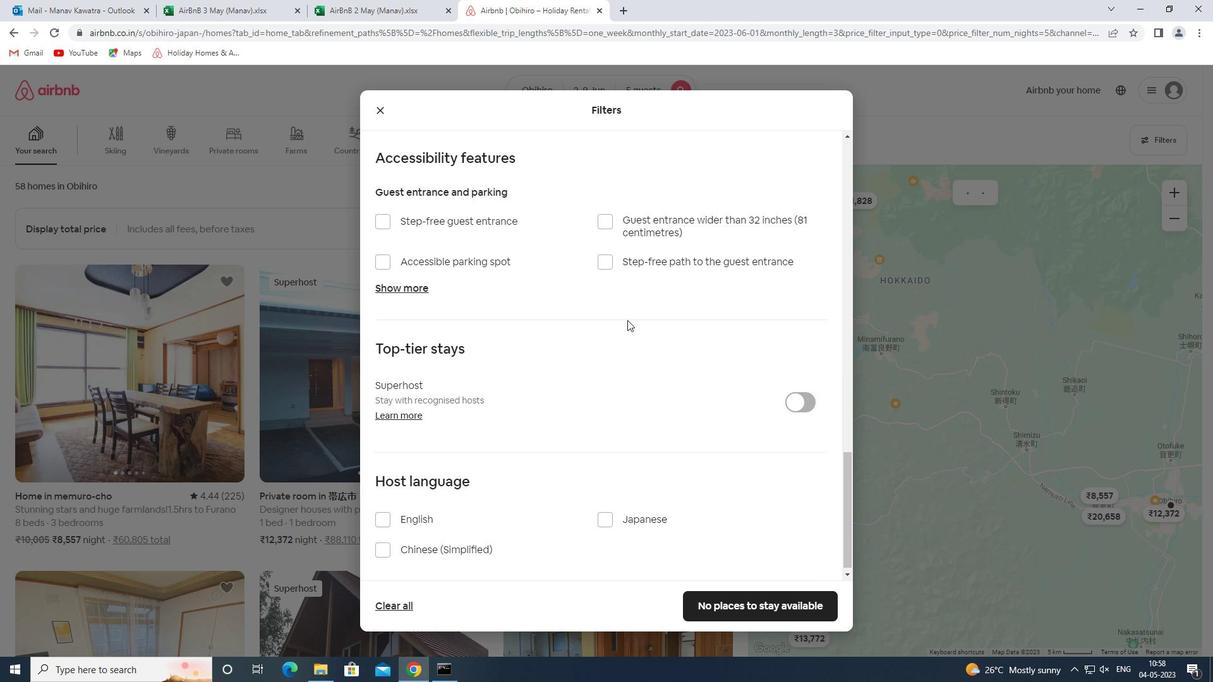 
Action: Mouse moved to (600, 338)
Screenshot: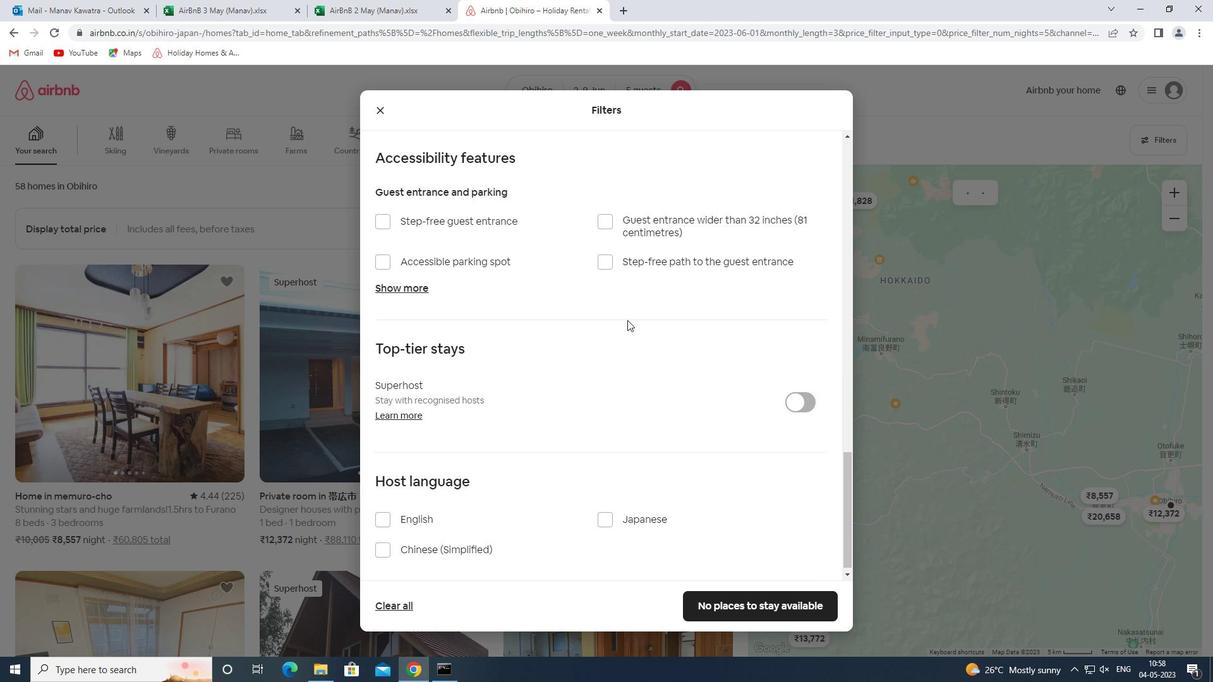 
Action: Mouse scrolled (600, 338) with delta (0, 0)
Screenshot: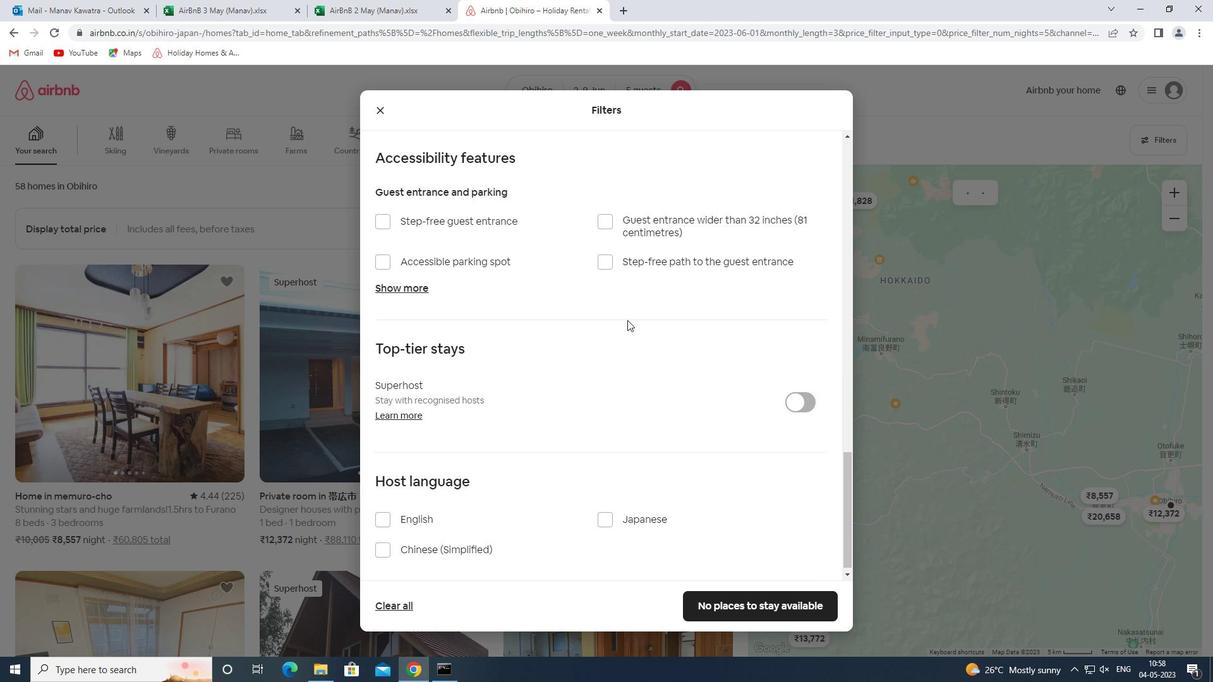 
Action: Mouse moved to (600, 338)
Screenshot: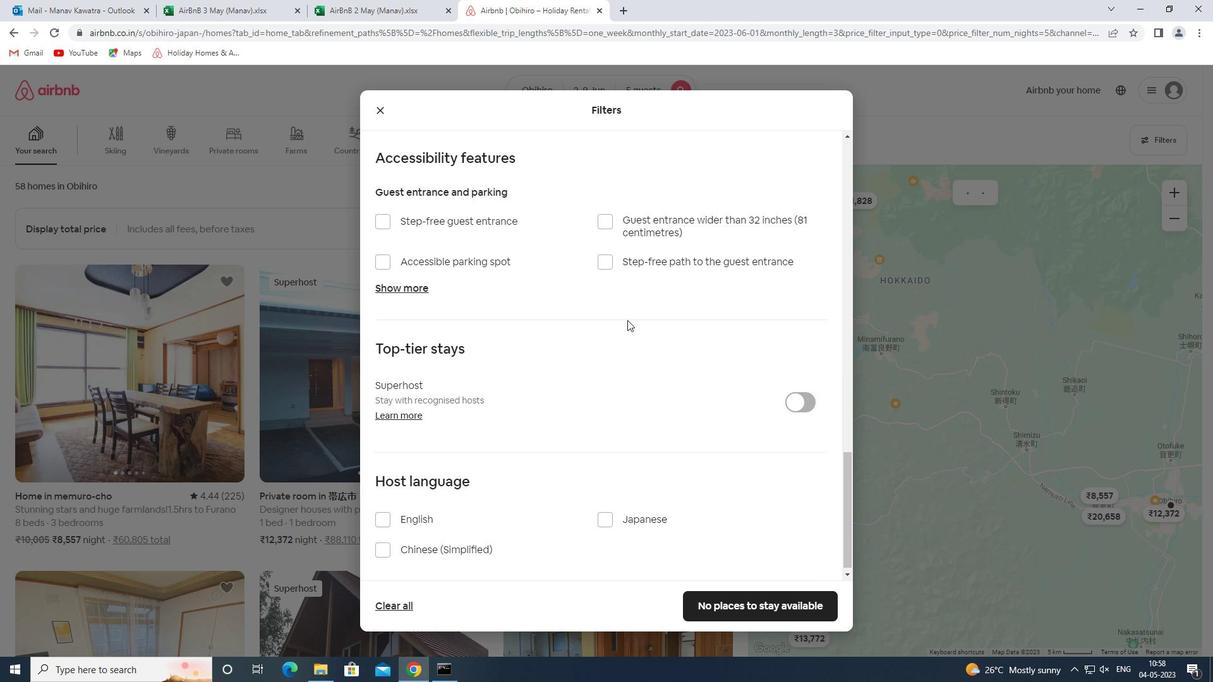 
Action: Mouse scrolled (600, 338) with delta (0, 0)
Screenshot: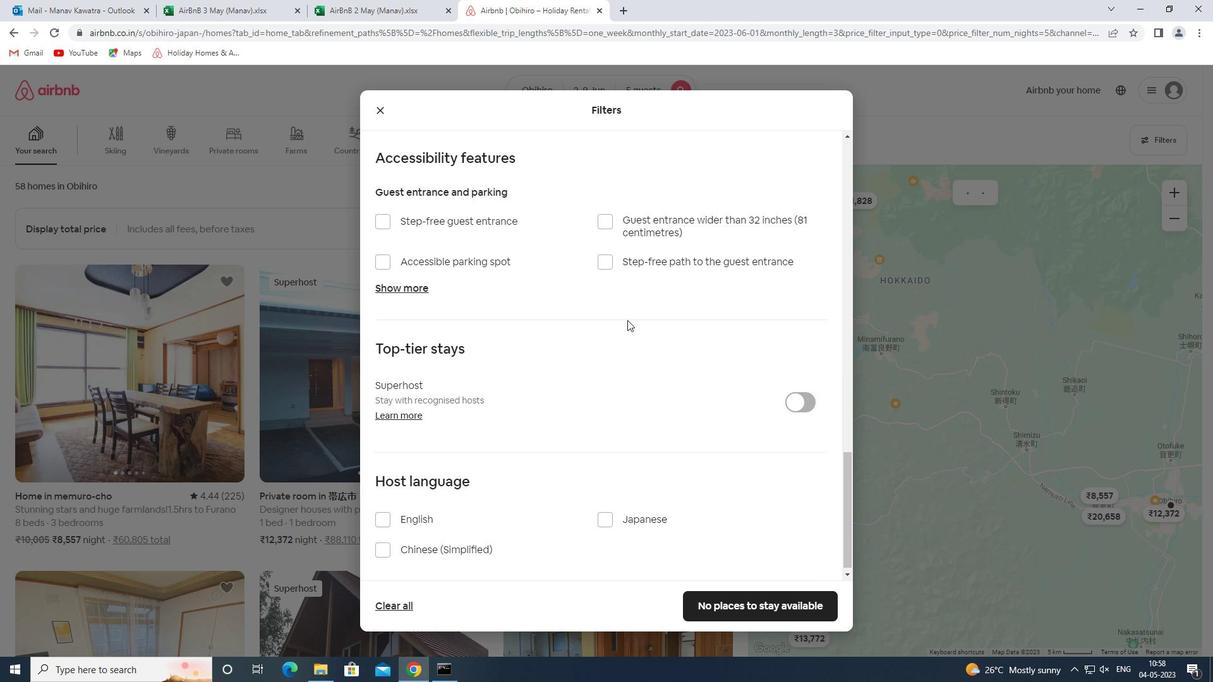 
Action: Mouse moved to (600, 338)
Screenshot: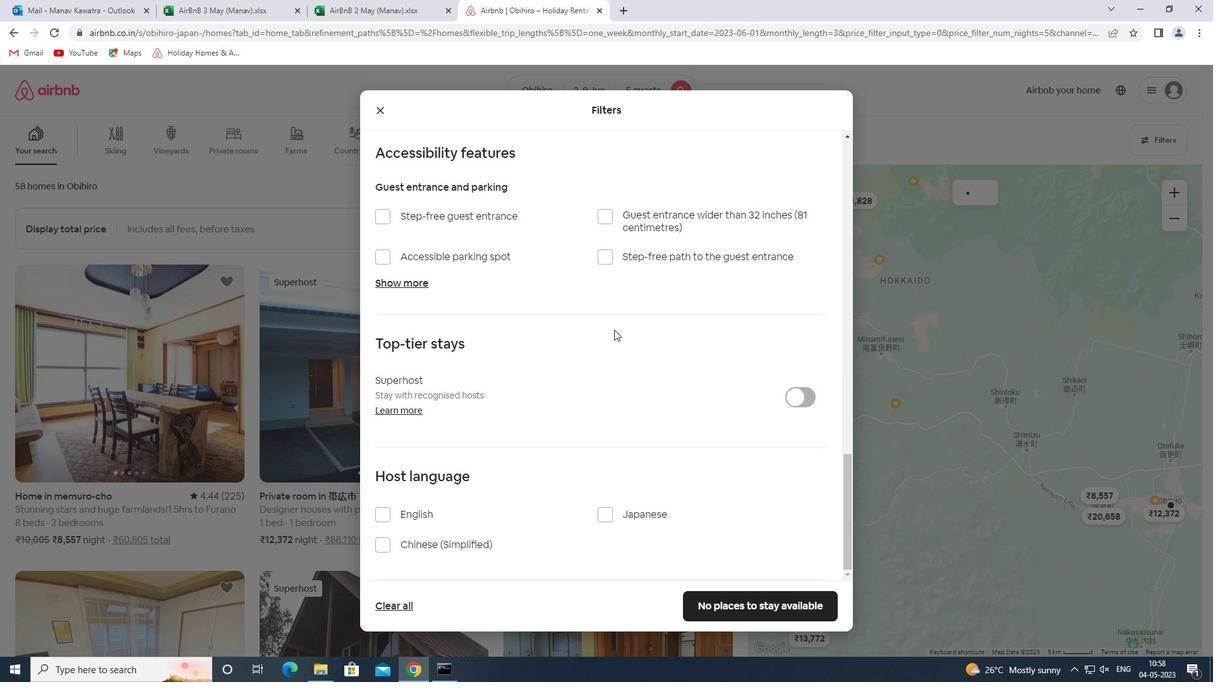 
Action: Mouse scrolled (600, 338) with delta (0, 0)
Screenshot: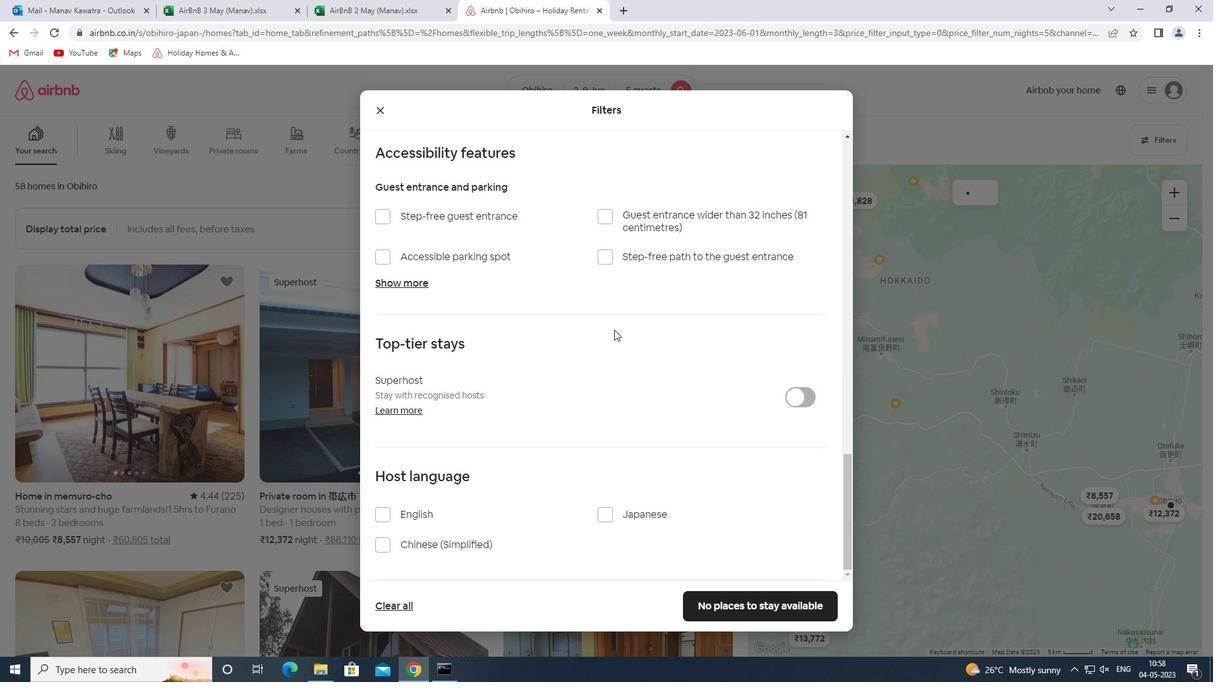 
Action: Mouse moved to (599, 338)
Screenshot: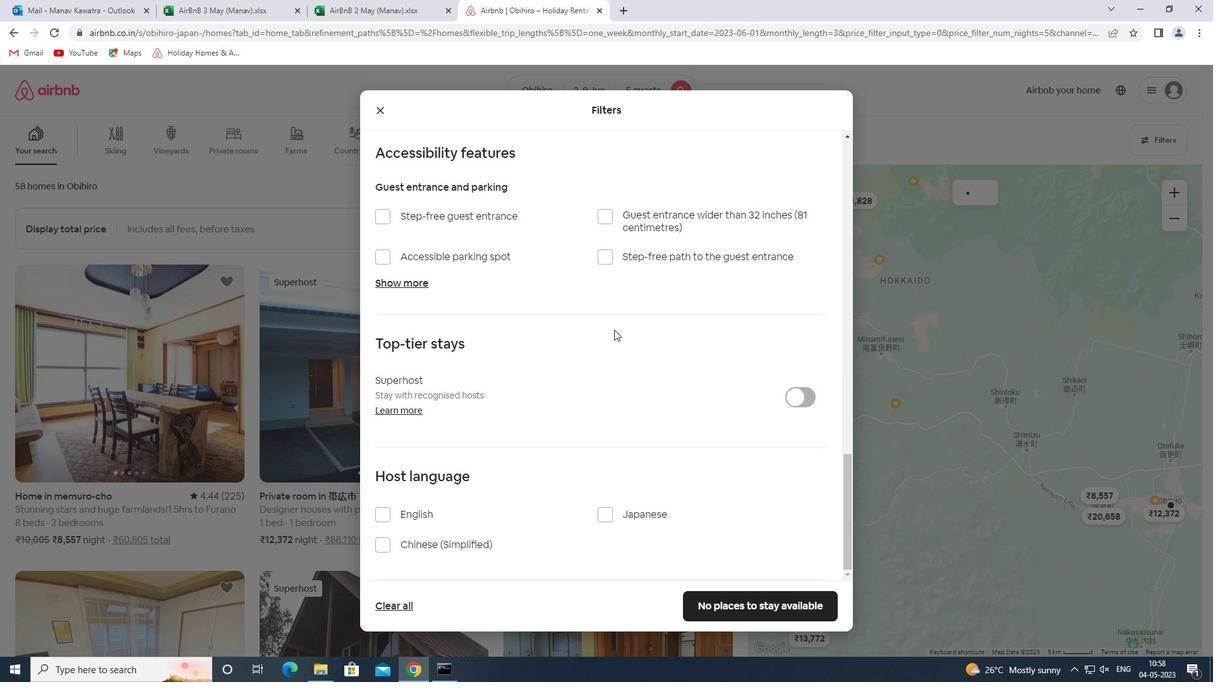 
Action: Mouse scrolled (599, 338) with delta (0, 0)
Screenshot: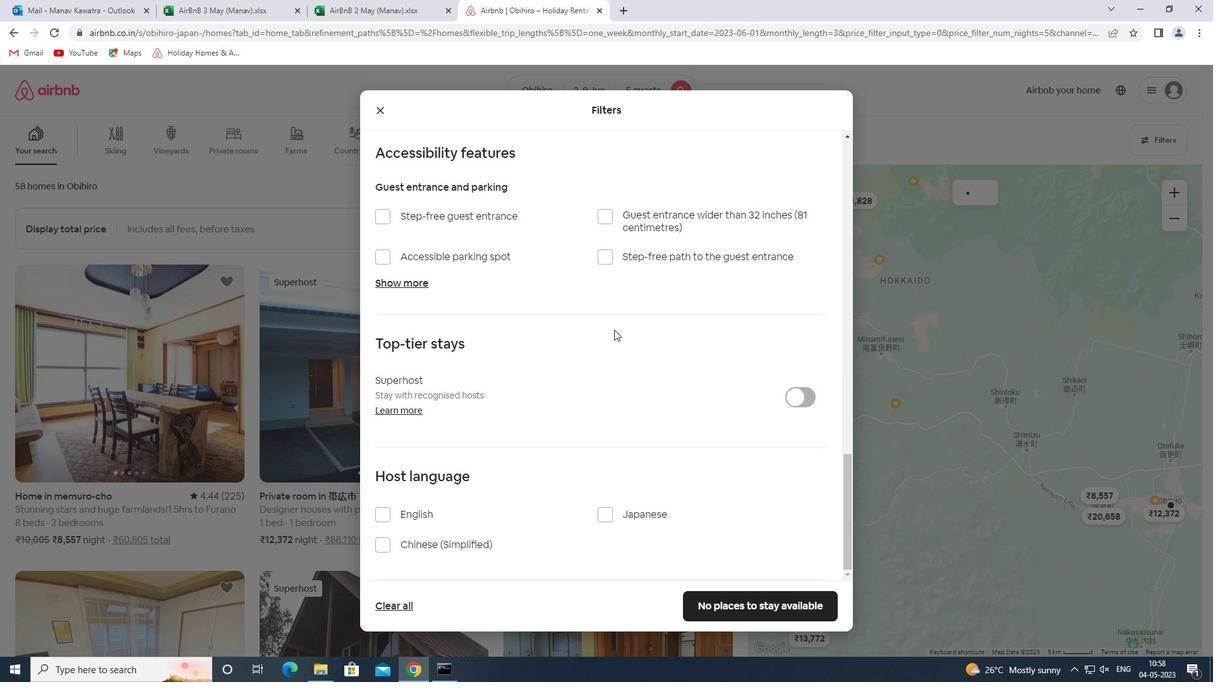 
Action: Mouse moved to (598, 338)
Screenshot: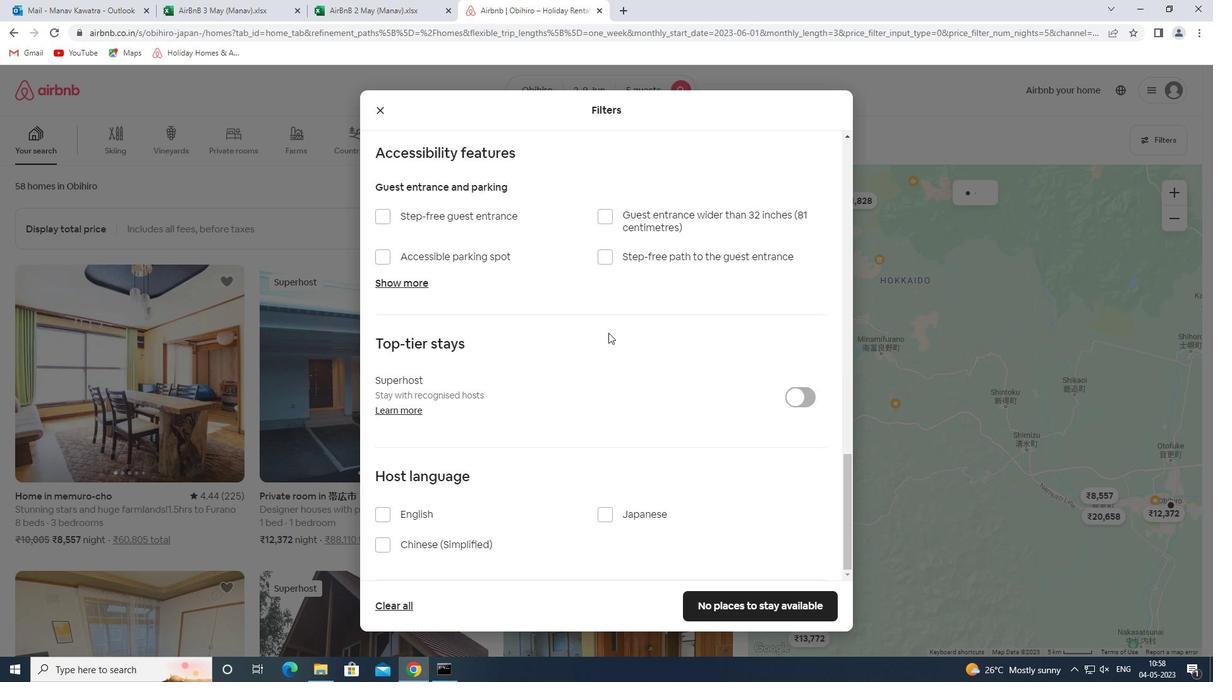 
Action: Mouse scrolled (598, 338) with delta (0, 0)
Screenshot: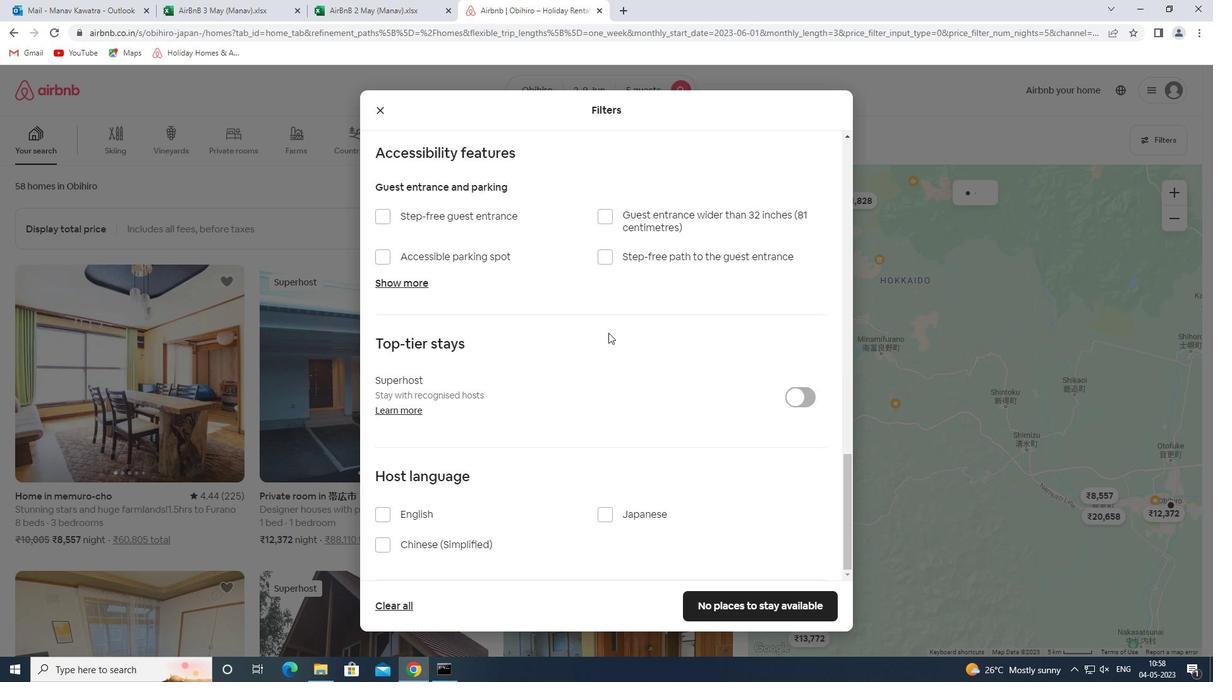 
Action: Mouse moved to (598, 338)
Screenshot: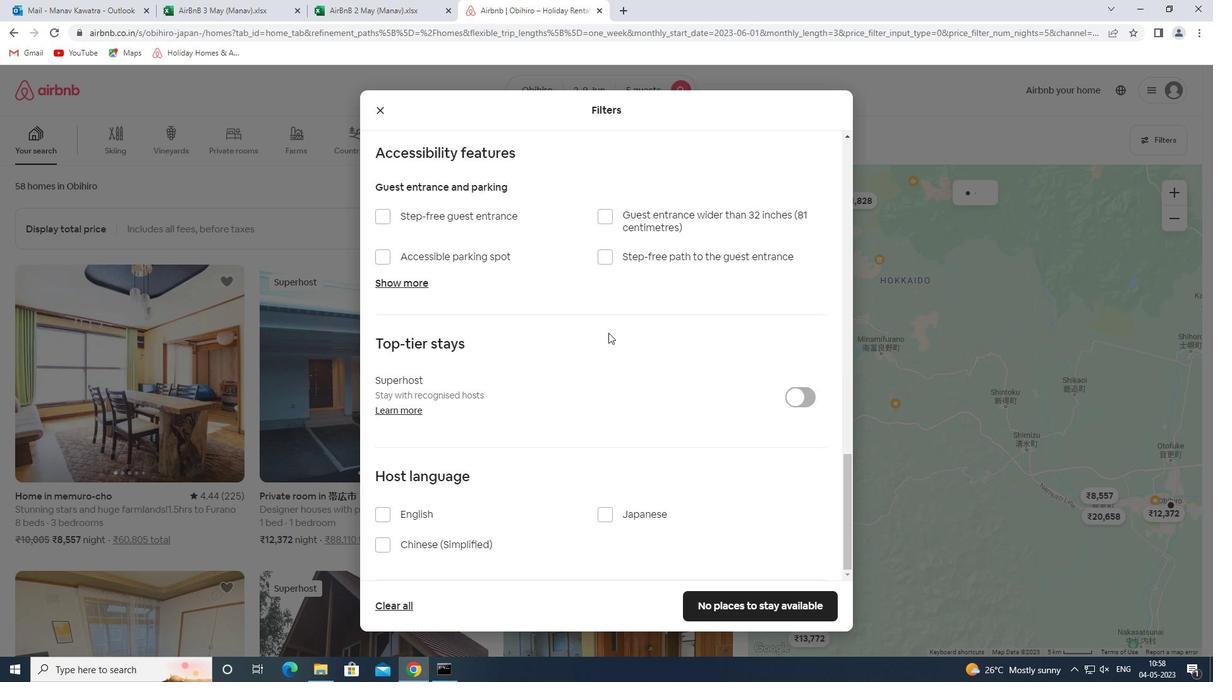 
Action: Mouse scrolled (598, 338) with delta (0, 0)
Screenshot: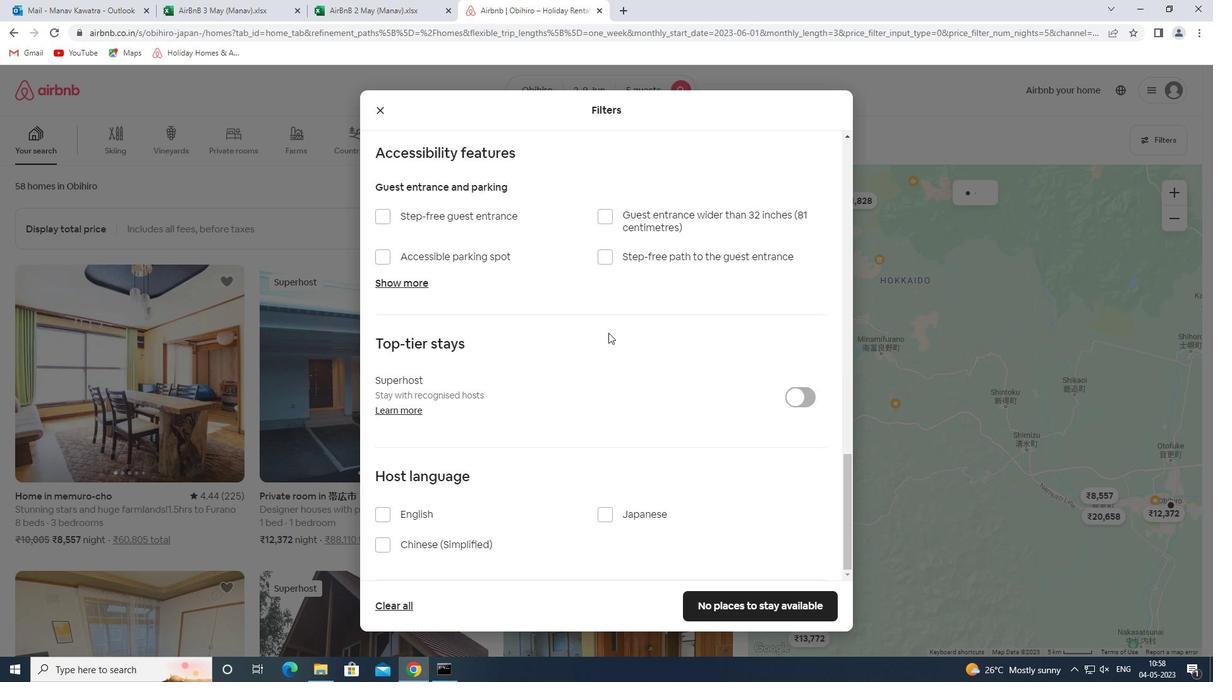 
Action: Mouse moved to (409, 516)
Screenshot: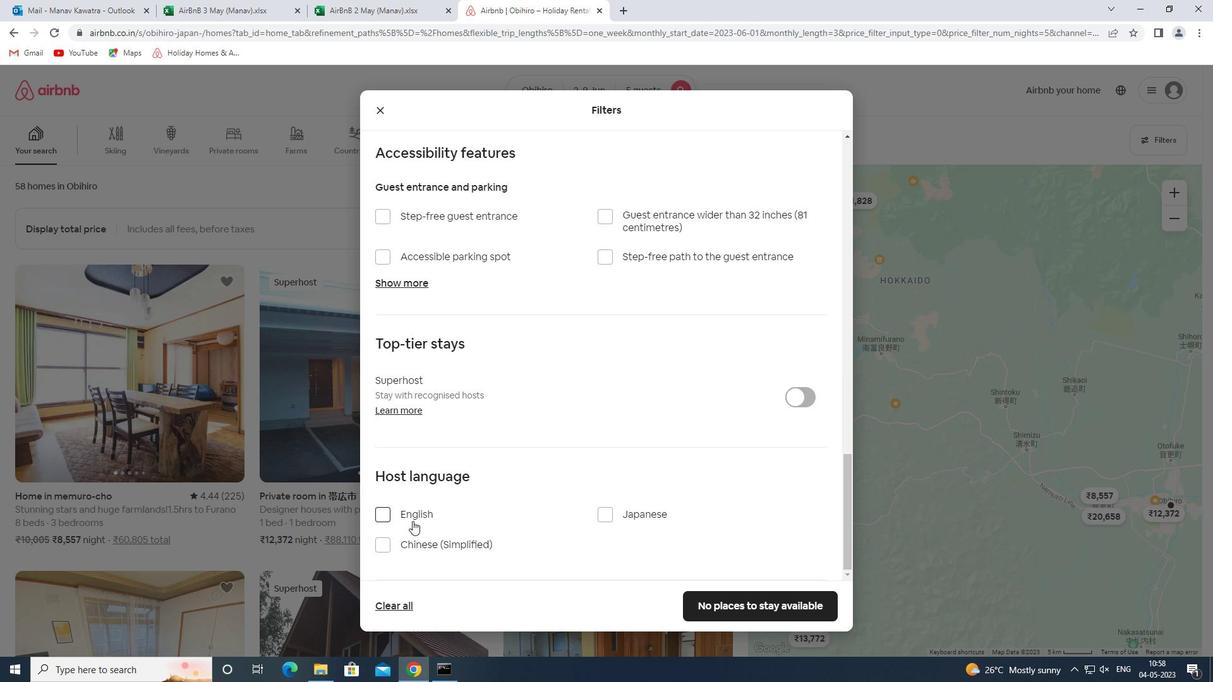 
Action: Mouse pressed left at (409, 516)
Screenshot: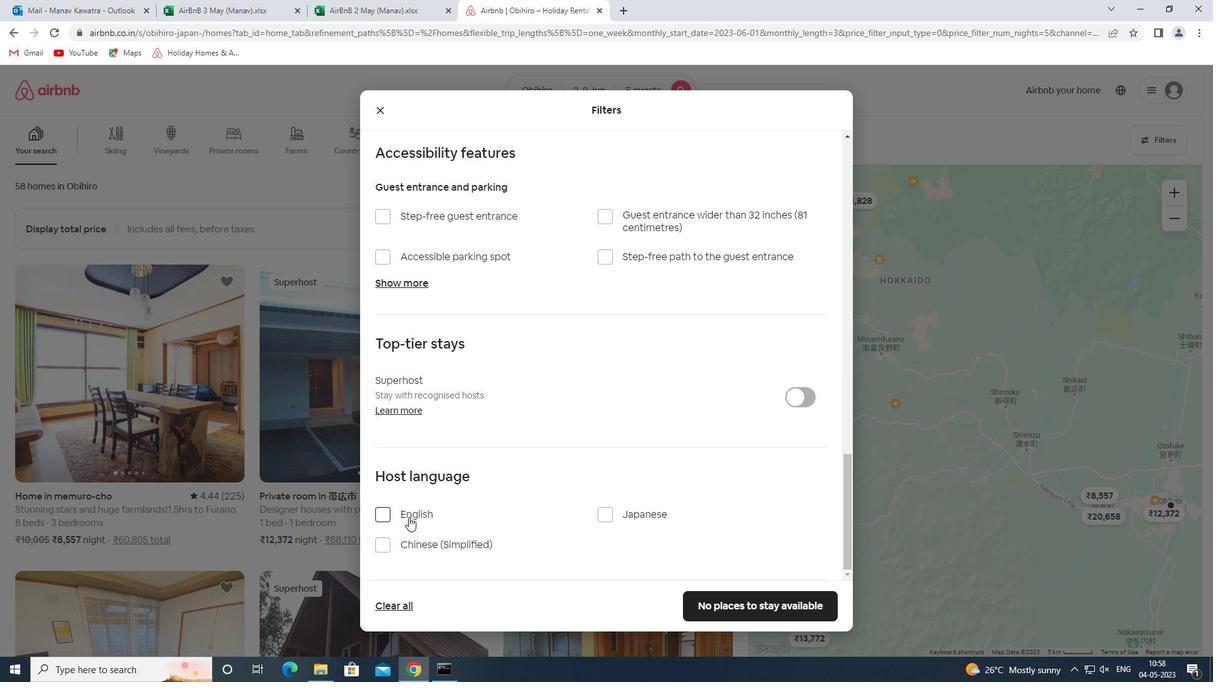 
Action: Mouse moved to (736, 605)
Screenshot: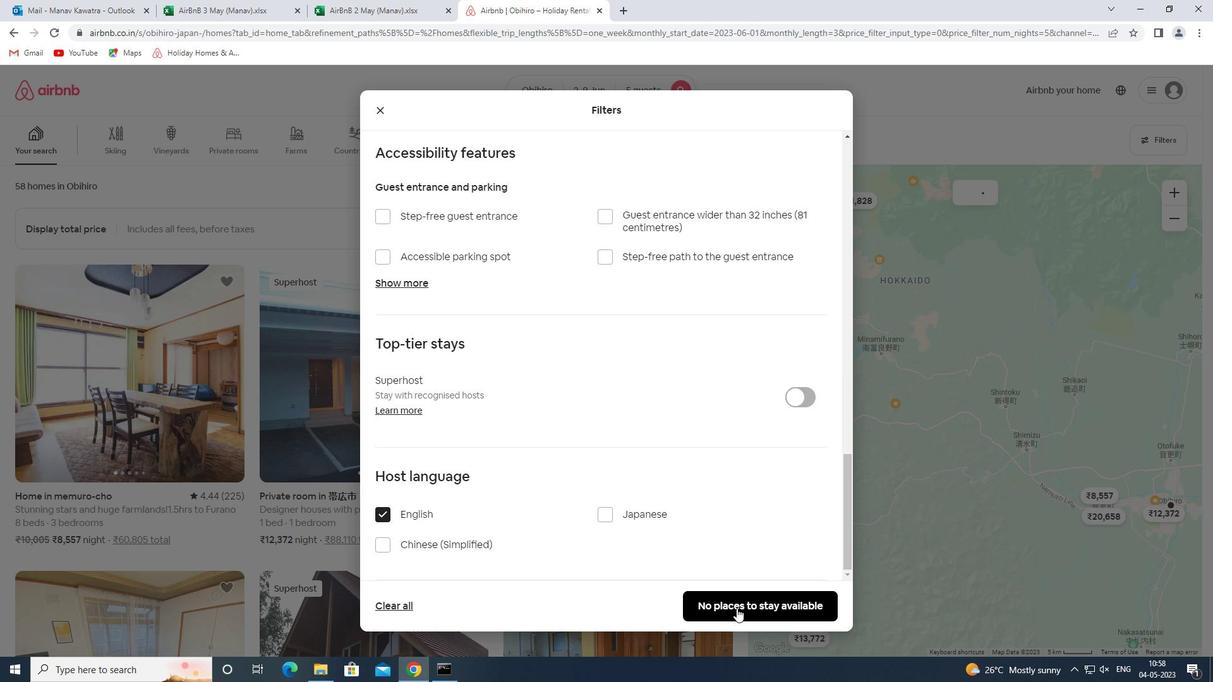 
Action: Mouse pressed left at (736, 605)
Screenshot: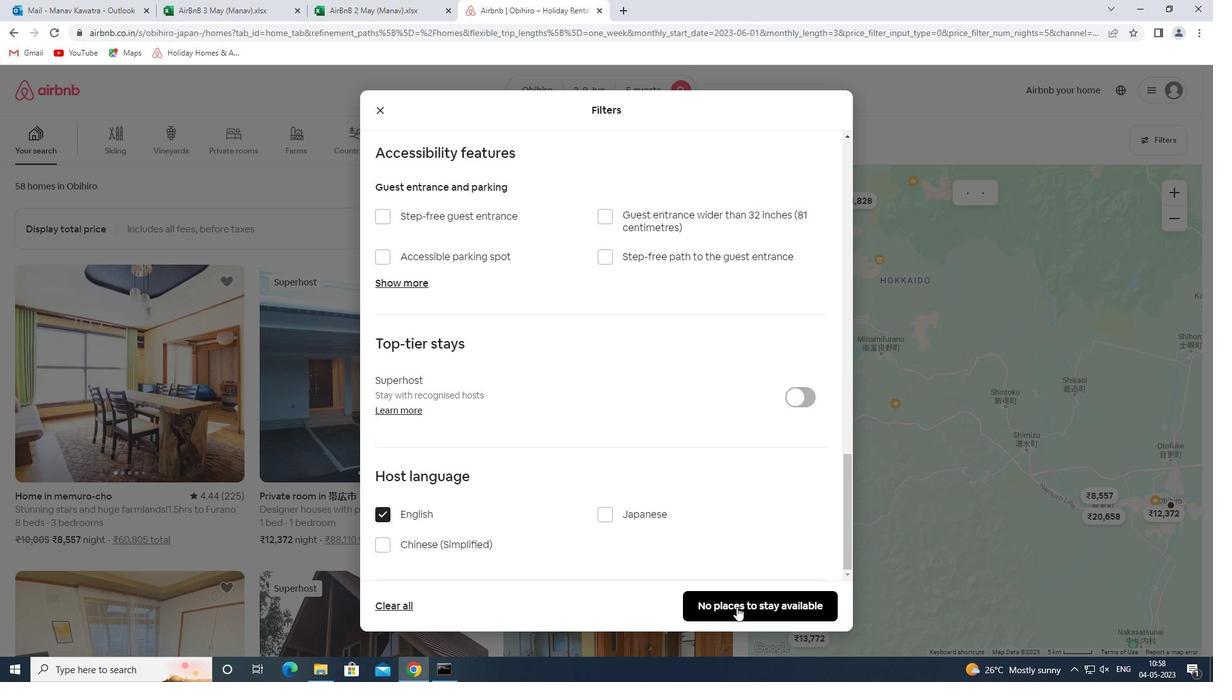 
Action: Mouse moved to (728, 594)
Screenshot: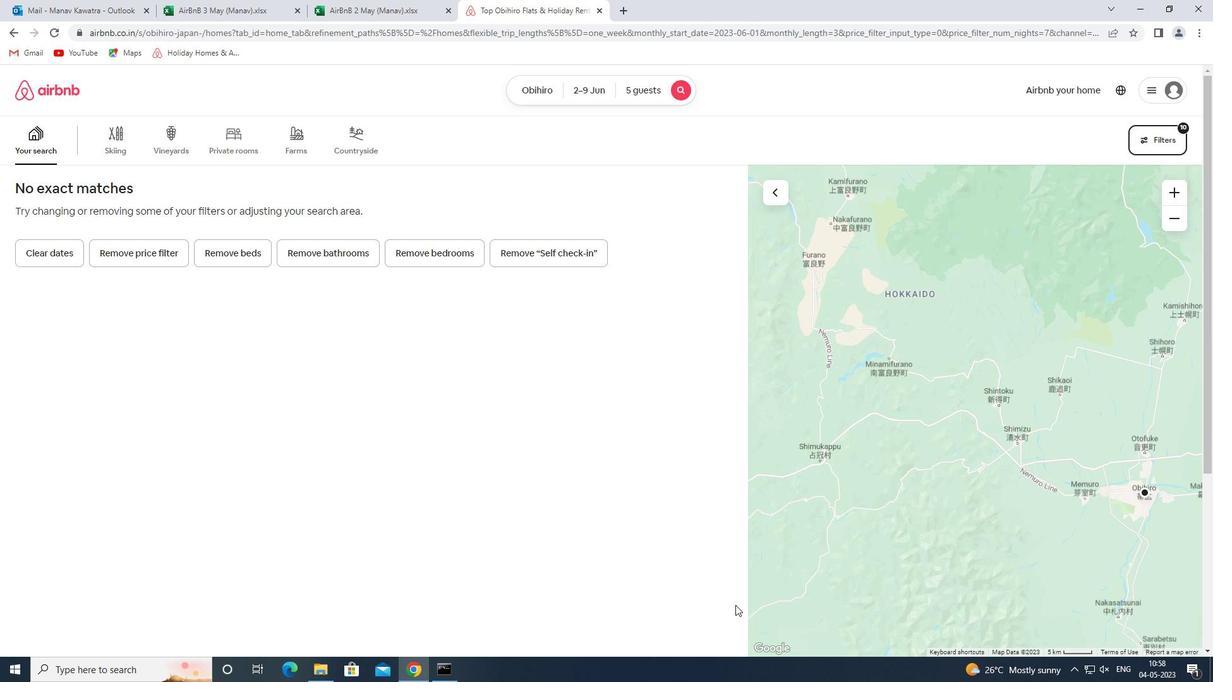 
